 Task: open an excel sheet and write heading  Expense ManagerAdd Datesin a column and its values below  '2023-05-01, 2023-05-03, 2023-05-05, 2023-05-10, 2023-05-15, 2023-05-20, 2023-05-25 & 2023-05-31'Add Categories in next column and its values below  Food, Transportation, Utilities, Food, Housing, Entertainment, Utilities & FoodAdd Descriptionsin next column and its values below  Grocery Store, Bus Fare, Internet Bill, Restaurant, Rent, Movie Tickets, Electricity Bill & Grocery StoreAdd Amountin next column and its values below  $50, $5, $60, $30, $800, $20, $70 & $40Save page ExpReport templates
Action: Mouse moved to (132, 142)
Screenshot: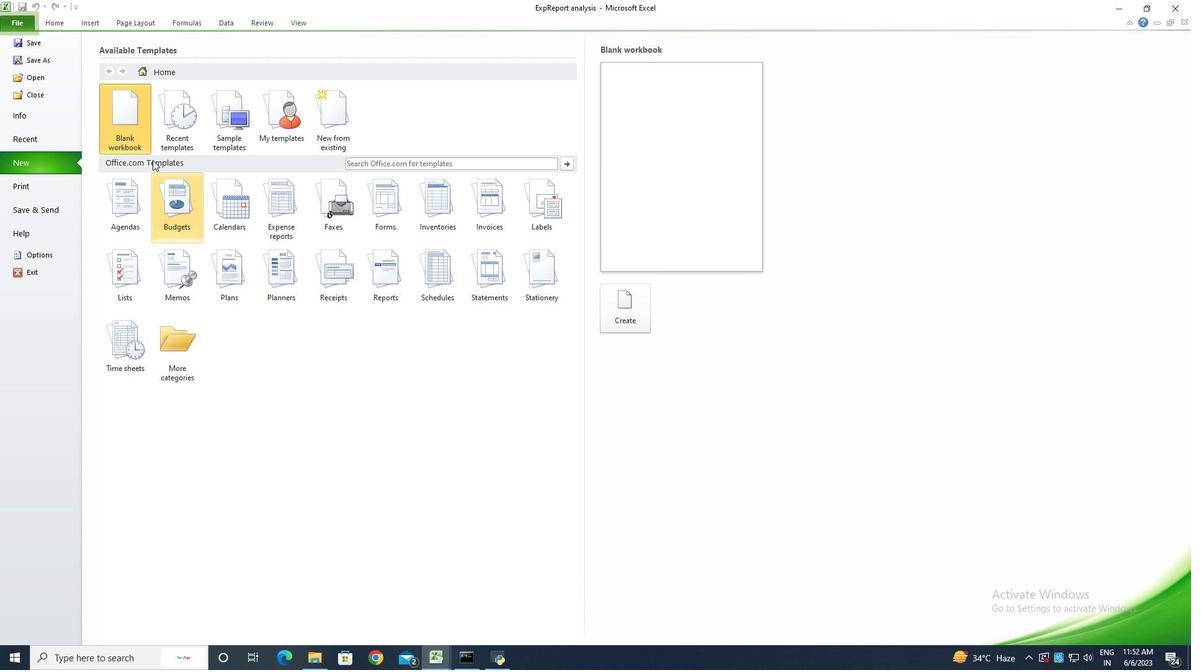 
Action: Mouse pressed left at (132, 142)
Screenshot: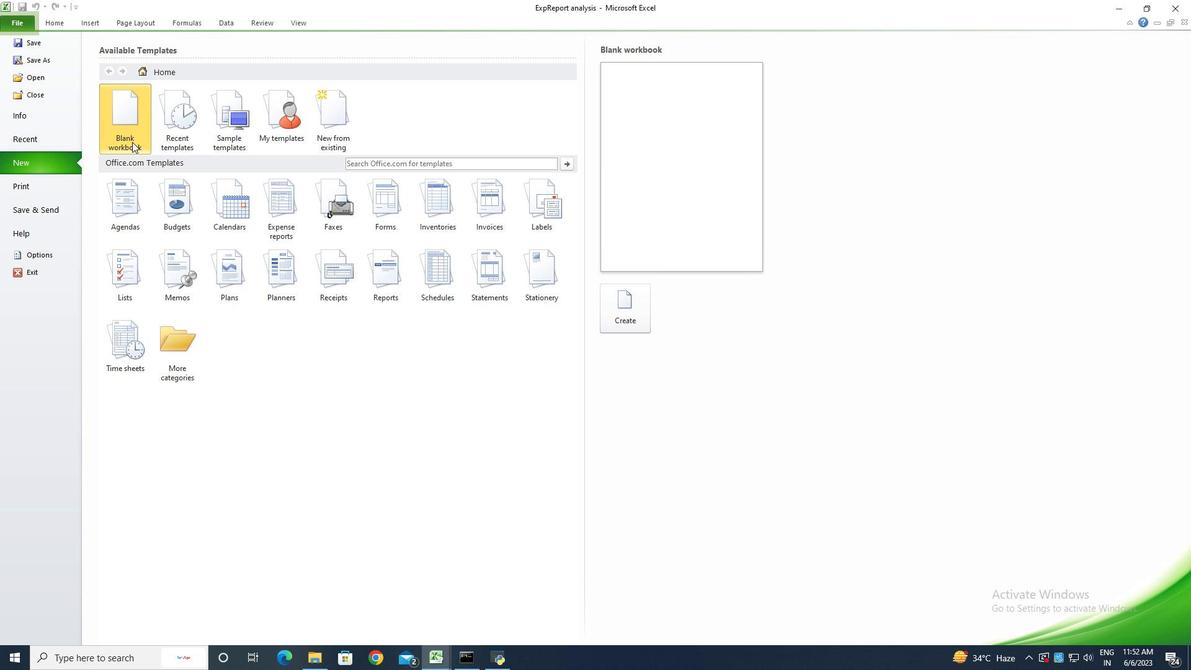 
Action: Mouse moved to (635, 325)
Screenshot: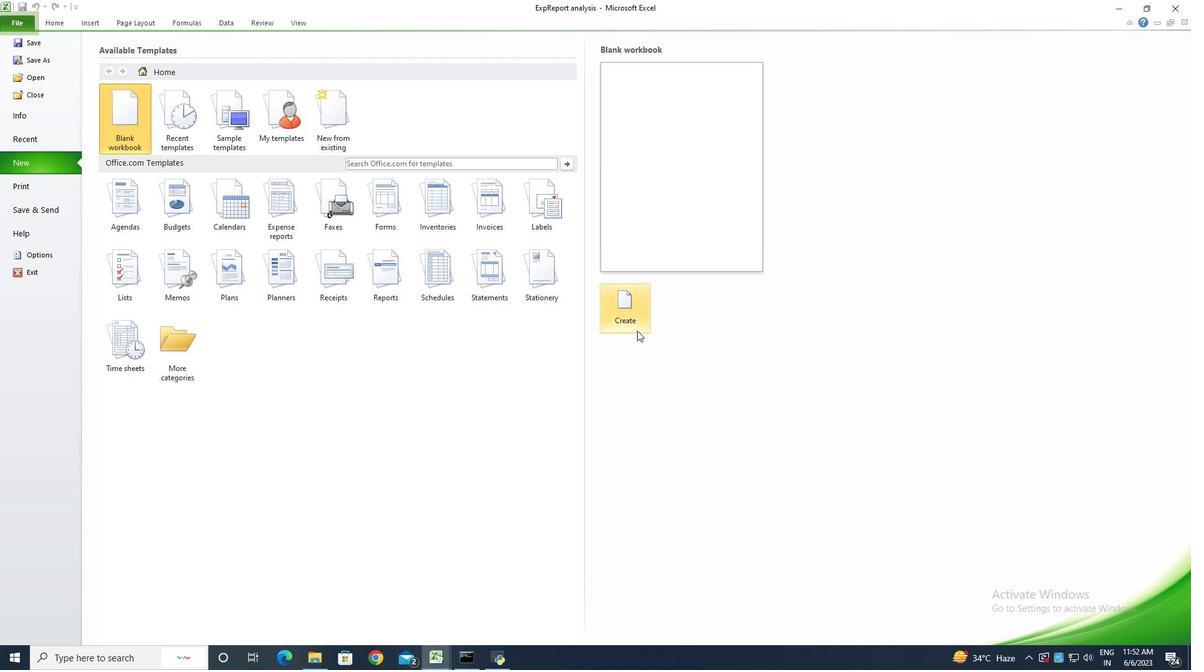 
Action: Mouse pressed left at (635, 325)
Screenshot: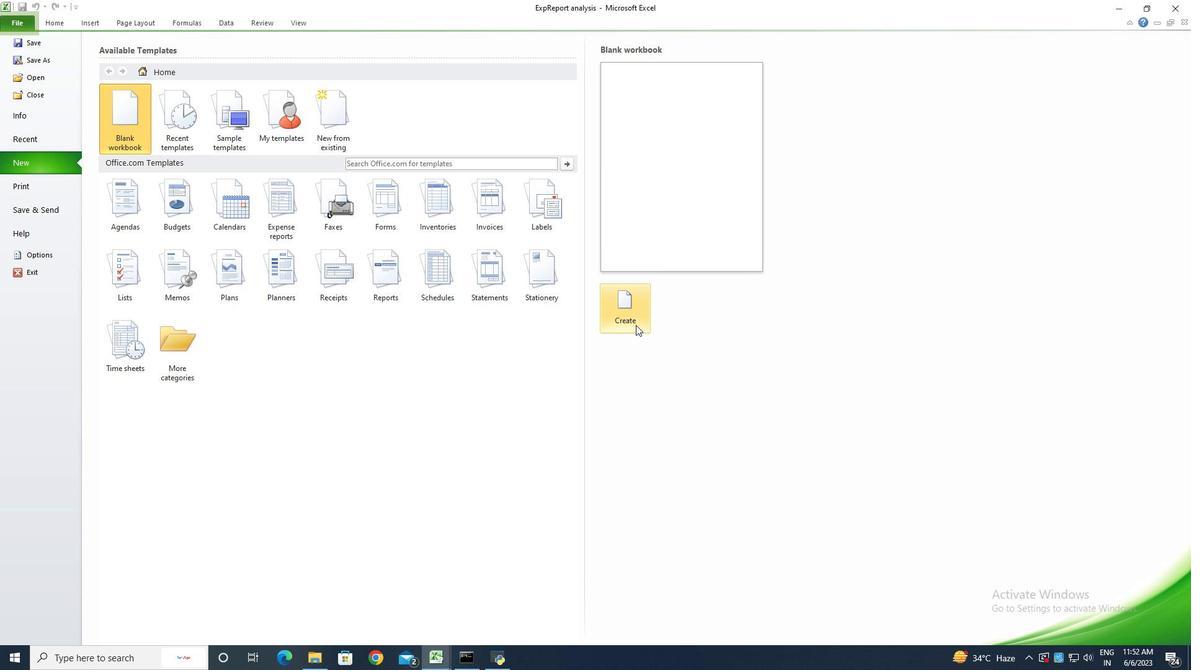 
Action: Key pressed <Key.shift>Expense<Key.space><Key.shift>Manager<Key.enter><Key.shift>Dates<Key.enter>2023-05-01<Key.enter>2023-05-03<Key.enter>2023-05-05<Key.enter>2023-05-10<Key.enter>2023-05-15<Key.enter>2023-05-20<Key.enter>2023-05-25<Key.enter>2023-05-31
Screenshot: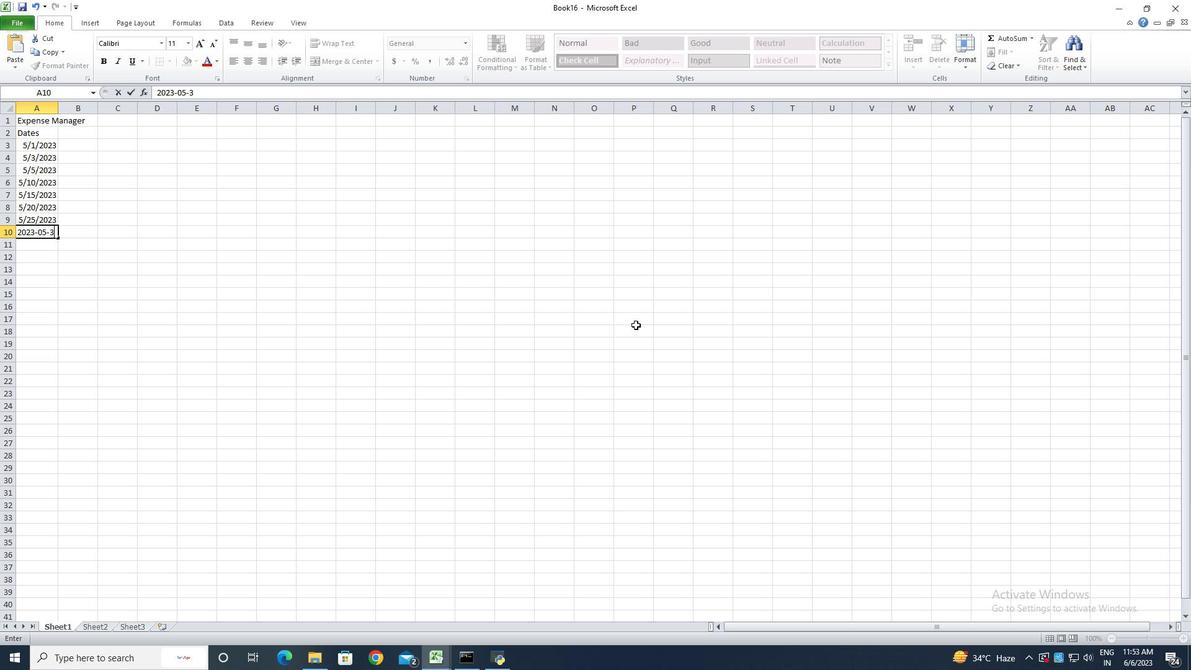 
Action: Mouse moved to (26, 146)
Screenshot: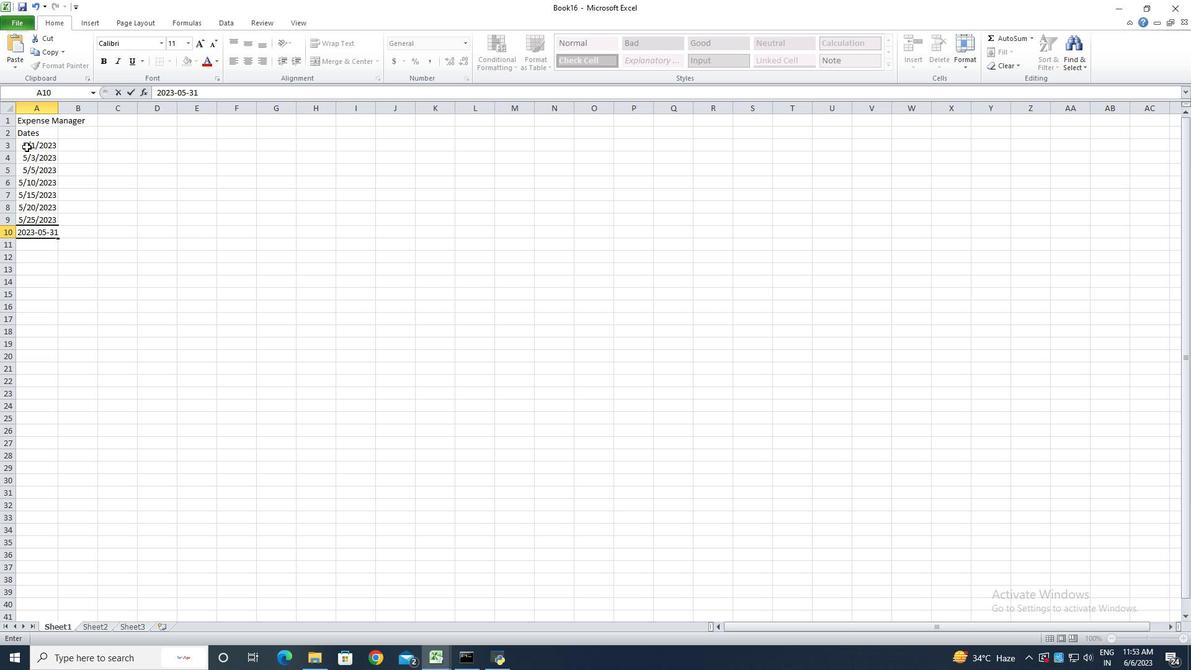 
Action: Mouse pressed left at (26, 146)
Screenshot: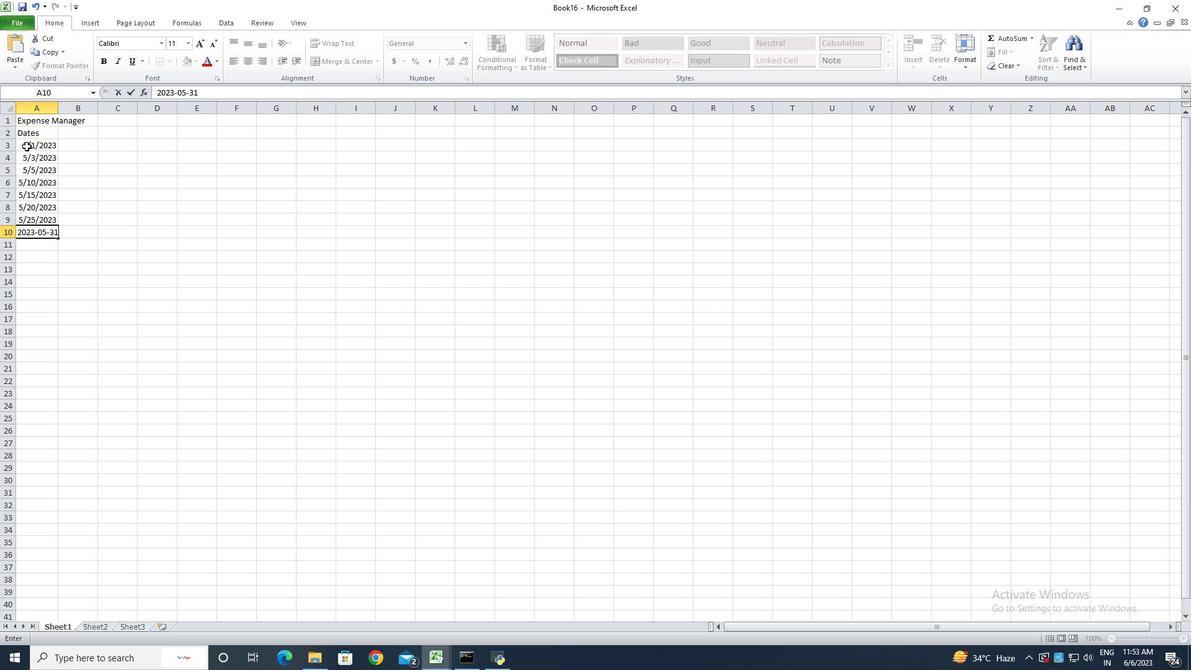 
Action: Mouse moved to (45, 152)
Screenshot: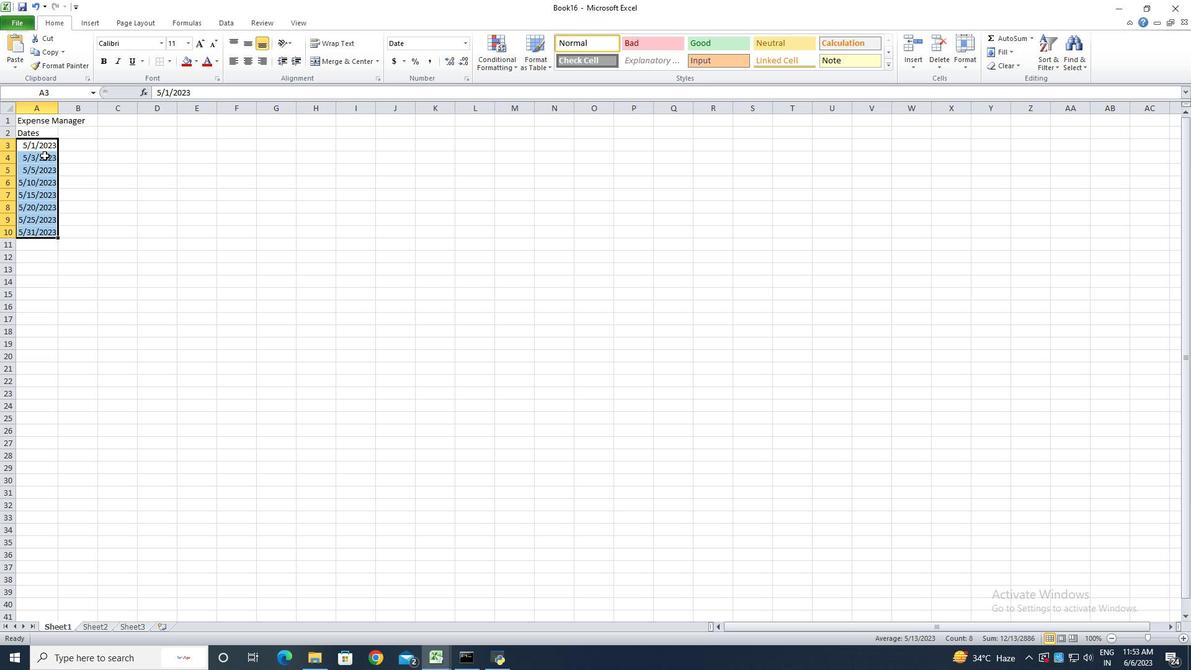 
Action: Mouse pressed right at (45, 152)
Screenshot: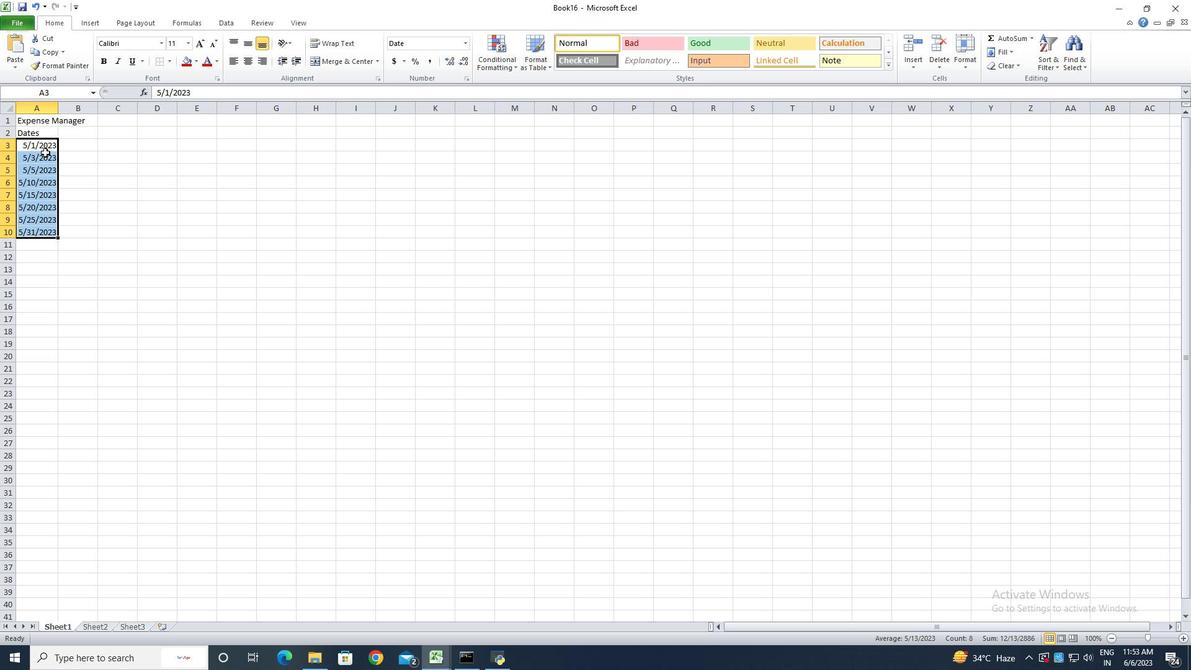 
Action: Mouse moved to (86, 327)
Screenshot: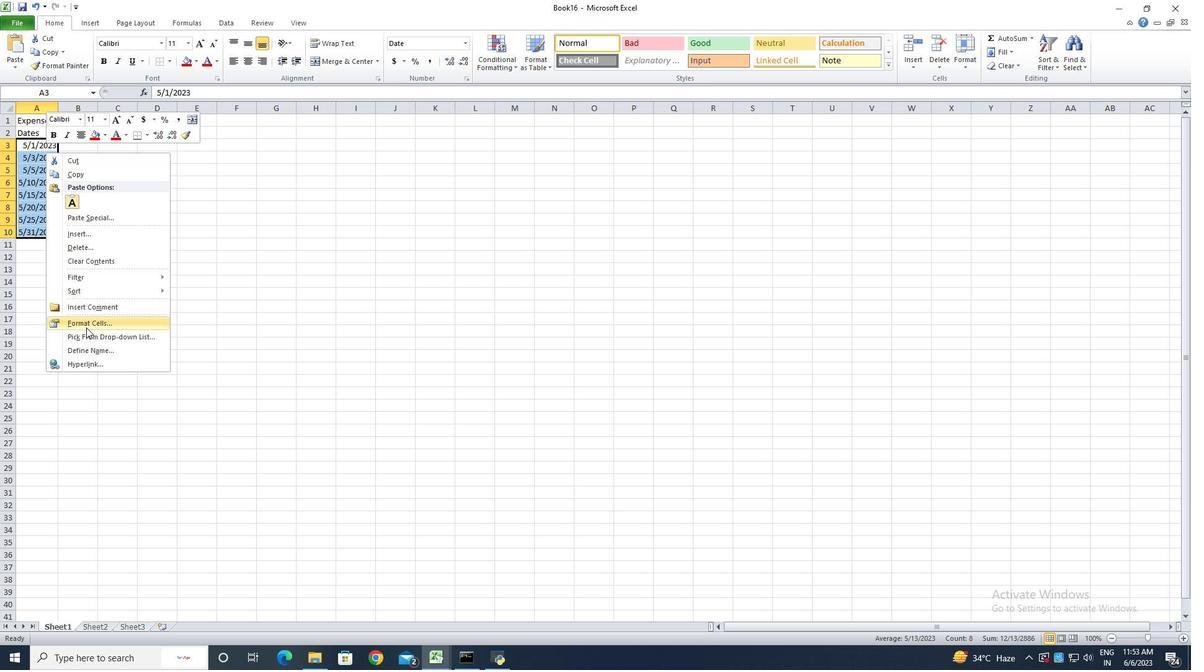 
Action: Mouse pressed left at (86, 327)
Screenshot: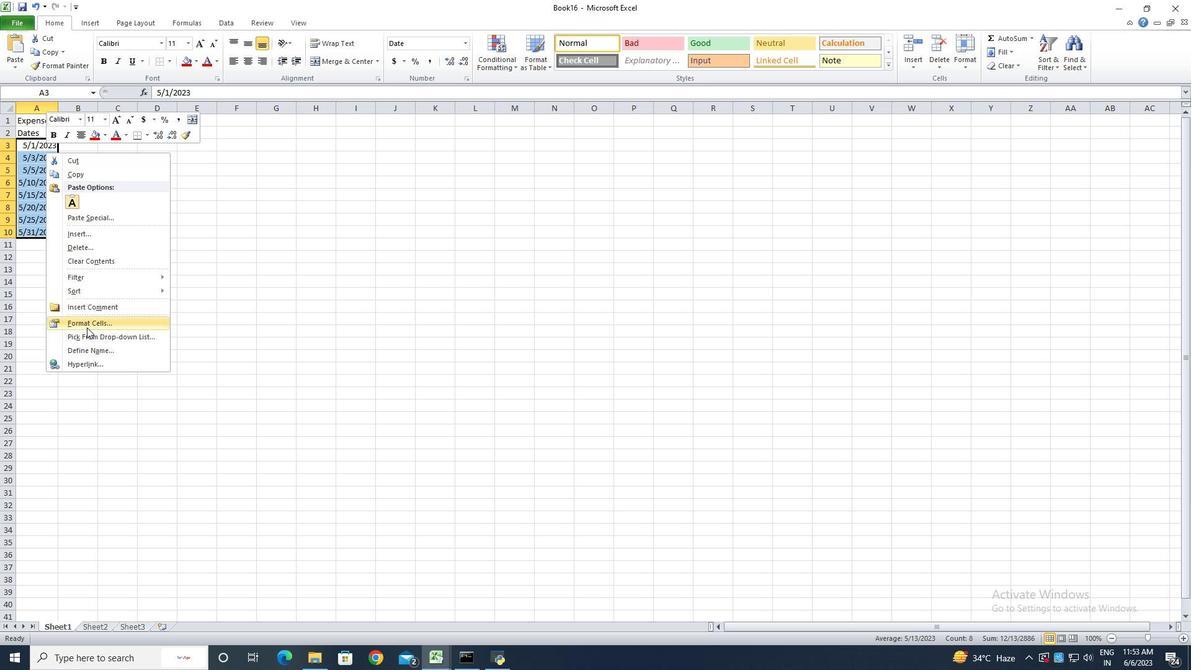 
Action: Mouse moved to (127, 186)
Screenshot: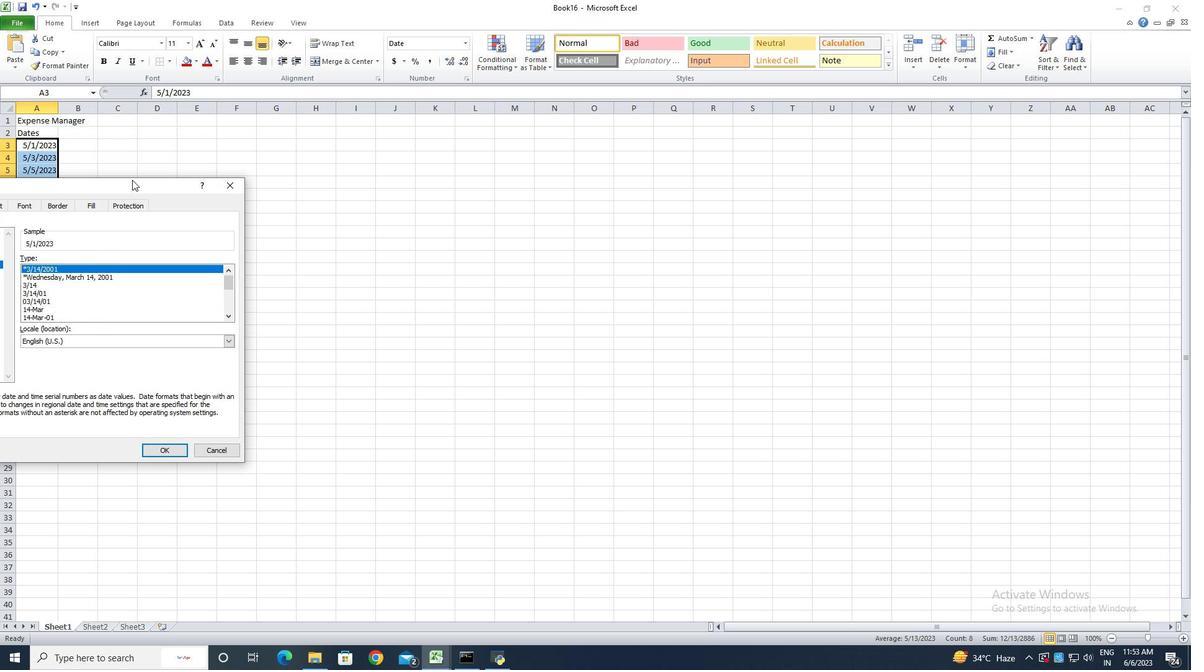 
Action: Mouse pressed left at (127, 186)
Screenshot: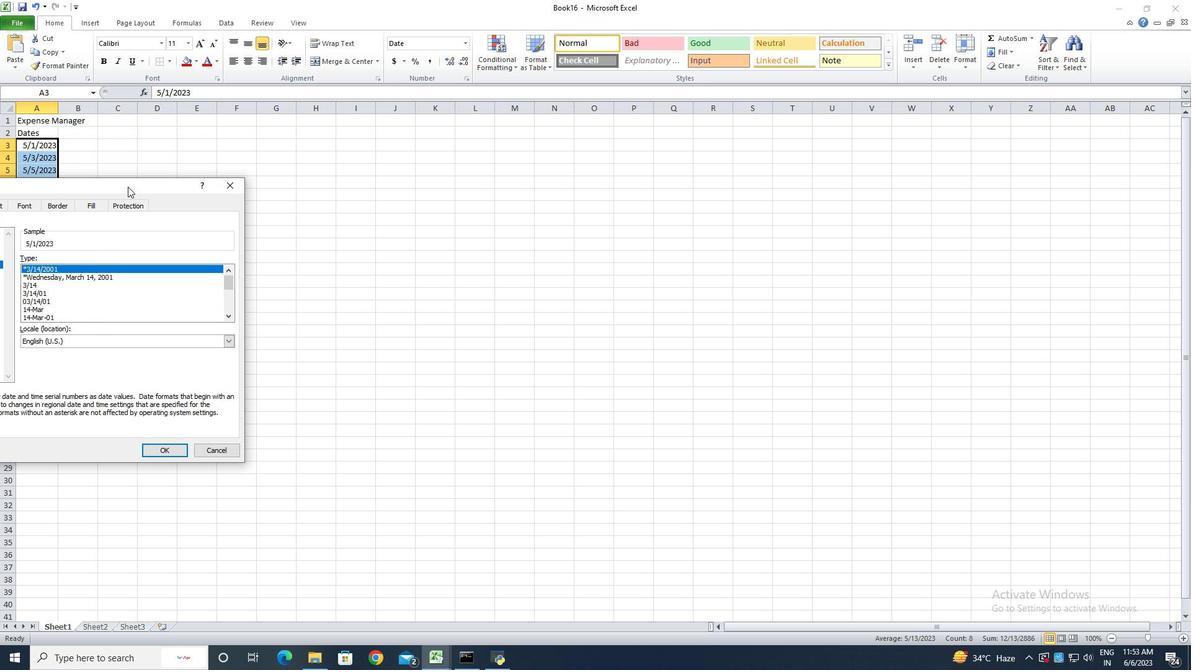 
Action: Mouse moved to (245, 313)
Screenshot: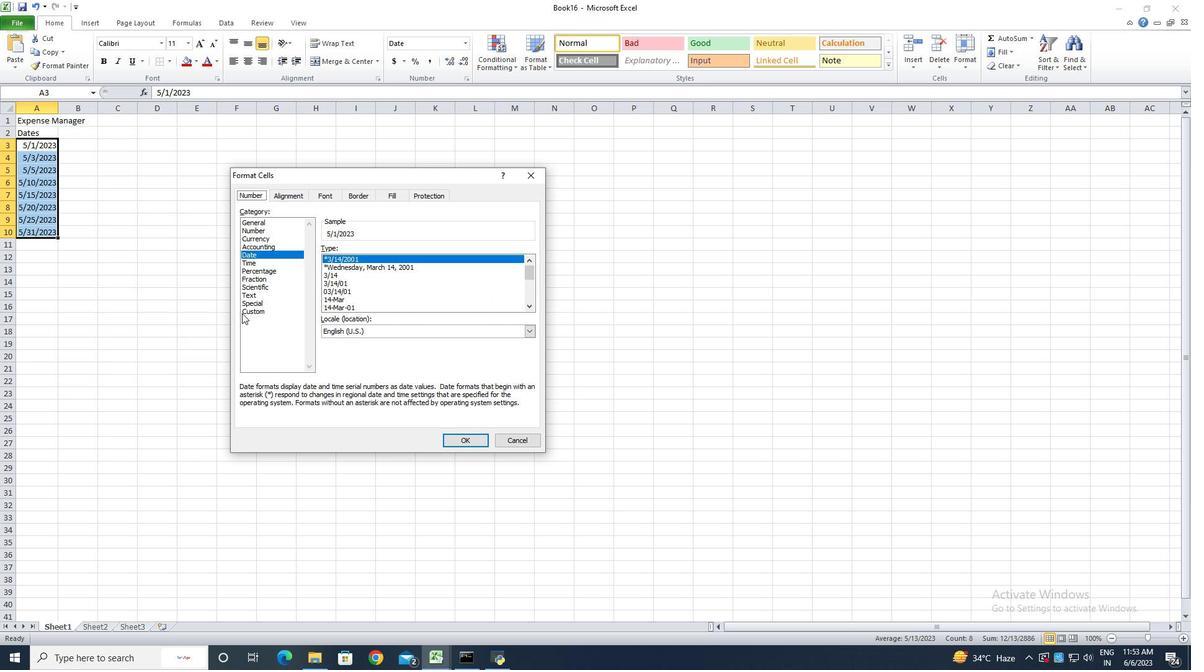
Action: Mouse pressed left at (245, 313)
Screenshot: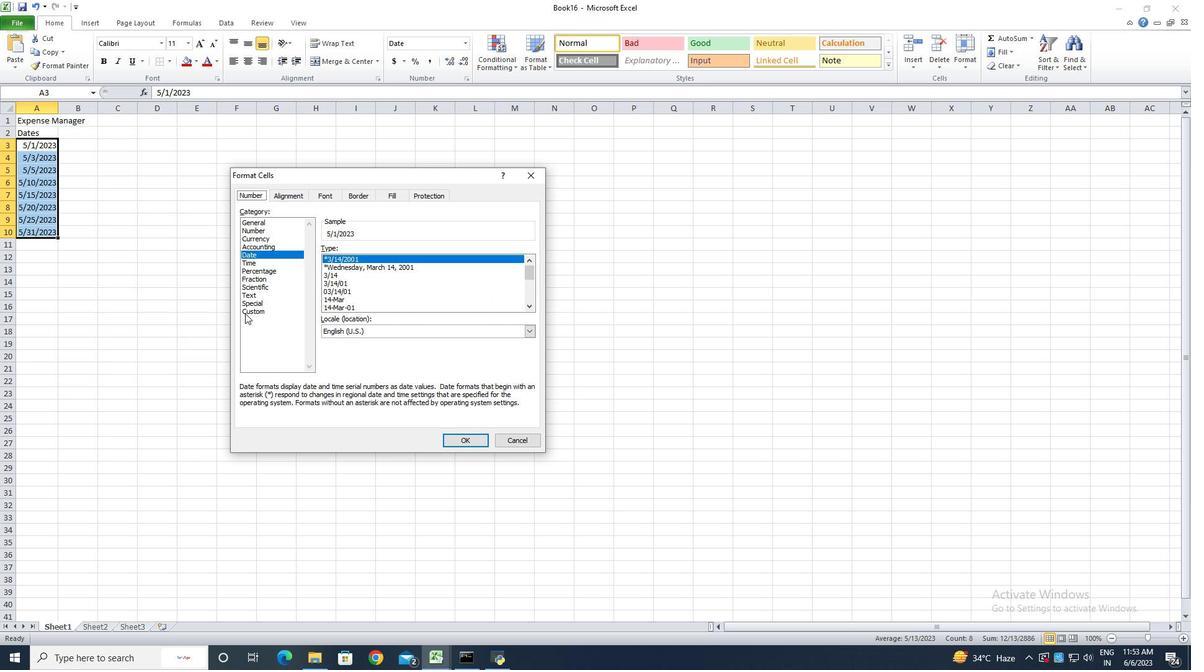 
Action: Mouse moved to (356, 263)
Screenshot: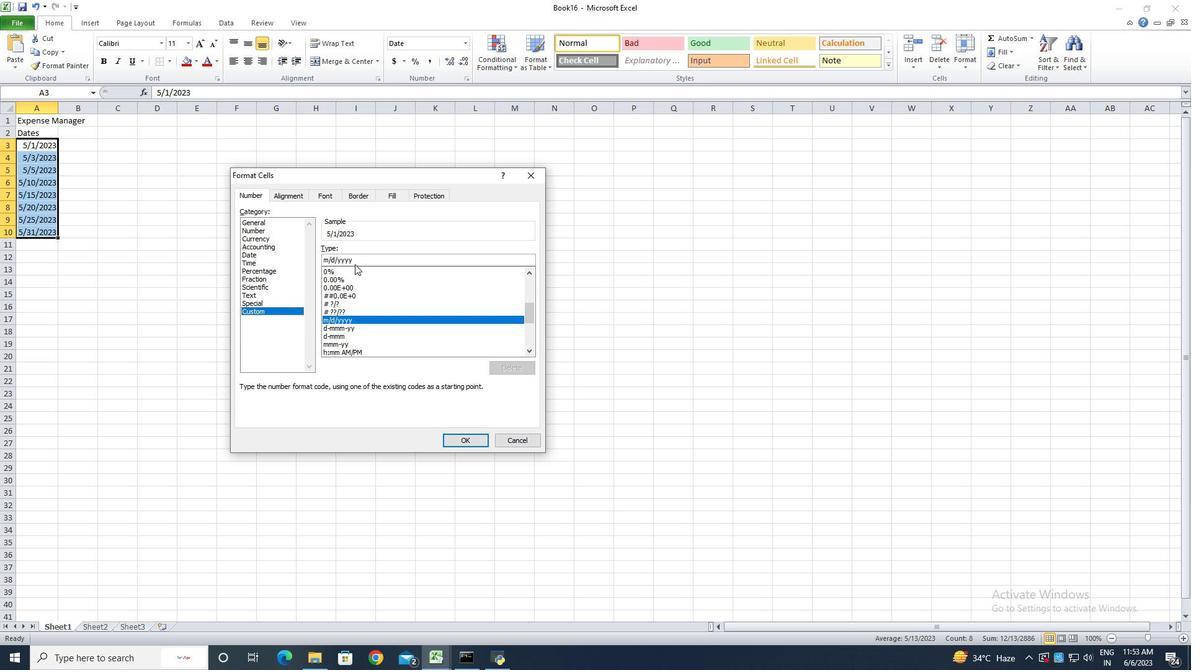 
Action: Mouse pressed left at (356, 263)
Screenshot: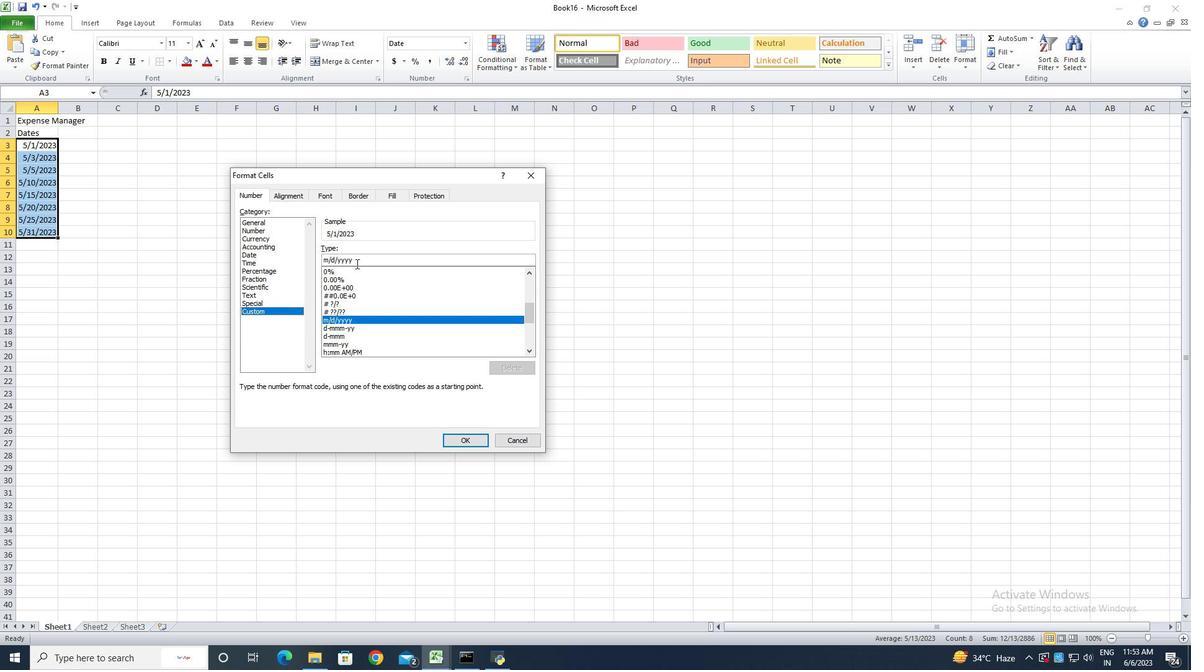 
Action: Key pressed <Key.backspace><Key.backspace><Key.backspace><Key.backspace><Key.backspace><Key.backspace><Key.backspace><Key.backspace><Key.backspace><Key.backspace><Key.backspace><Key.backspace><Key.backspace><Key.backspace><Key.backspace><Key.backspace><Key.backspace><Key.backspace>yyyy-mm-dd
Screenshot: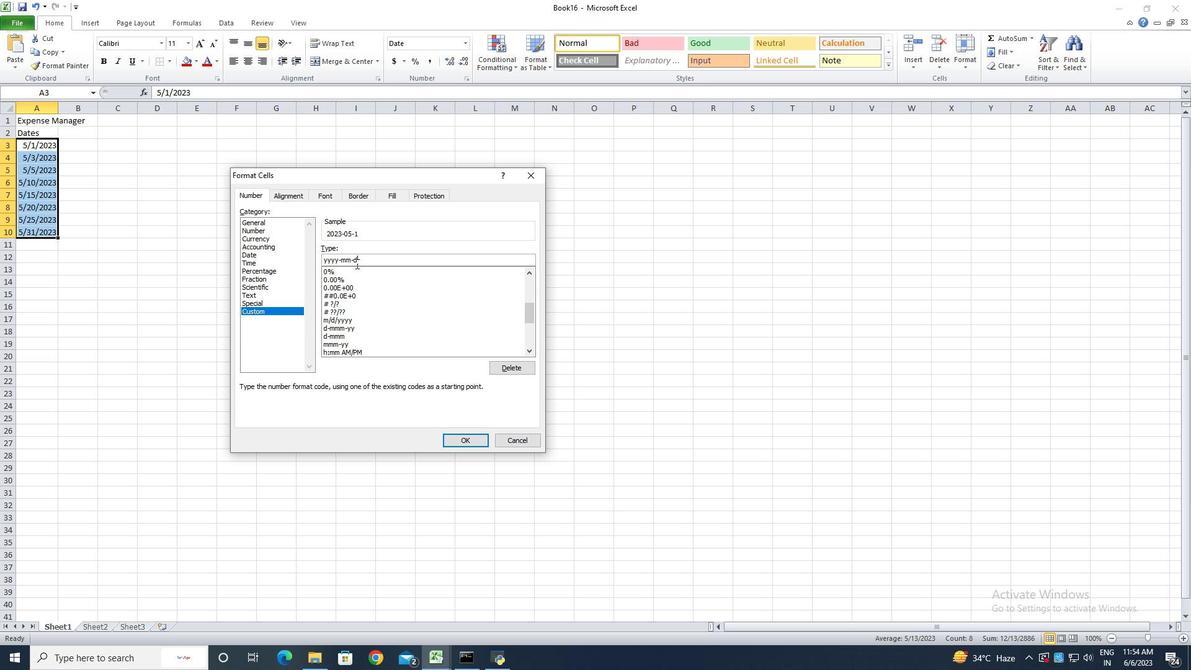 
Action: Mouse moved to (459, 439)
Screenshot: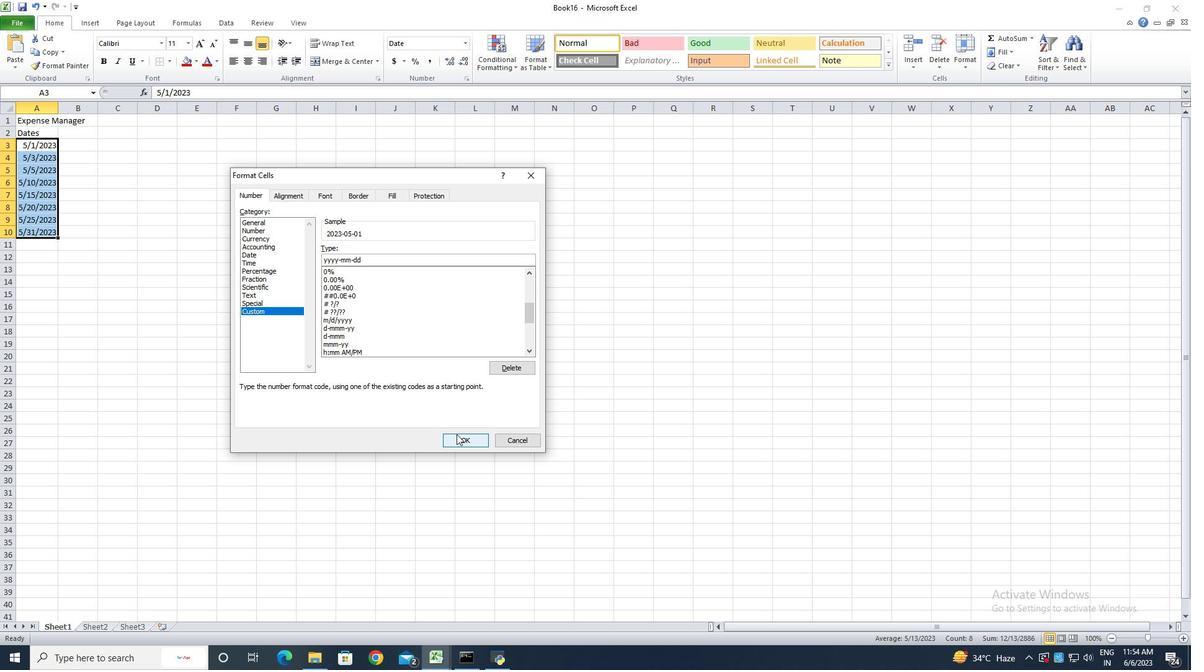 
Action: Mouse pressed left at (459, 439)
Screenshot: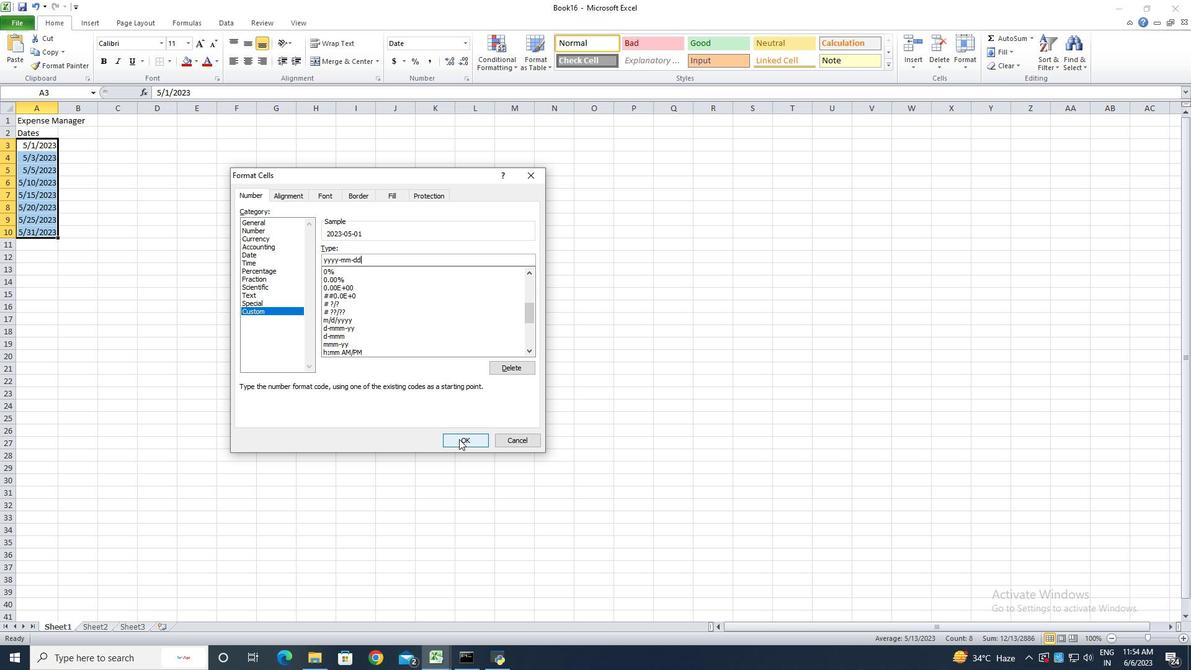 
Action: Mouse moved to (59, 111)
Screenshot: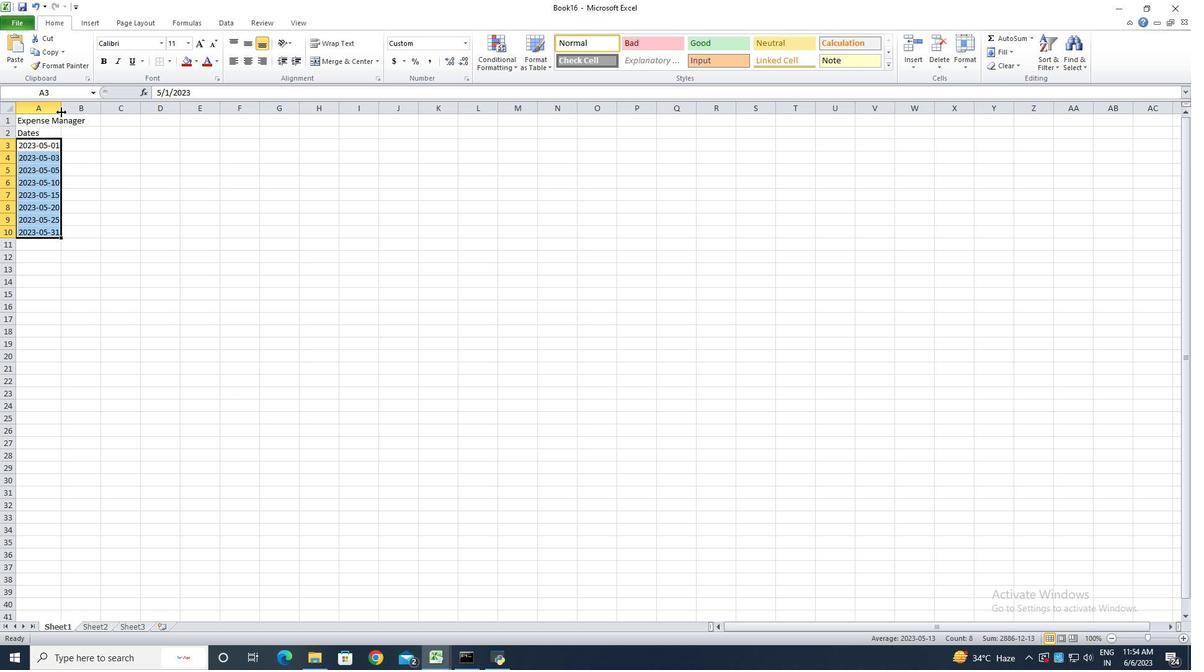 
Action: Mouse pressed left at (59, 111)
Screenshot: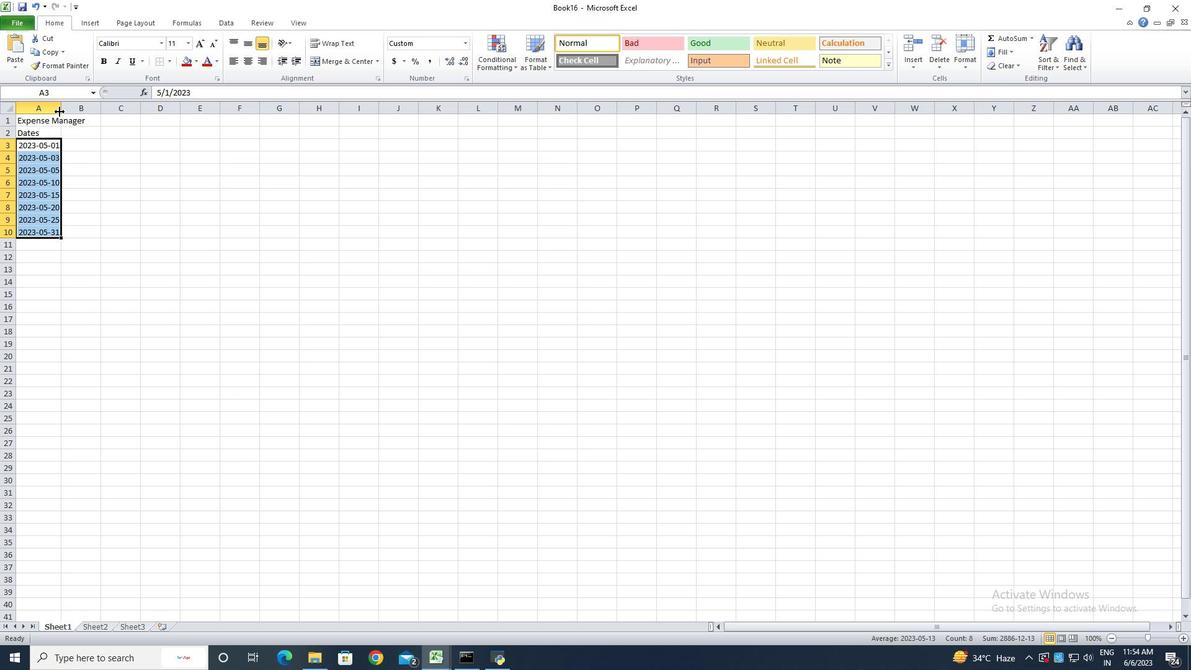 
Action: Mouse moved to (59, 111)
Screenshot: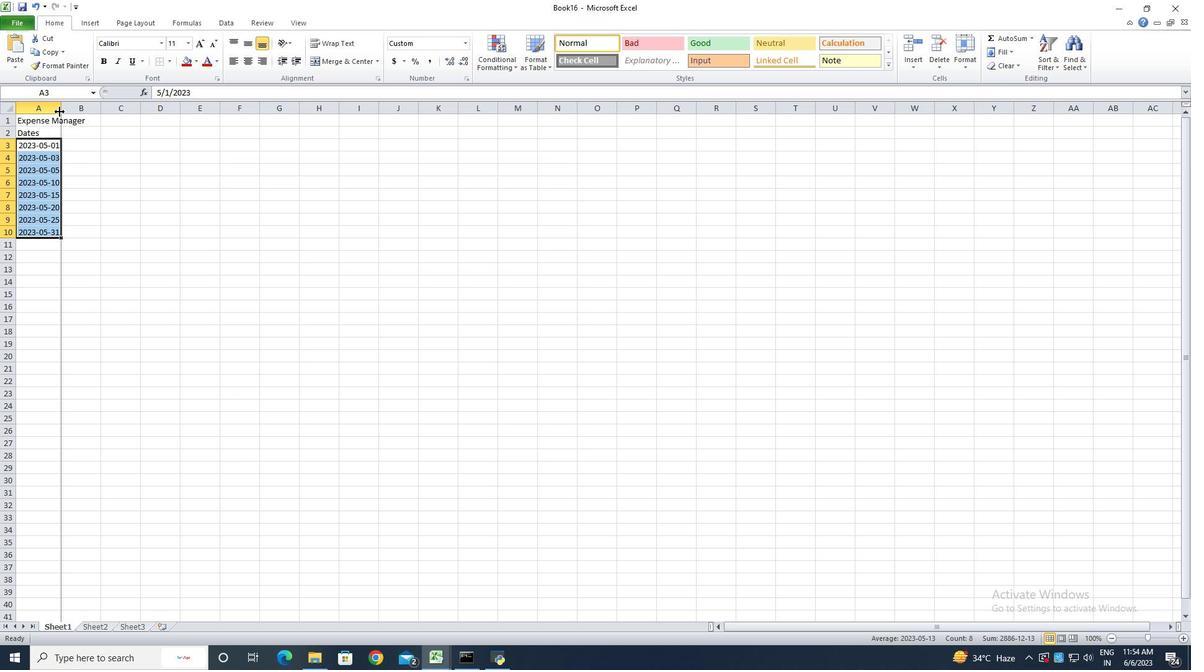 
Action: Mouse pressed left at (59, 111)
Screenshot: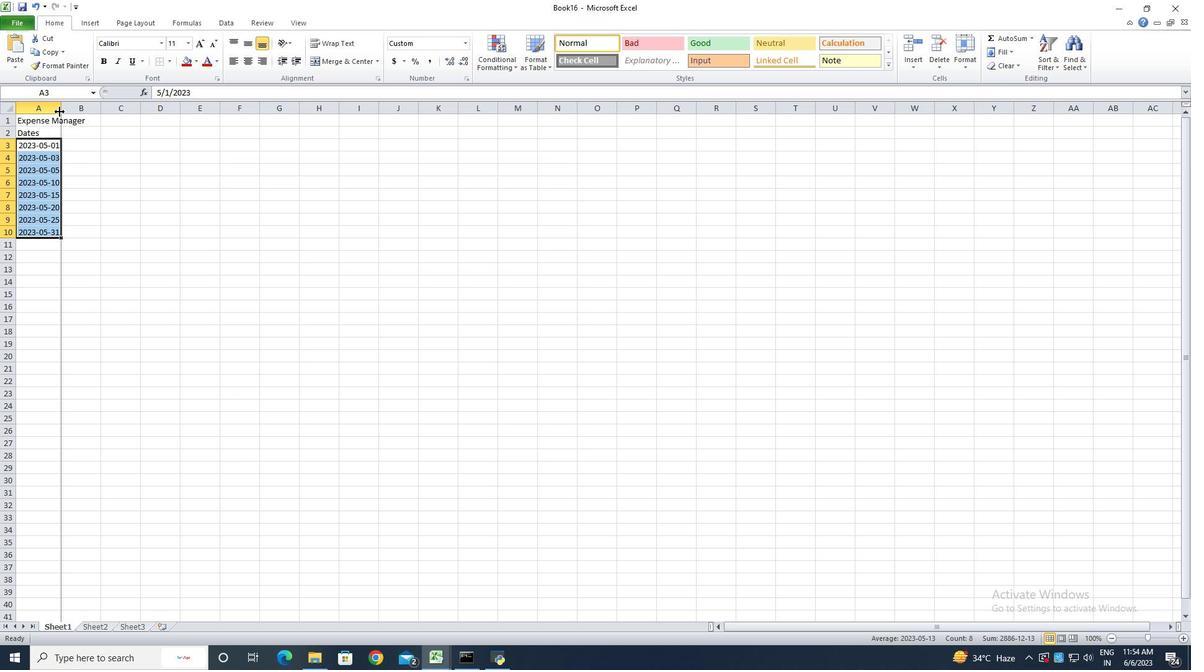 
Action: Mouse moved to (105, 135)
Screenshot: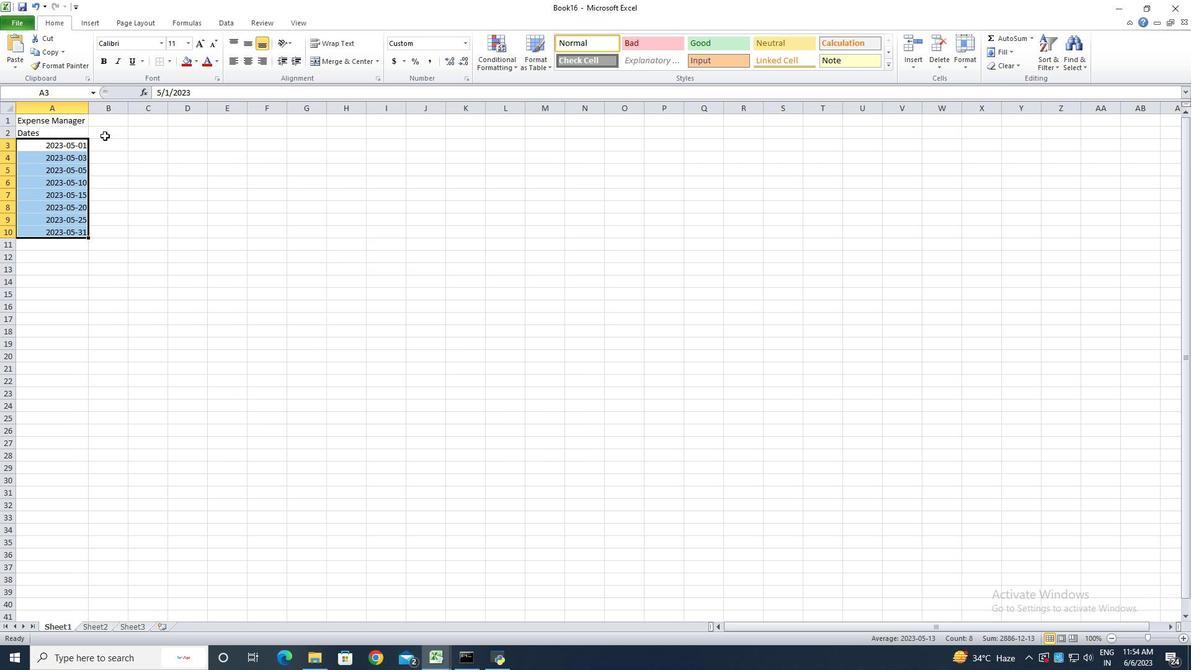 
Action: Mouse pressed left at (105, 135)
Screenshot: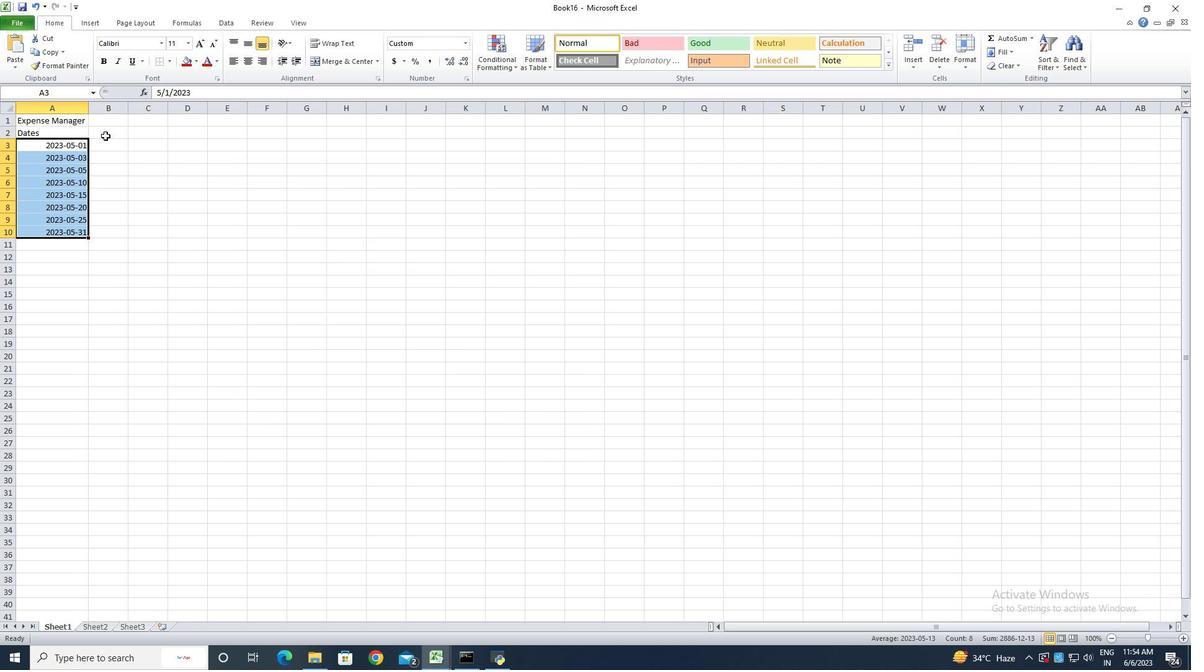 
Action: Key pressed <Key.shift><Key.shift><Key.shift>Categories<Key.enter><Key.shift>Foood<Key.backspace><Key.backspace>d<Key.enter><Key.shift><Key.shift><Key.shift><Key.shift><Key.shift><Key.shift><Key.shift><Key.shift>Transpottattion
Screenshot: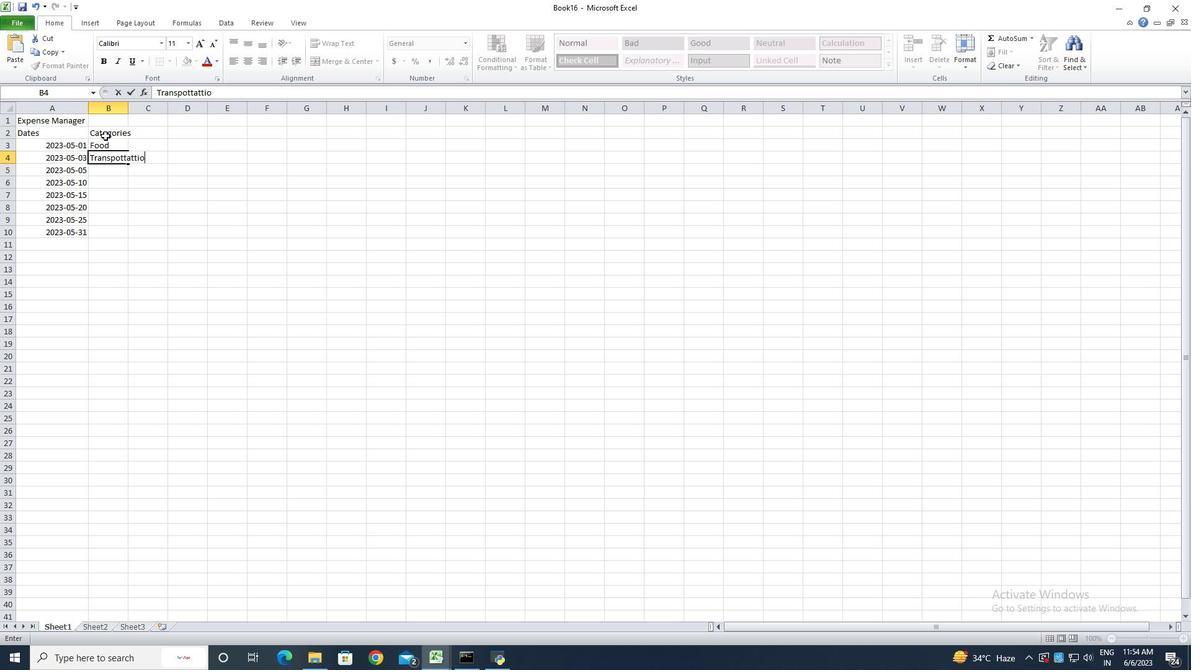 
Action: Mouse moved to (191, 92)
Screenshot: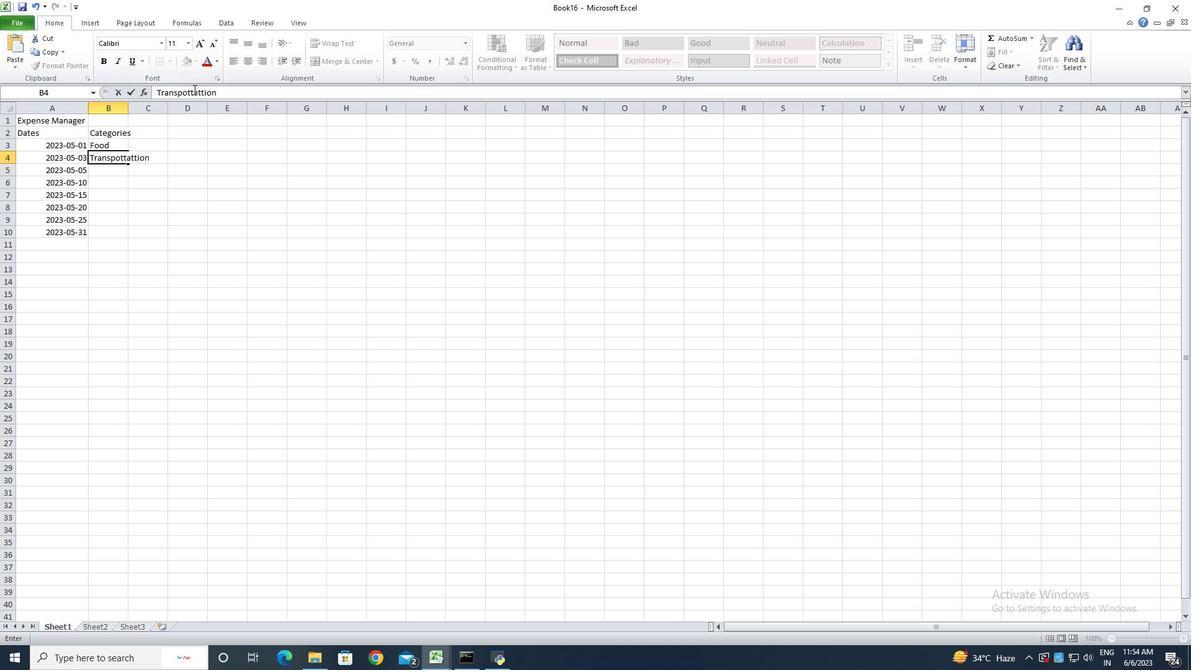 
Action: Mouse pressed left at (191, 92)
Screenshot: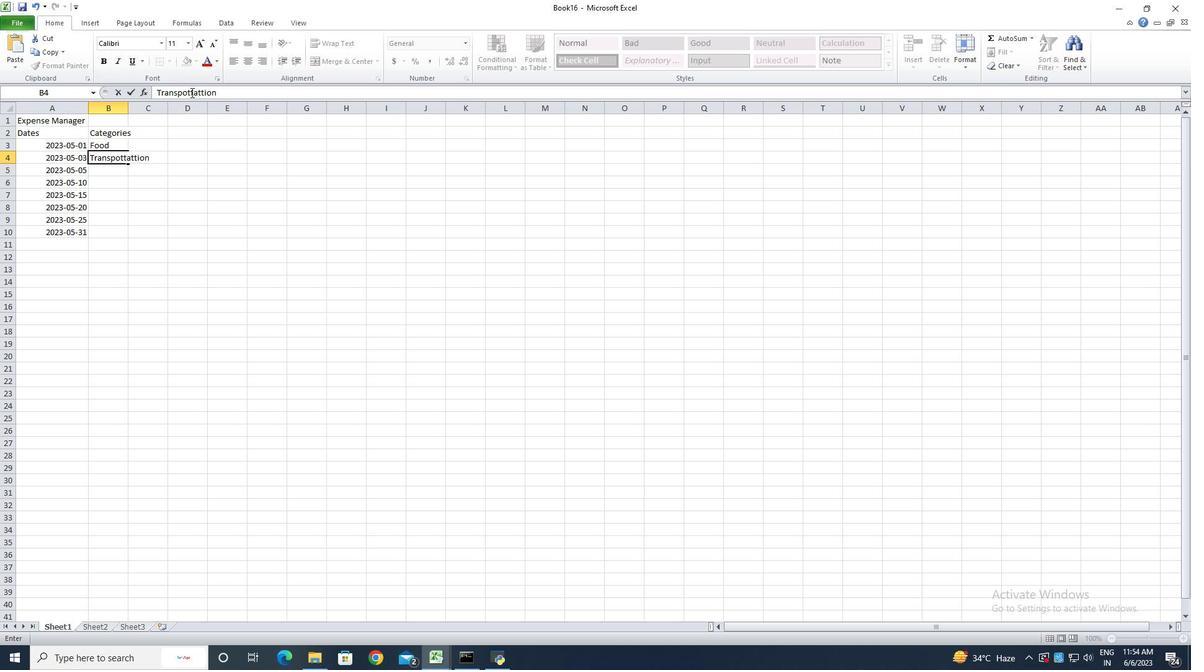 
Action: Mouse moved to (207, 94)
Screenshot: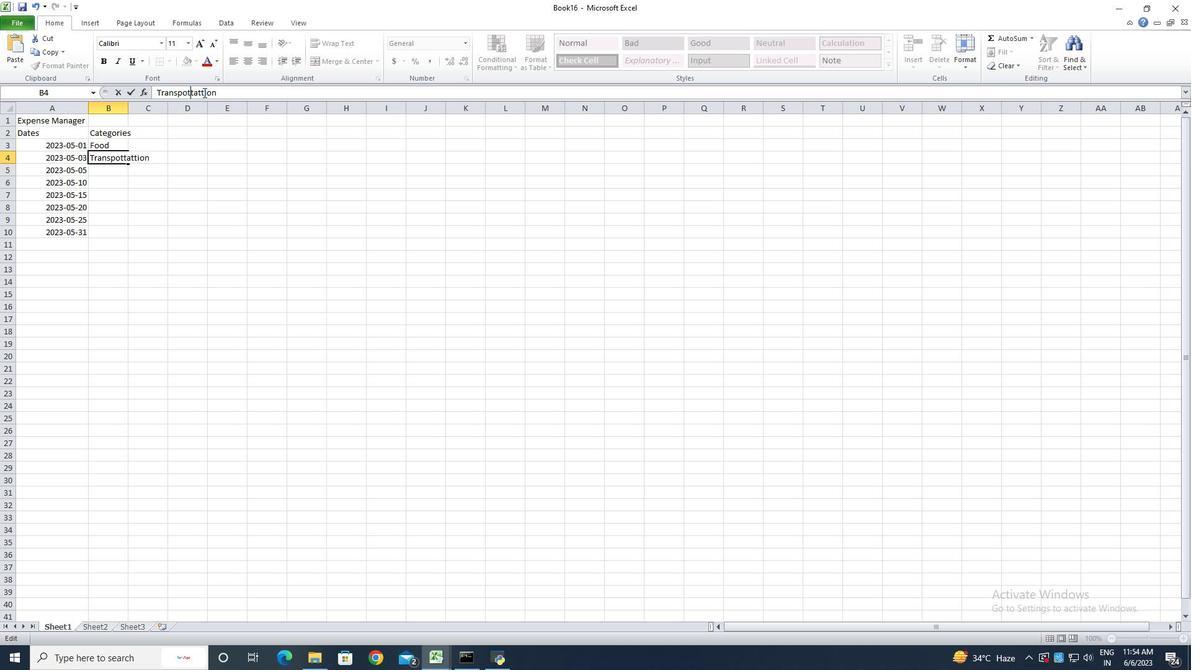
Action: Key pressed <Key.backspace>
Screenshot: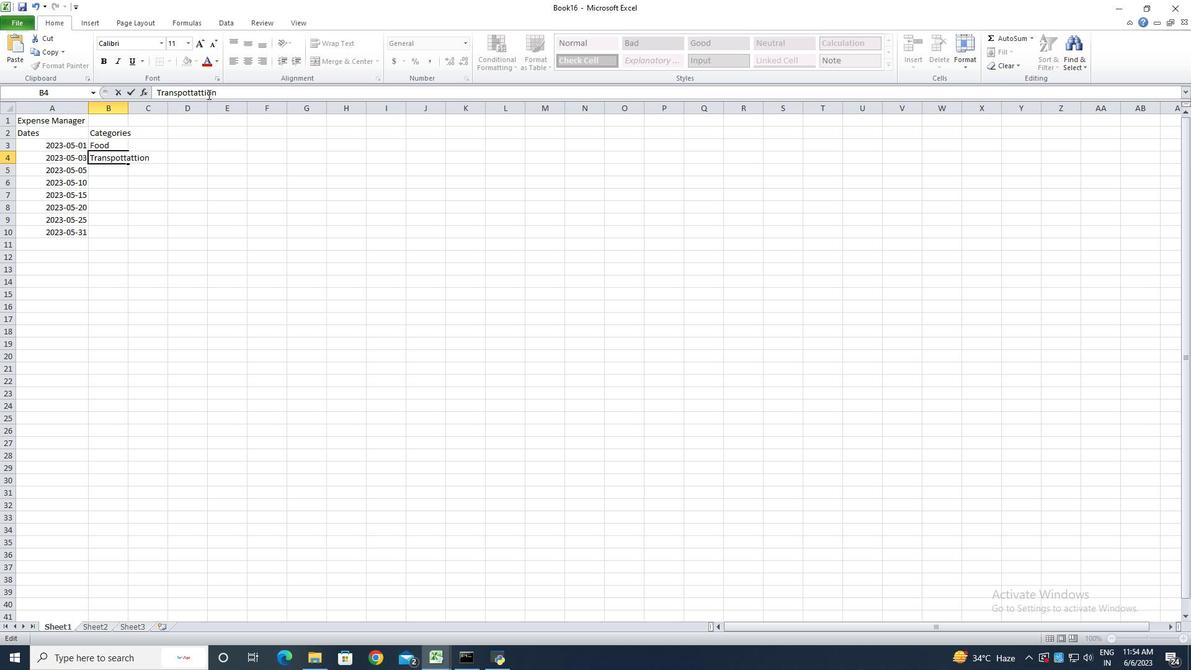 
Action: Mouse moved to (178, 160)
Screenshot: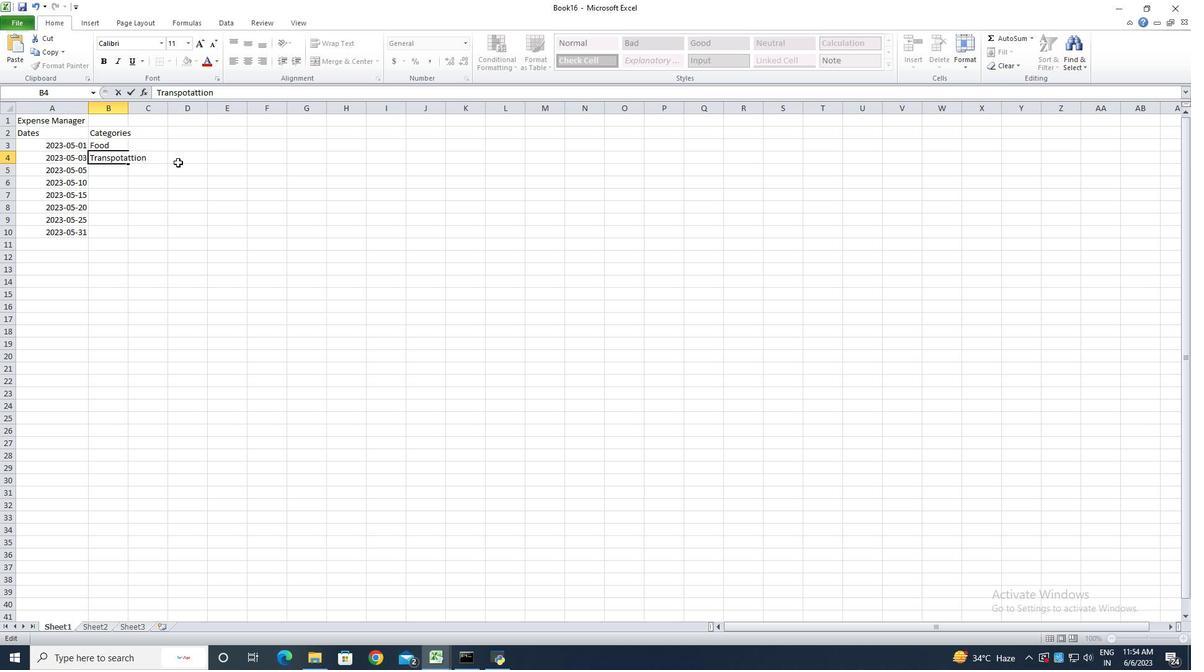 
Action: Key pressed r
Screenshot: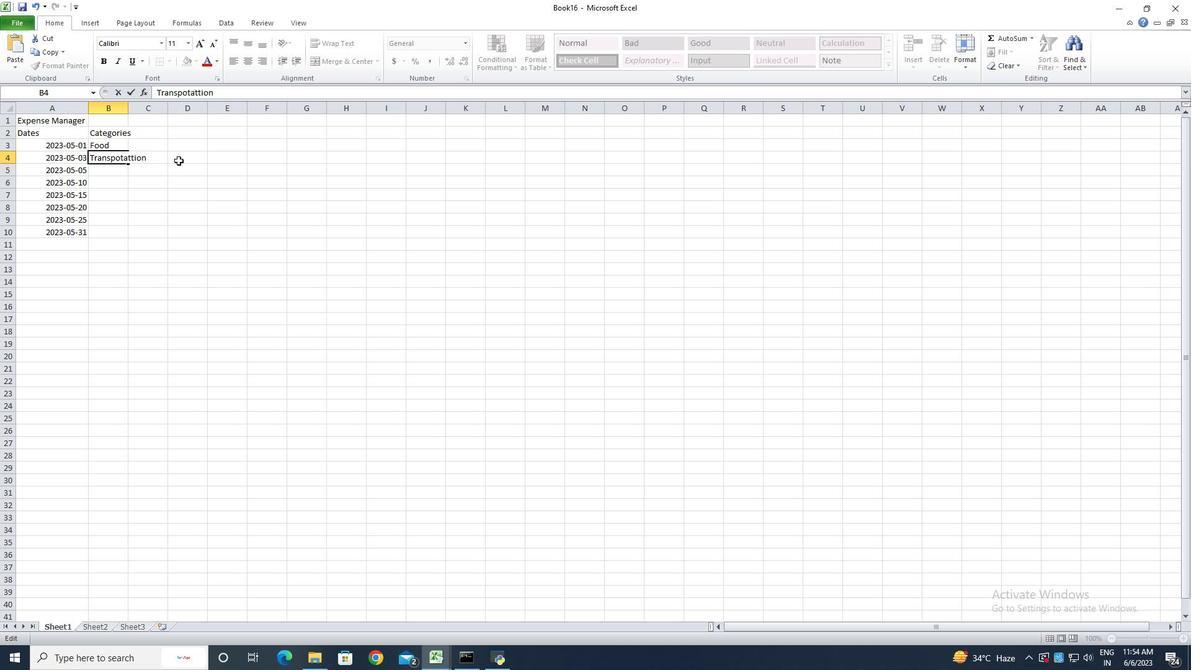 
Action: Mouse moved to (138, 167)
Screenshot: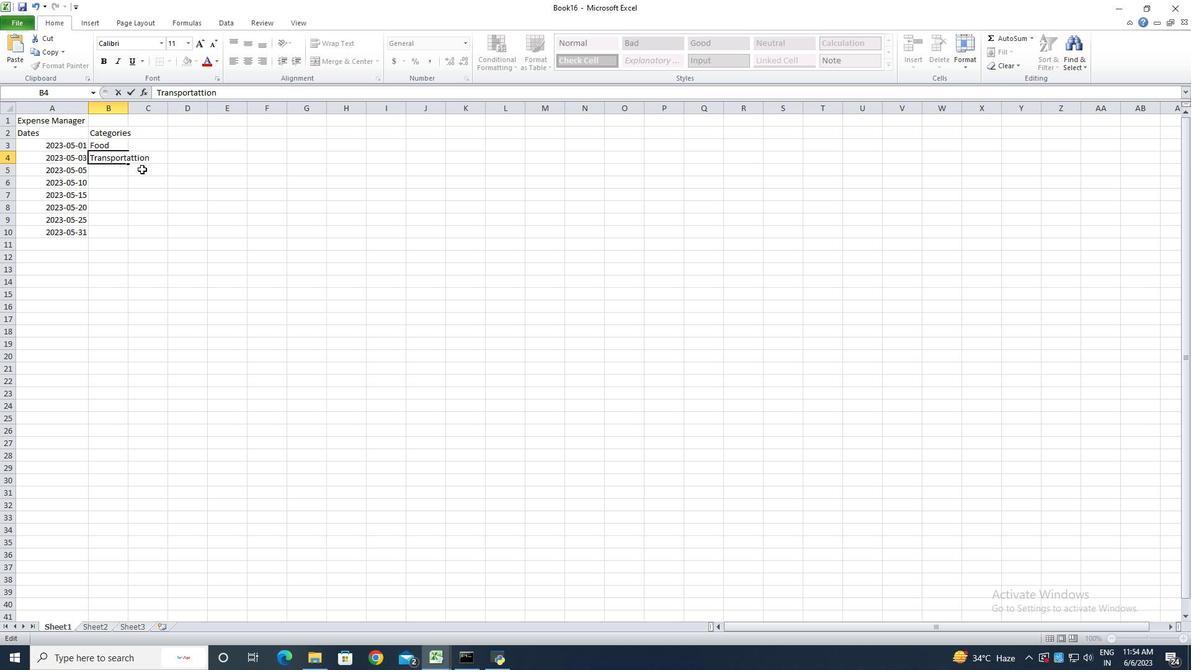 
Action: Key pressed <Key.enter>
Screenshot: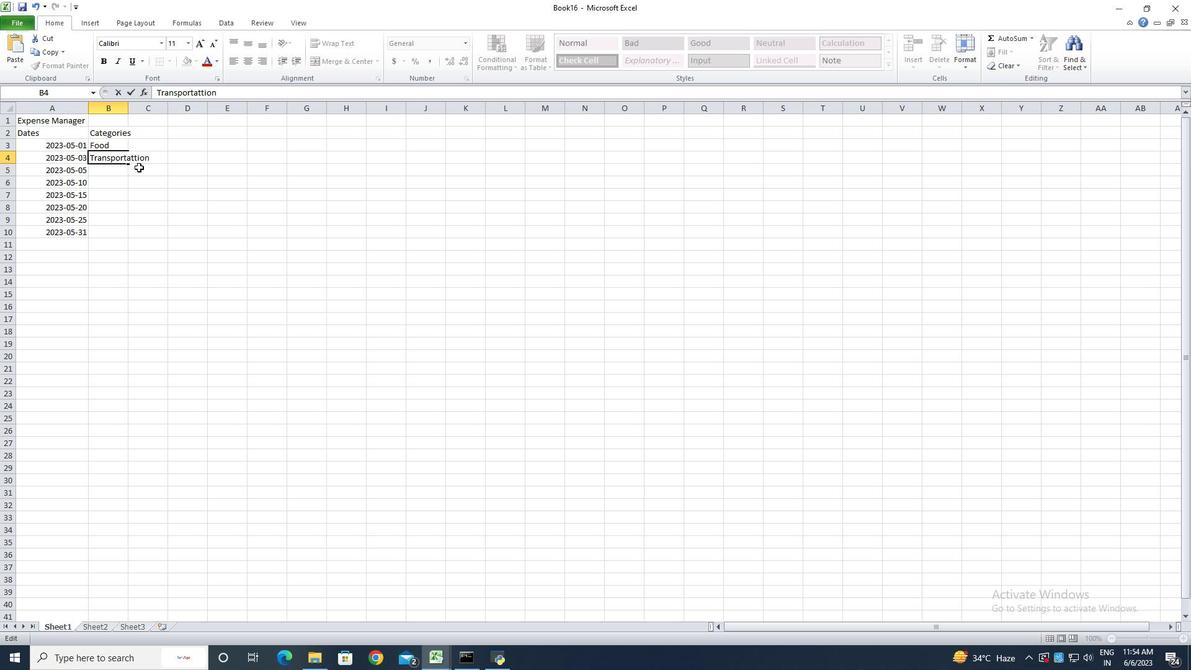 
Action: Mouse moved to (134, 160)
Screenshot: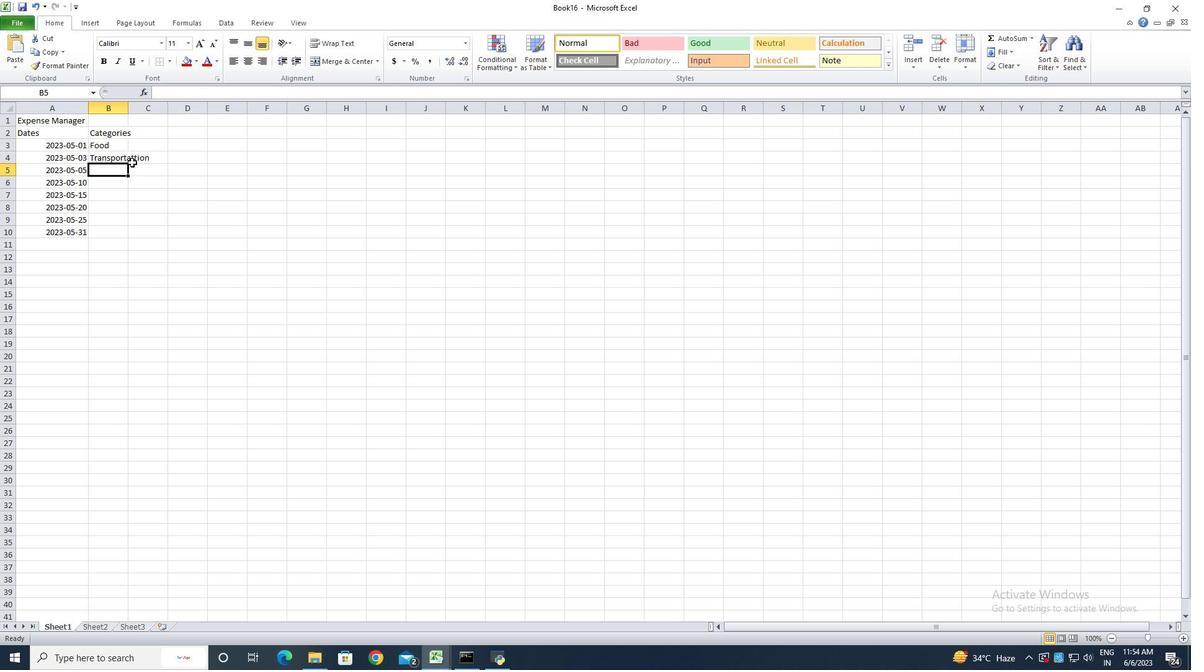 
Action: Mouse pressed left at (134, 160)
Screenshot: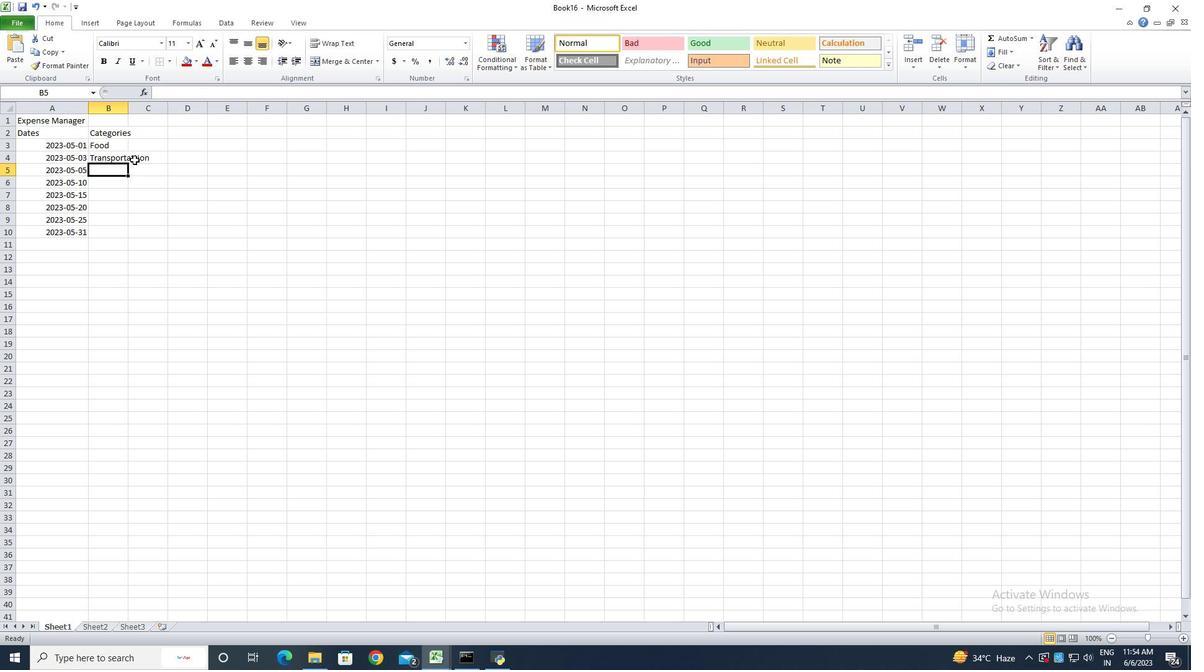 
Action: Mouse moved to (116, 159)
Screenshot: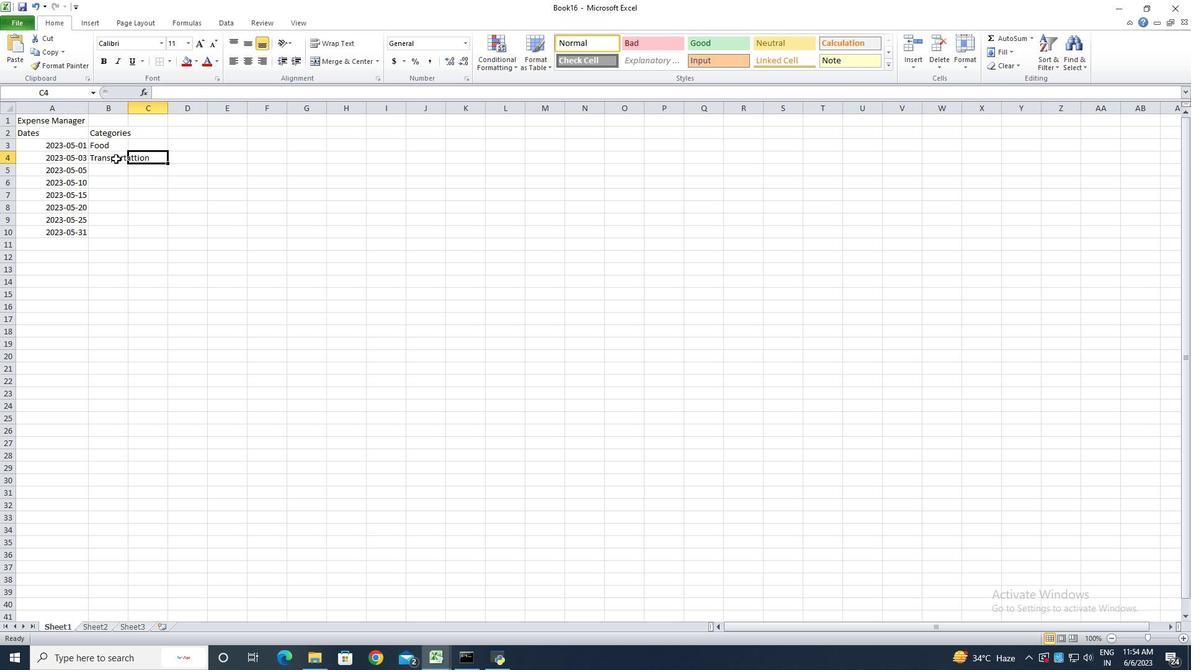 
Action: Mouse pressed left at (116, 159)
Screenshot: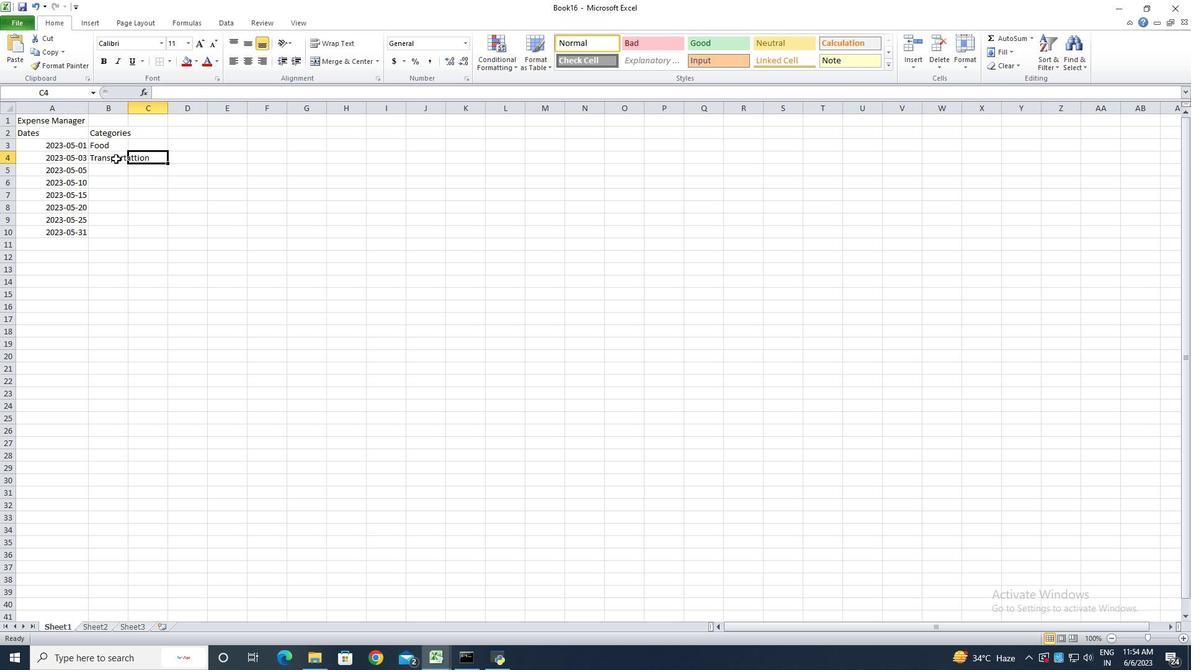 
Action: Mouse moved to (203, 88)
Screenshot: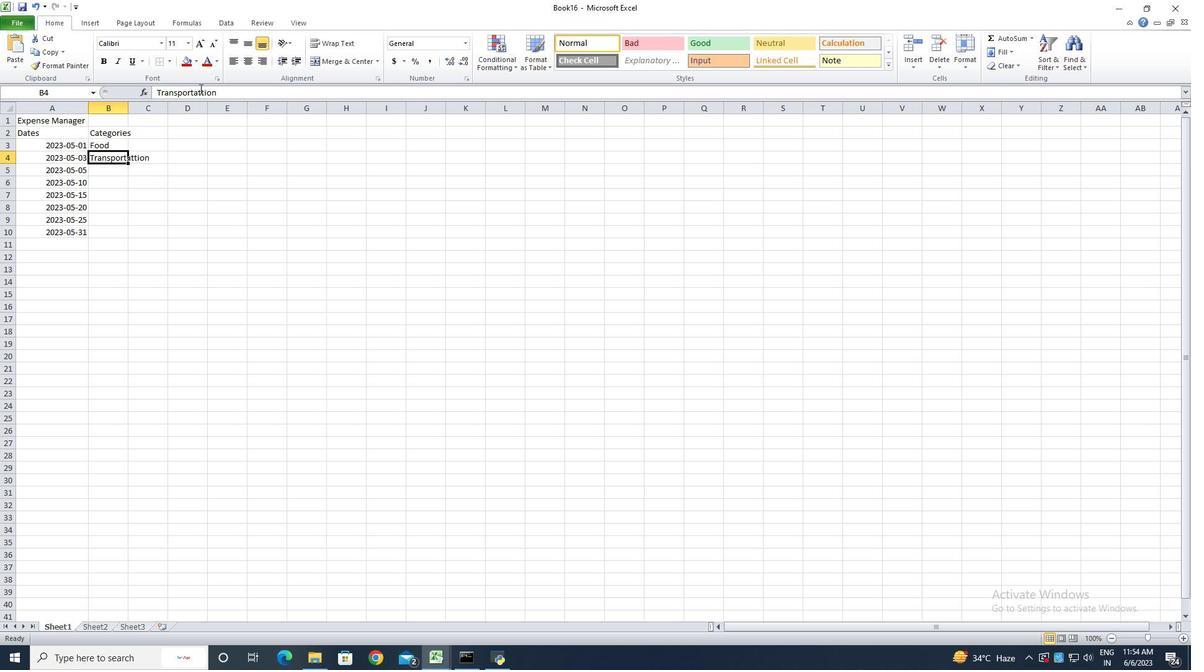 
Action: Mouse pressed left at (203, 88)
Screenshot: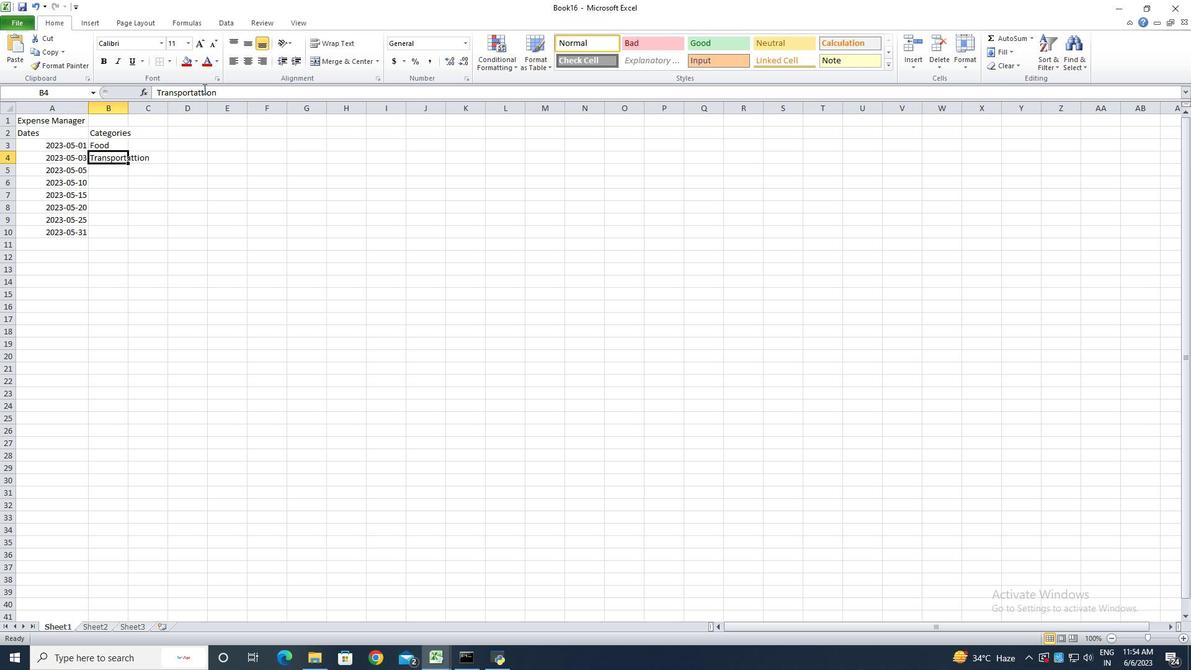 
Action: Mouse moved to (222, 81)
Screenshot: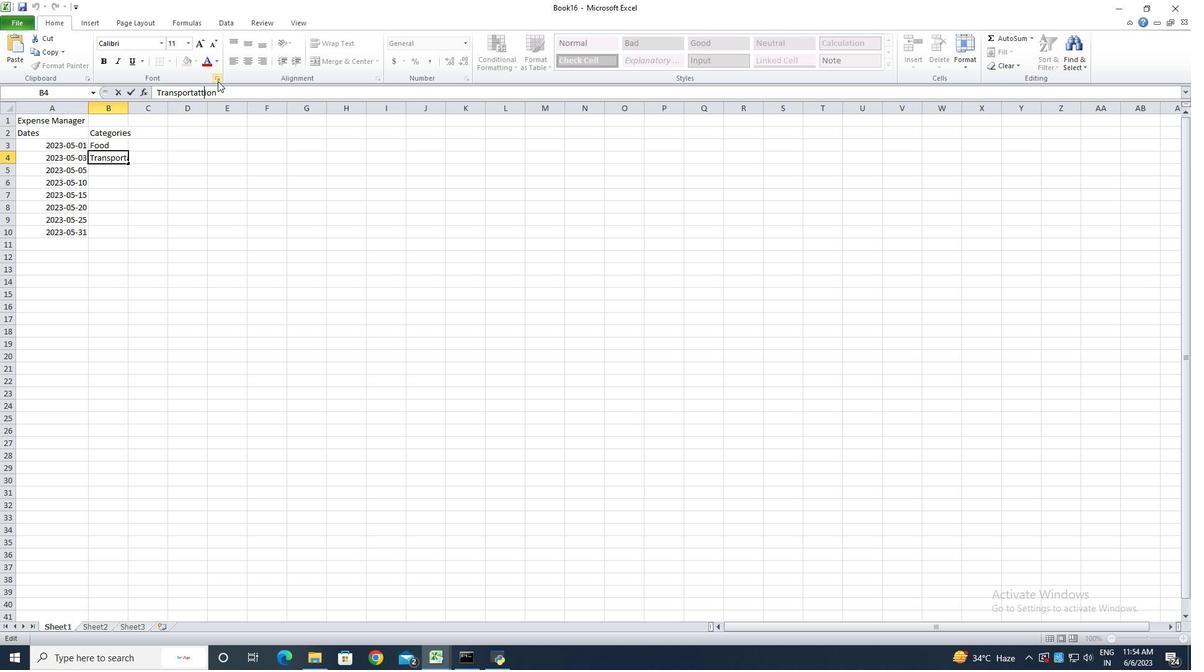 
Action: Key pressed <Key.backspace>
Screenshot: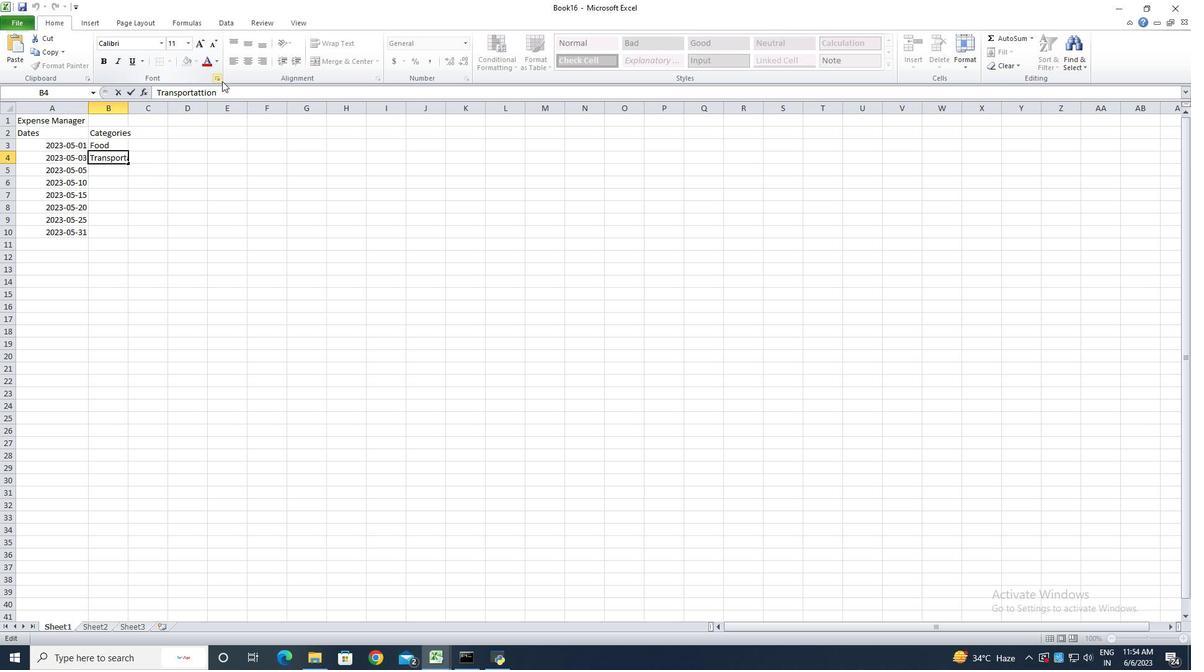 
Action: Mouse moved to (220, 171)
Screenshot: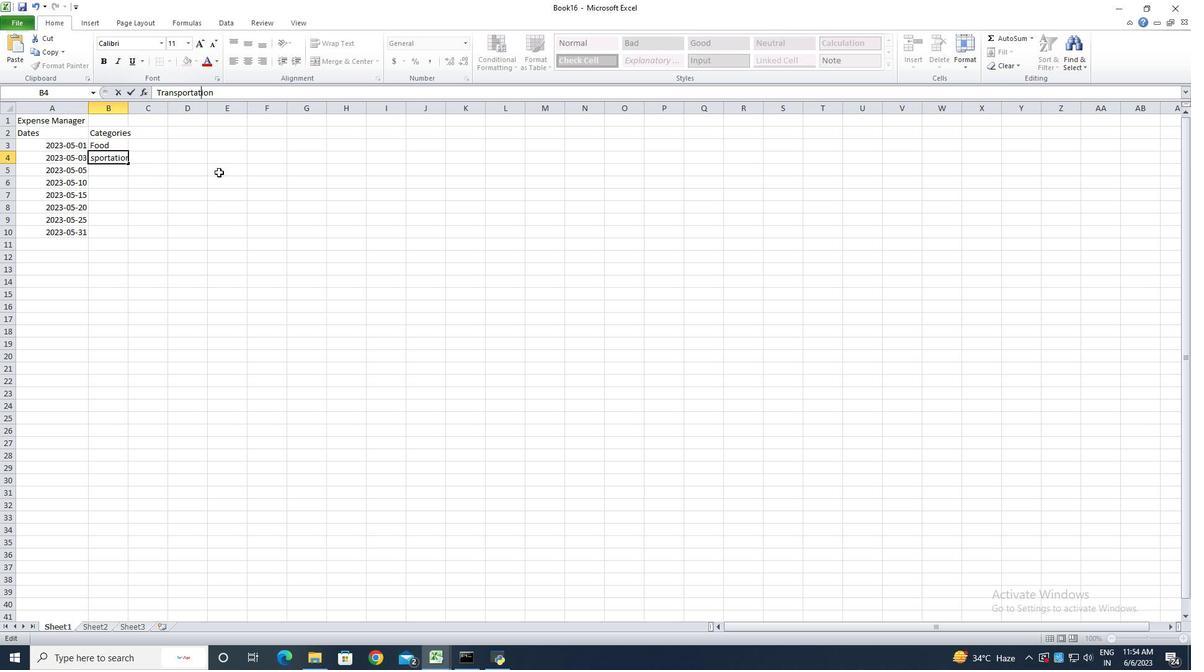 
Action: Key pressed <Key.enter>
Screenshot: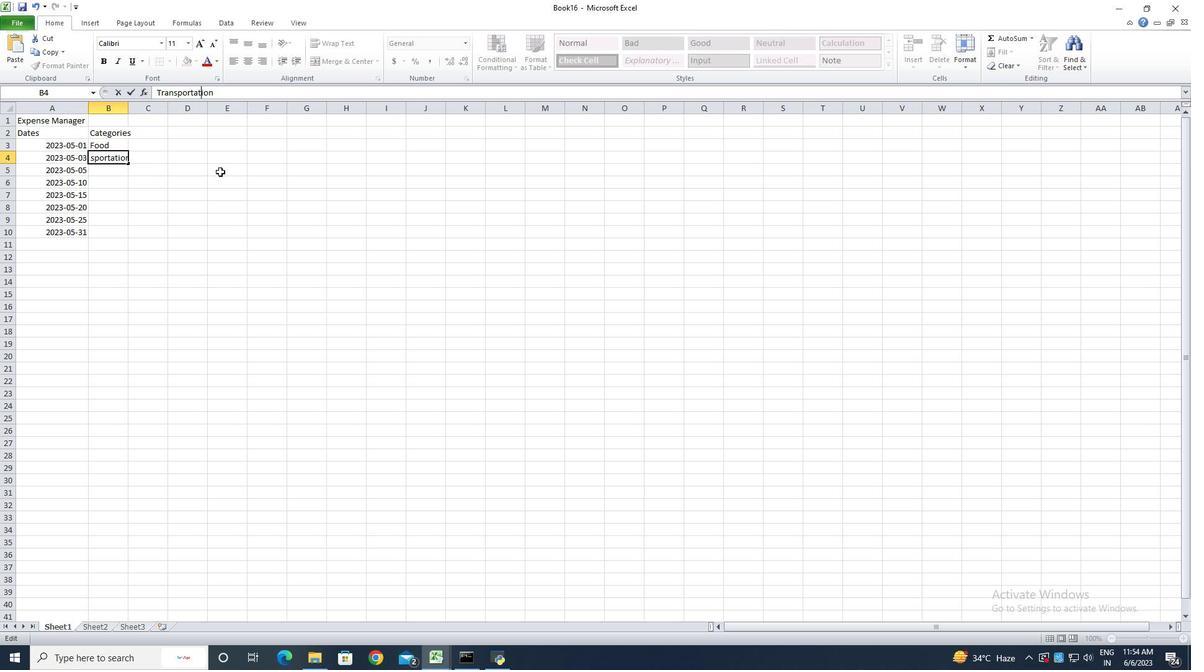 
Action: Mouse moved to (103, 181)
Screenshot: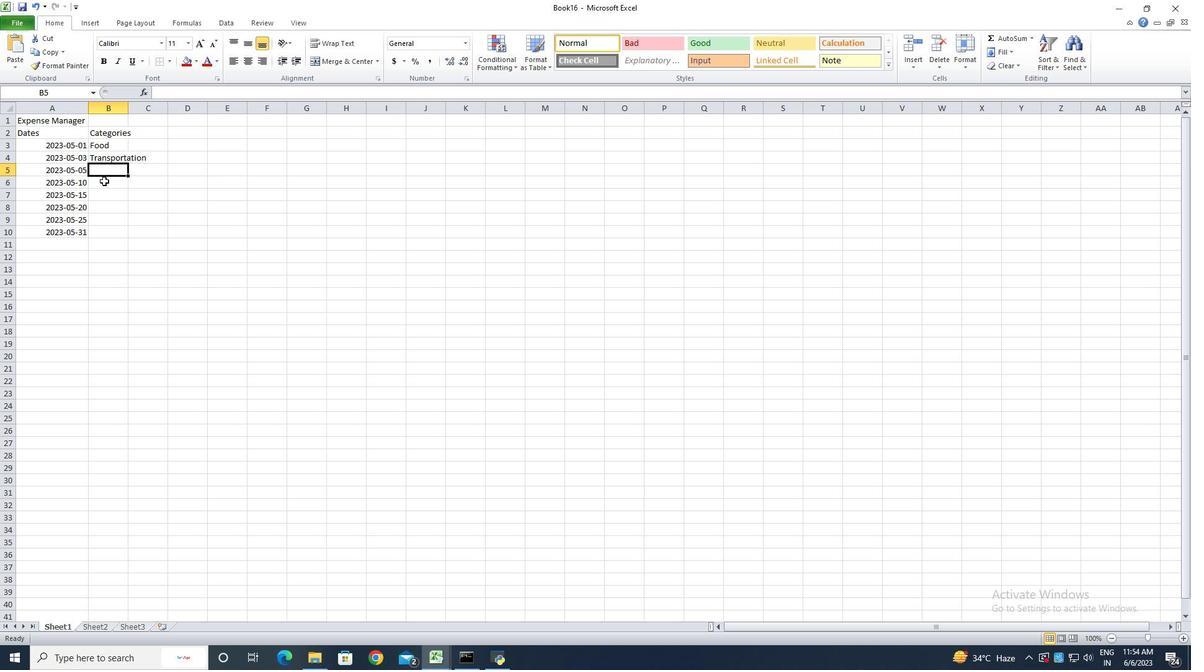 
Action: Key pressed <Key.shift><Key.shift><Key.shift><Key.shift><Key.shift><Key.shift><Key.shift><Key.shift><Key.shift><Key.shift><Key.shift><Key.shift><Key.shift><Key.shift><Key.shift><Key.shift><Key.shift><Key.shift><Key.shift><Key.shift><Key.shift><Key.shift><Key.shift><Key.shift><Key.shift><Key.shift><Key.shift><Key.shift><Key.shift><Key.shift><Key.shift><Key.shift><Key.shift><Key.shift><Key.shift><Key.shift><Key.shift><Key.shift><Key.shift><Key.shift><Key.shift><Key.shift><Key.shift><Key.shift><Key.shift><Key.shift><Key.shift><Key.shift><Key.shift><Key.shift><Key.shift><Key.shift><Key.shift><Key.shift><Key.shift>Utilities<Key.enter><Key.shift>Food<Key.enter><Key.shift><Key.shift><Key.shift><Key.shift><Key.shift>Housing<Key.enter>
Screenshot: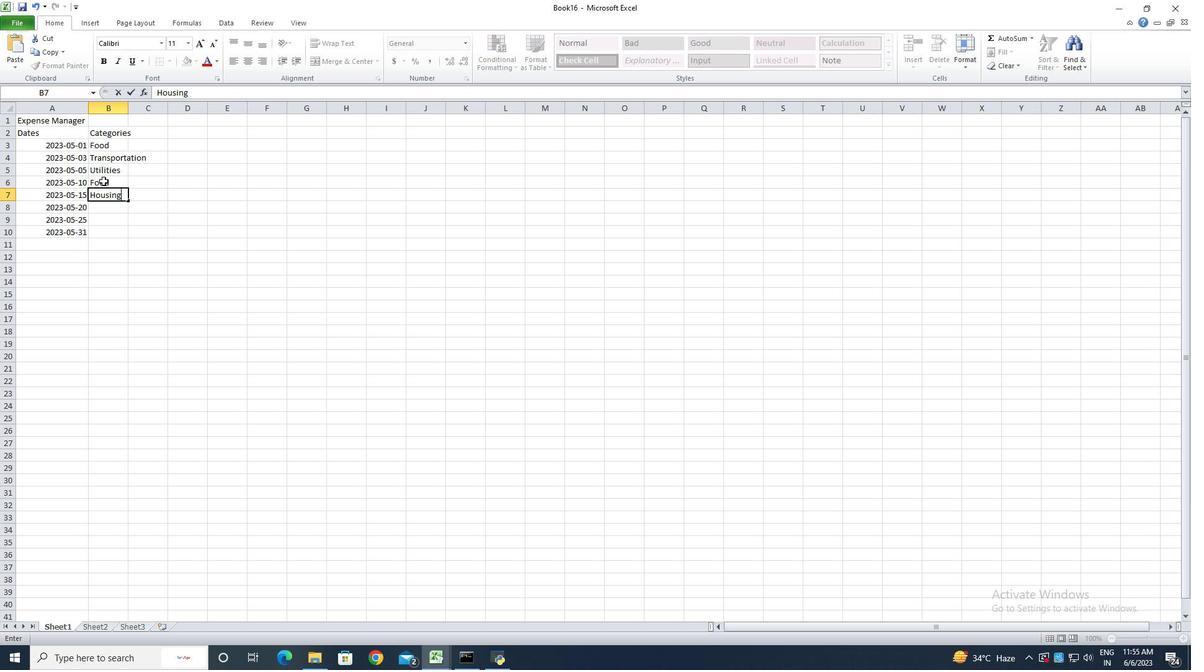 
Action: Mouse moved to (377, 63)
Screenshot: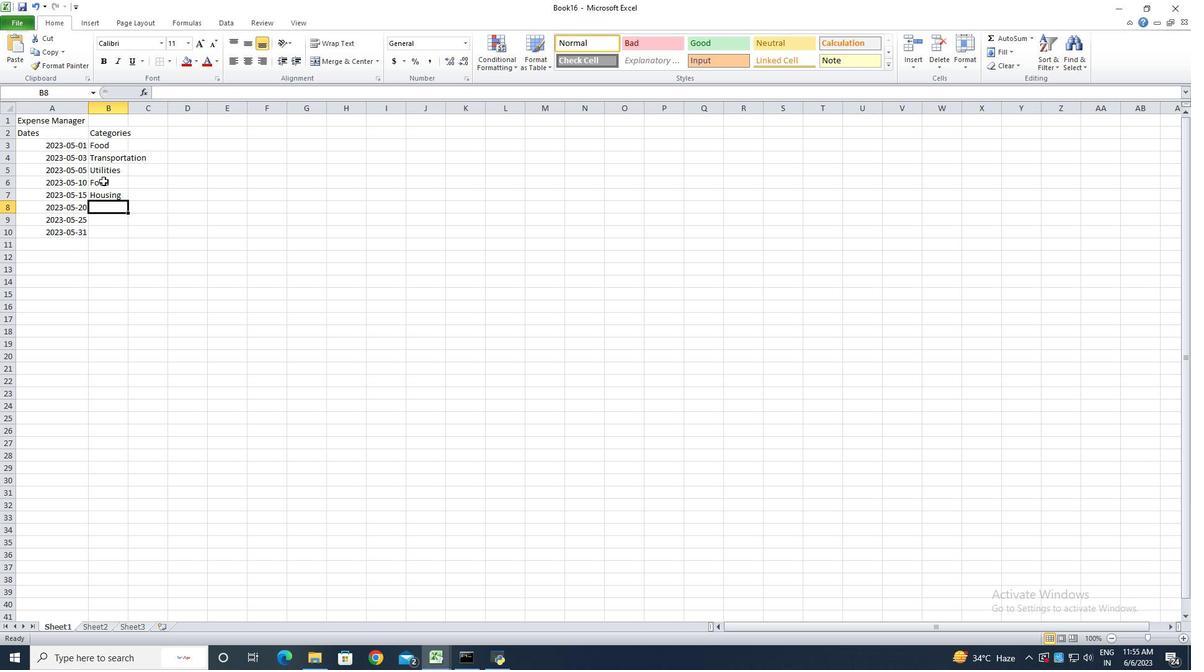 
Action: Key pressed <Key.shift>Entertainment<Key.enter><Key.shift>Utilities<Key.enter><Key.shift>Food<Key.enter>
Screenshot: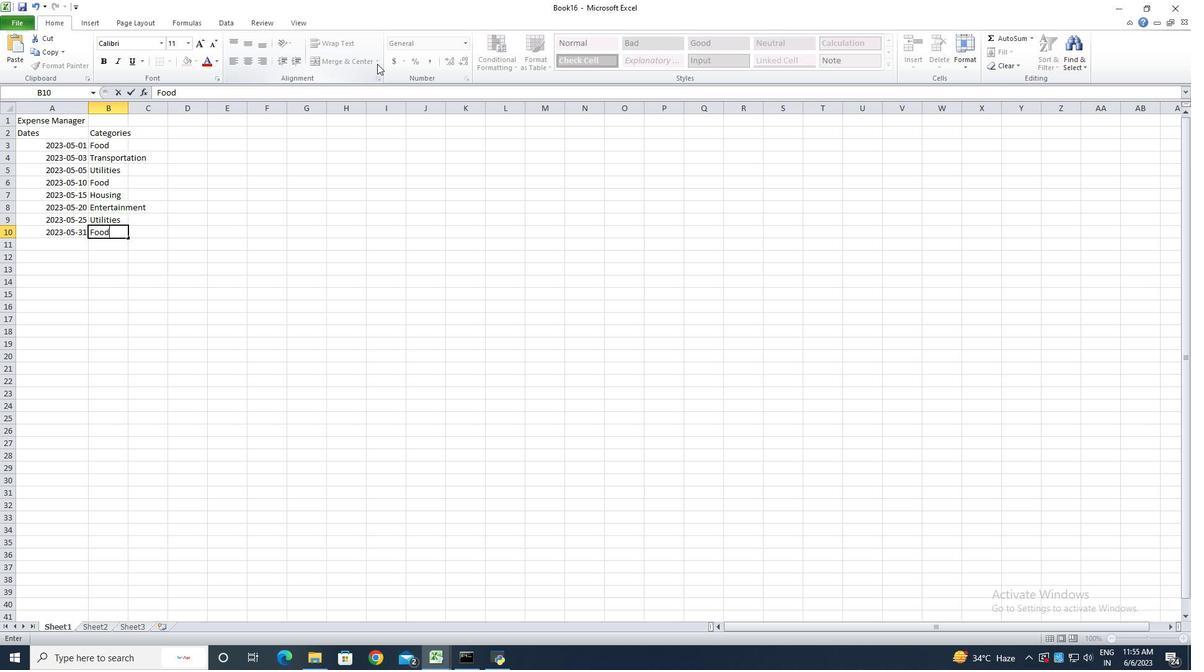 
Action: Mouse moved to (127, 112)
Screenshot: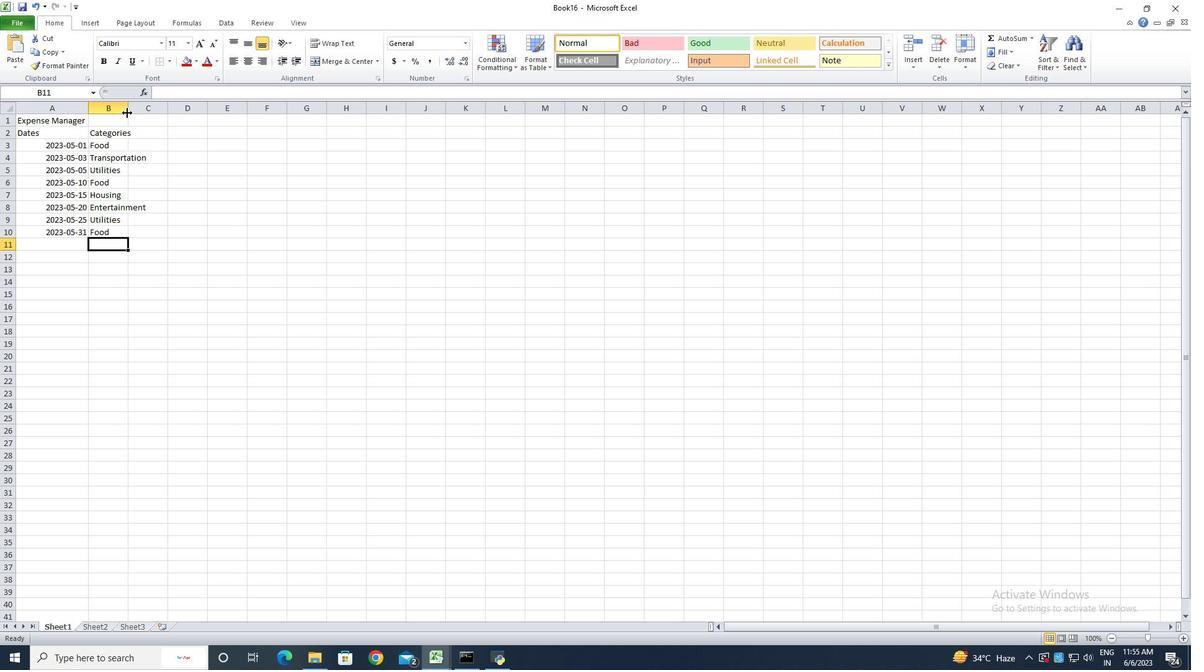 
Action: Mouse pressed left at (127, 112)
Screenshot: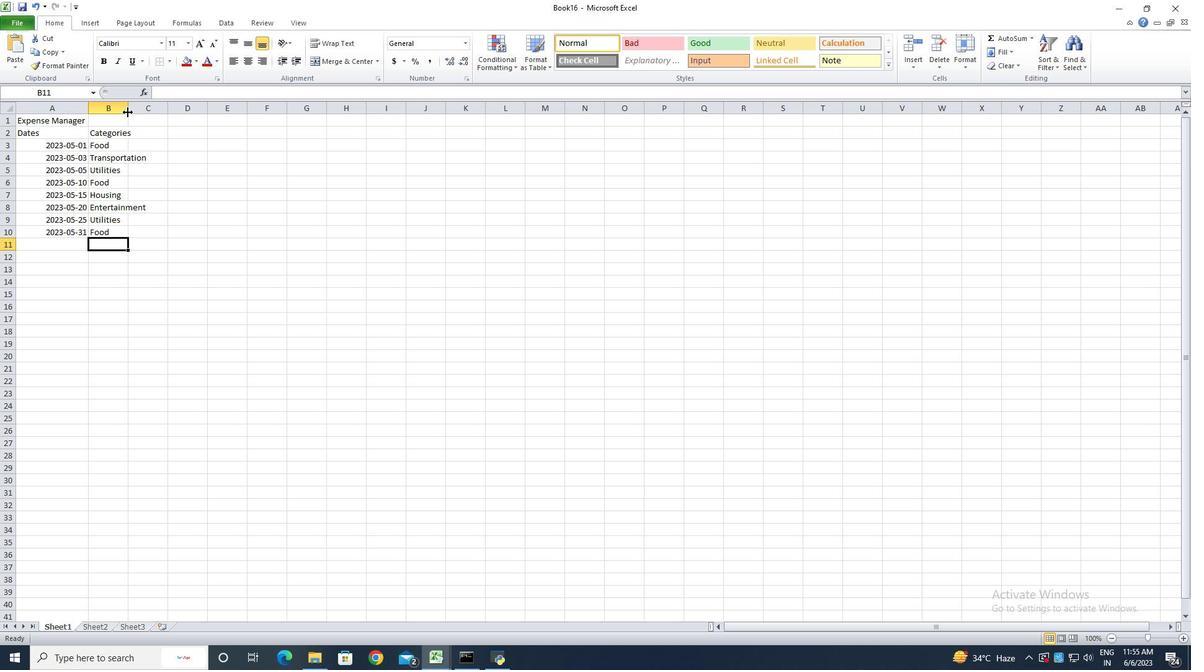 
Action: Mouse pressed left at (127, 112)
Screenshot: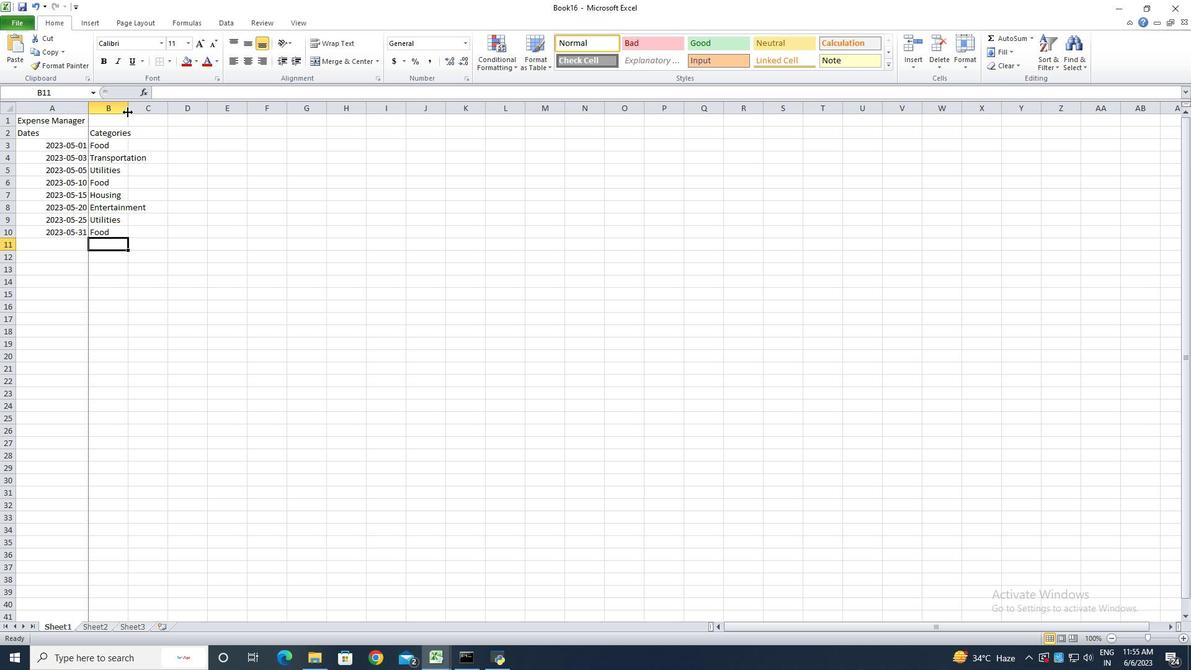 
Action: Mouse moved to (166, 134)
Screenshot: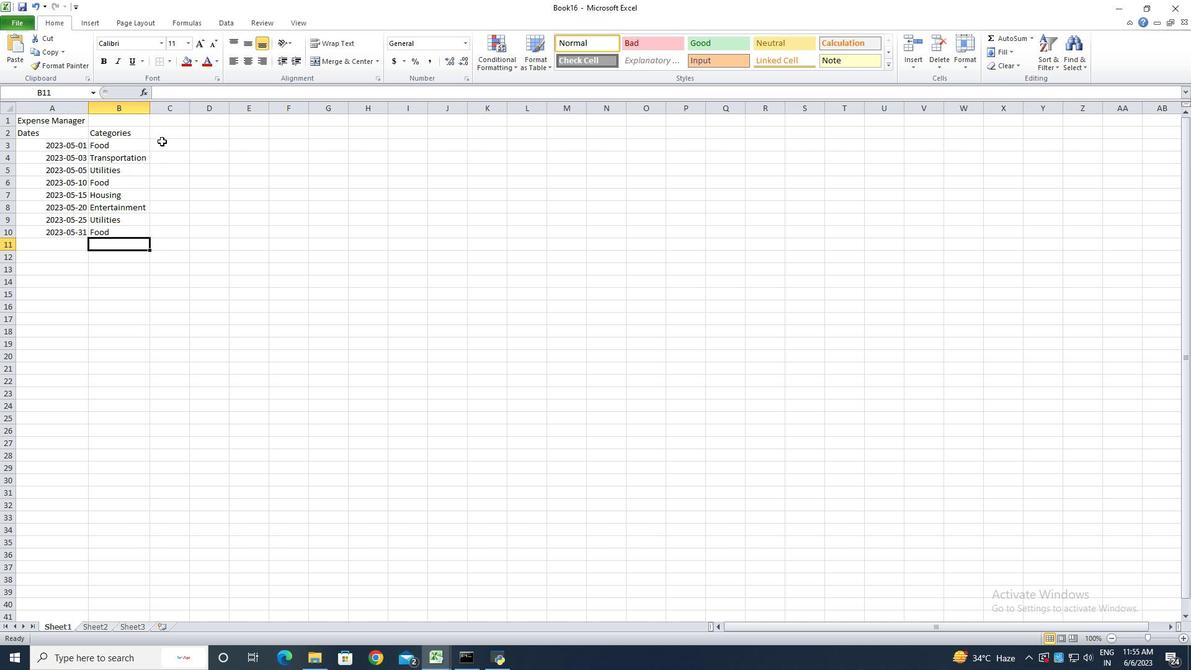
Action: Mouse pressed left at (166, 134)
Screenshot: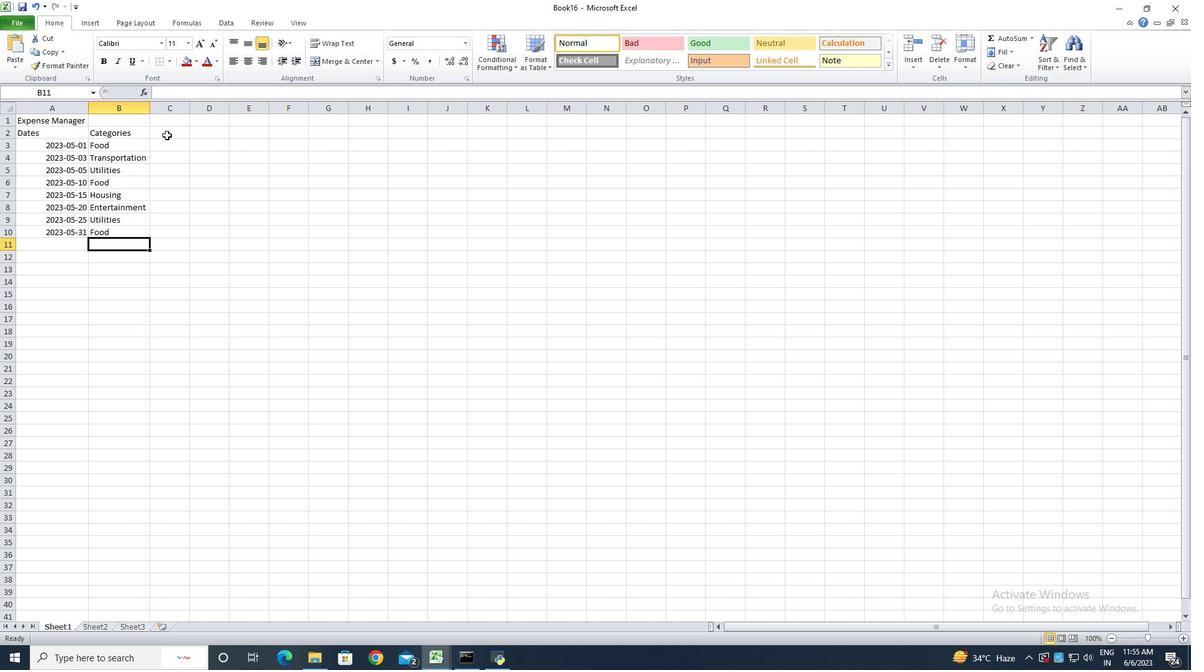 
Action: Key pressed <Key.shift>Descriptions<Key.enter><Key.shift><Key.shift><Key.shift><Key.shift><Key.shift><Key.shift><Key.shift><Key.shift><Key.shift><Key.shift><Key.shift><Key.shift><Key.shift><Key.shift><Key.shift><Key.shift><Key.shift><Key.shift><Key.shift><Key.shift><Key.shift><Key.shift><Key.shift><Key.shift><Key.shift><Key.shift><Key.shift><Key.shift><Key.shift><Key.shift><Key.shift><Key.shift><Key.shift><Key.shift>Grocery<Key.space><Key.shift>Store<Key.enter><Key.shift>Bus<Key.space><Key.shift>Fare<Key.enter><Key.shift>Internet<Key.space><Key.shift>Bill<Key.enter><Key.shift><Key.shift><Key.shift><Key.shift><Key.shift><Key.shift>Restaurant<Key.enter><Key.shift>Rent<Key.enter><Key.shift>Movie<Key.space><Key.shift><Key.shift><Key.shift><Key.shift><Key.shift><Key.shift><Key.shift><Key.shift><Key.shift><Key.shift><Key.shift><Key.shift>Tickert<Key.backspace><Key.backspace>ts<Key.enter><Key.shift><Key.shift>Electricity<Key.space><Key.shift>Bill<Key.enter><Key.shift><Key.shift>Grocery<Key.space><Key.shift>Store<Key.enter>
Screenshot: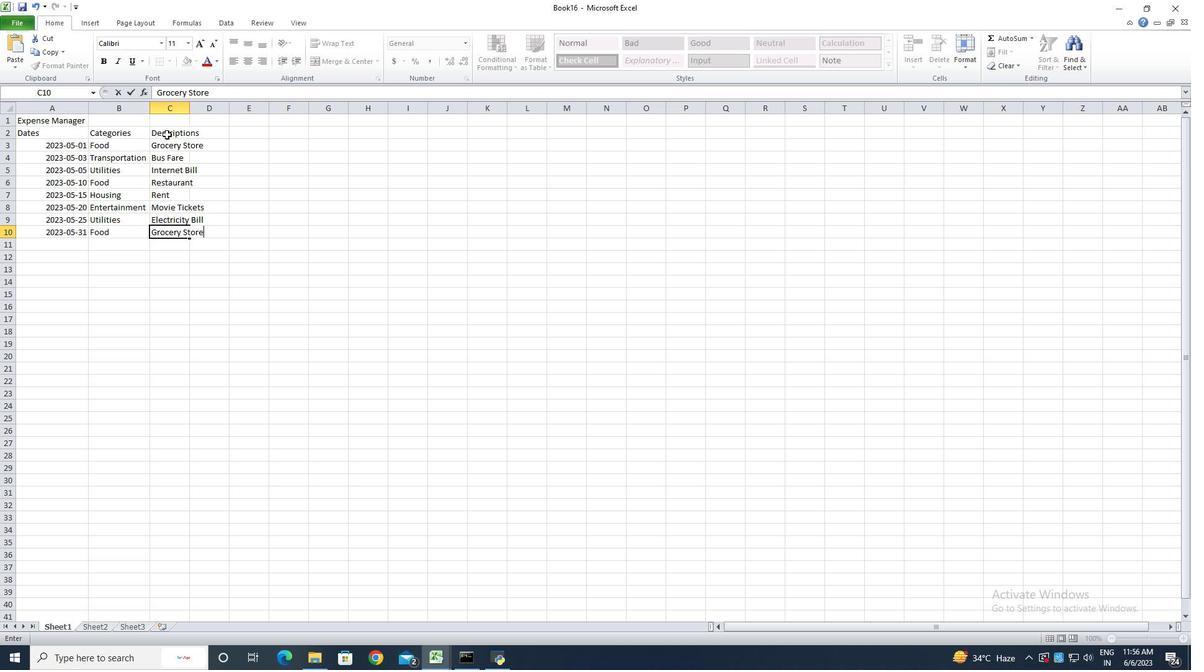 
Action: Mouse moved to (189, 111)
Screenshot: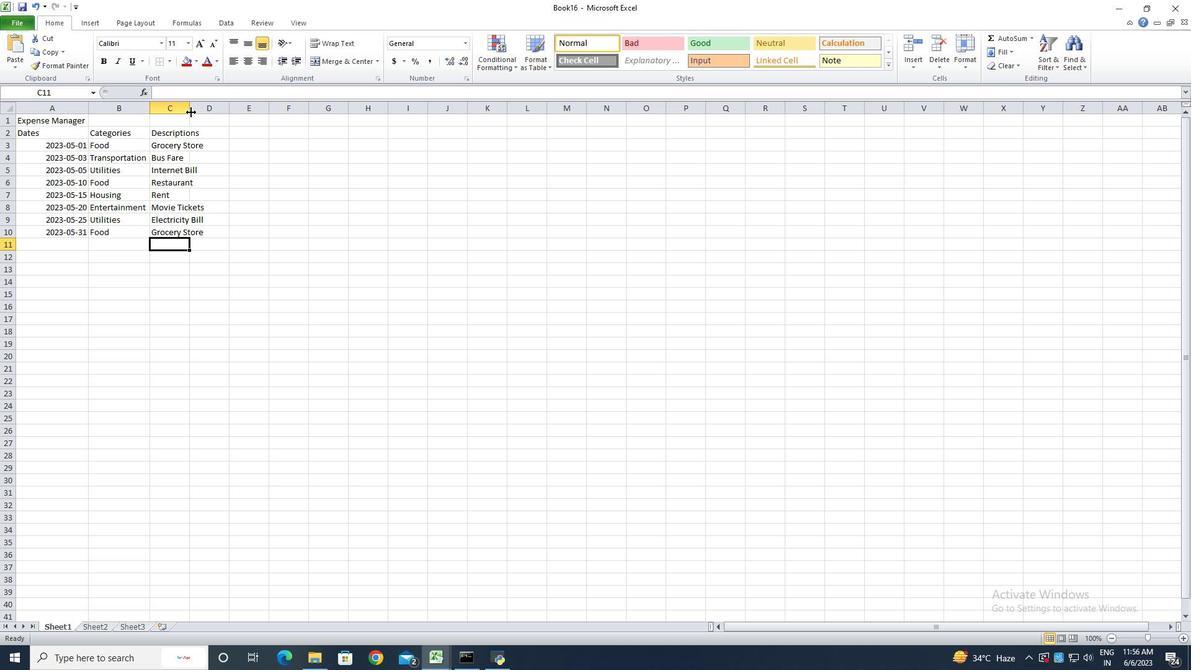 
Action: Mouse pressed left at (189, 111)
Screenshot: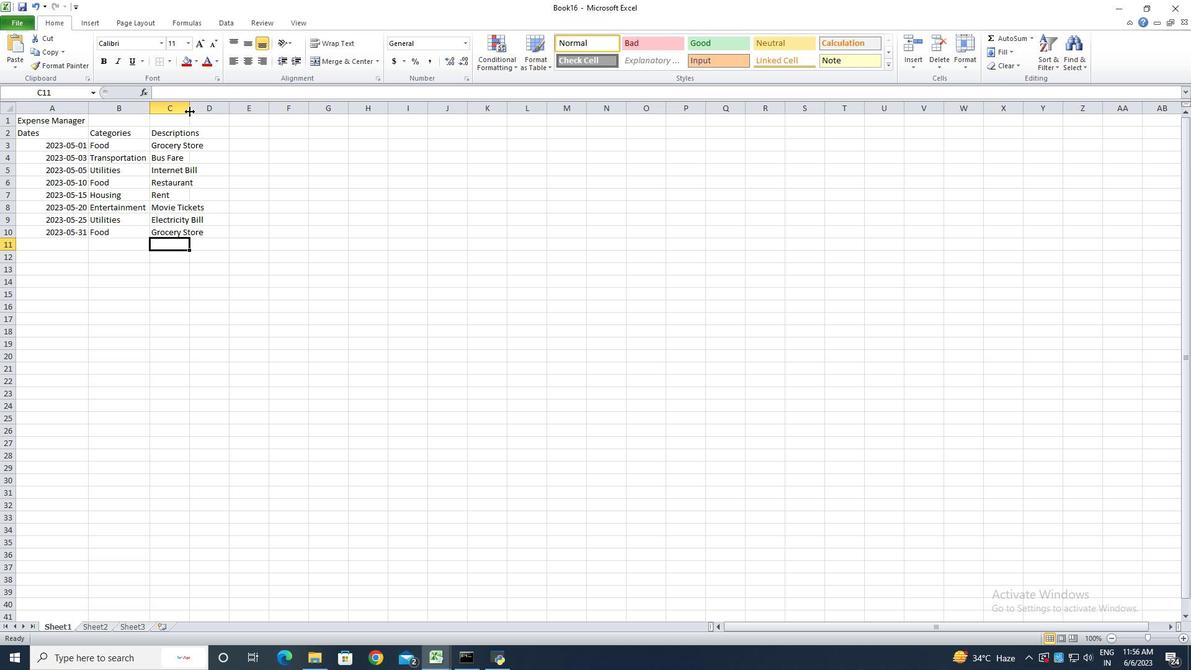 
Action: Mouse pressed left at (189, 111)
Screenshot: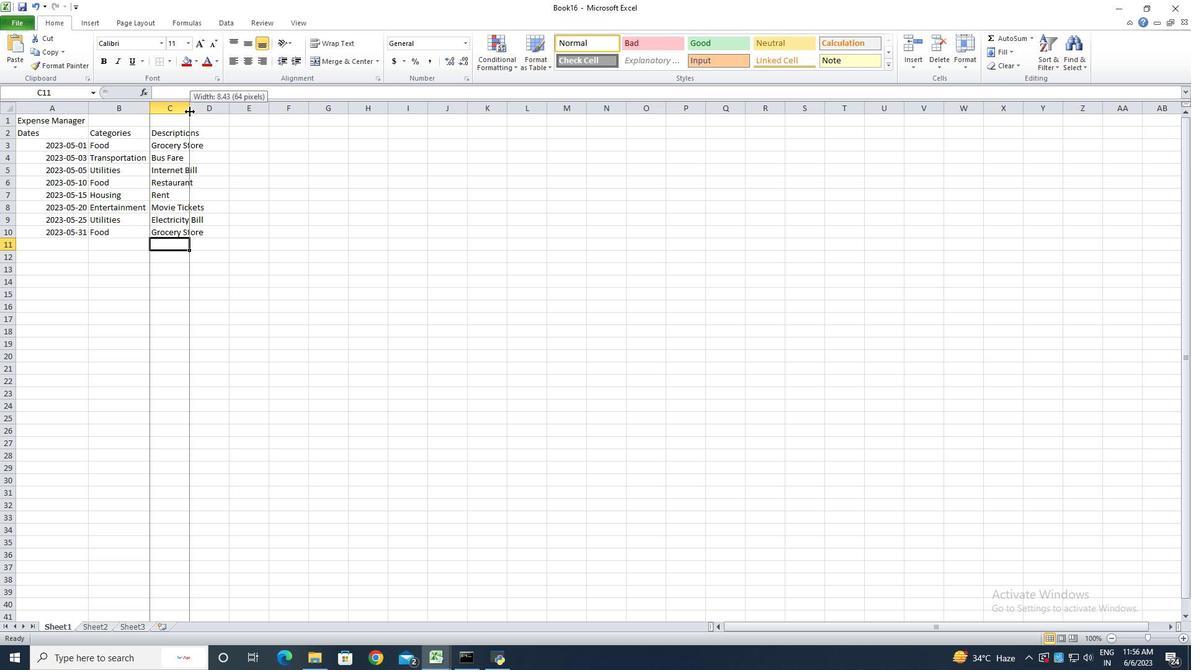 
Action: Mouse moved to (223, 135)
Screenshot: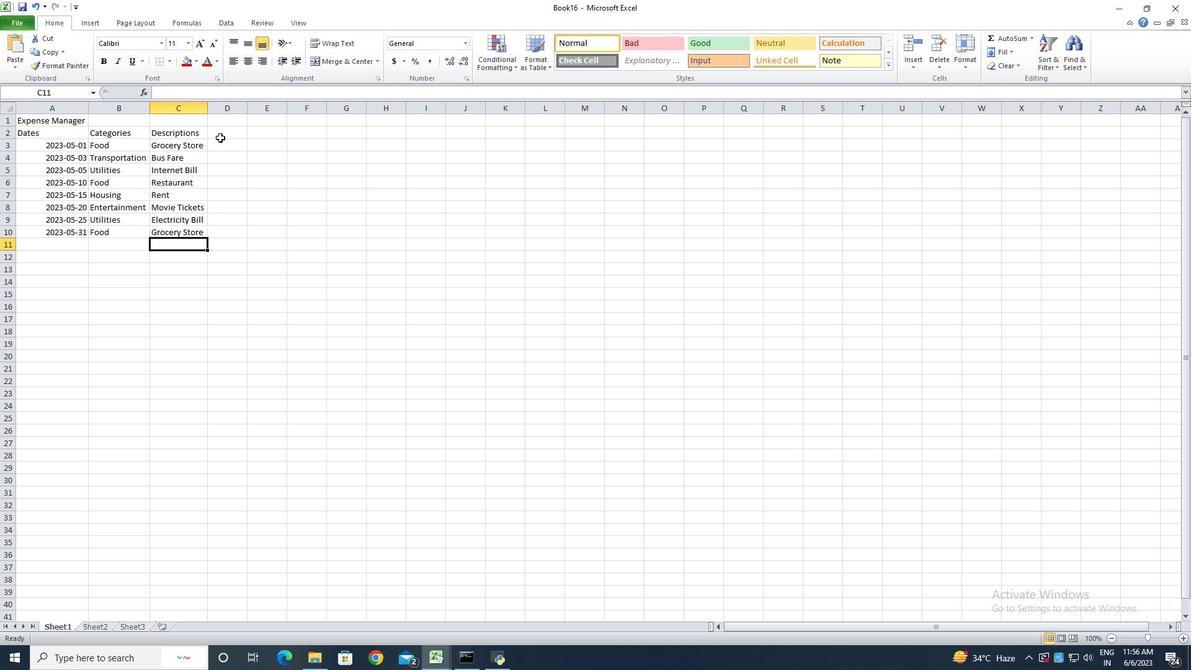 
Action: Mouse pressed left at (223, 135)
Screenshot: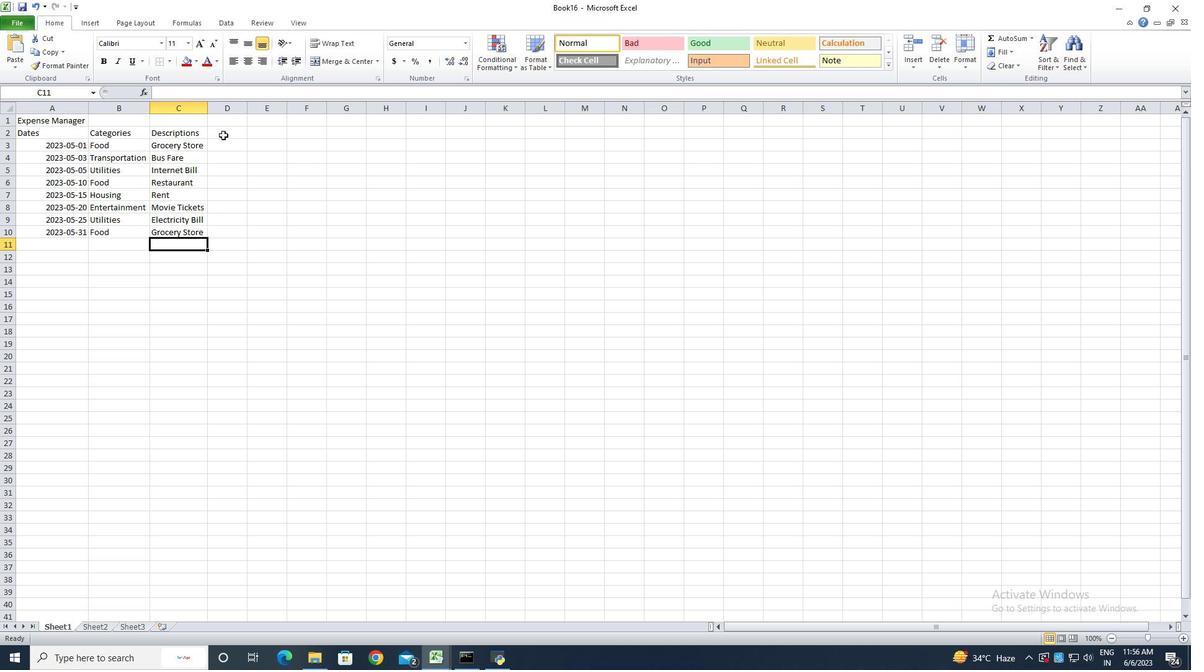 
Action: Key pressed <Key.shift>Amount<Key.enter>50<Key.enter>5<Key.enter>60<Key.enter>30<Key.enter>800<Key.enter>20<Key.enter>70<Key.enter>40<Key.enter>
Screenshot: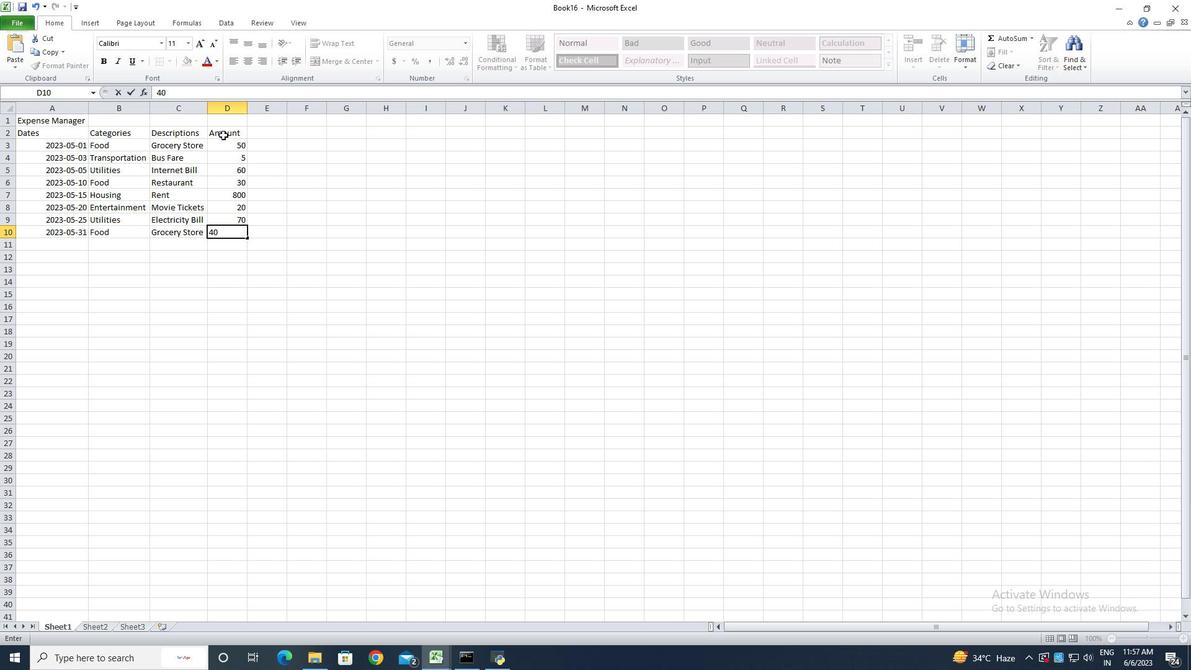 
Action: Mouse moved to (229, 147)
Screenshot: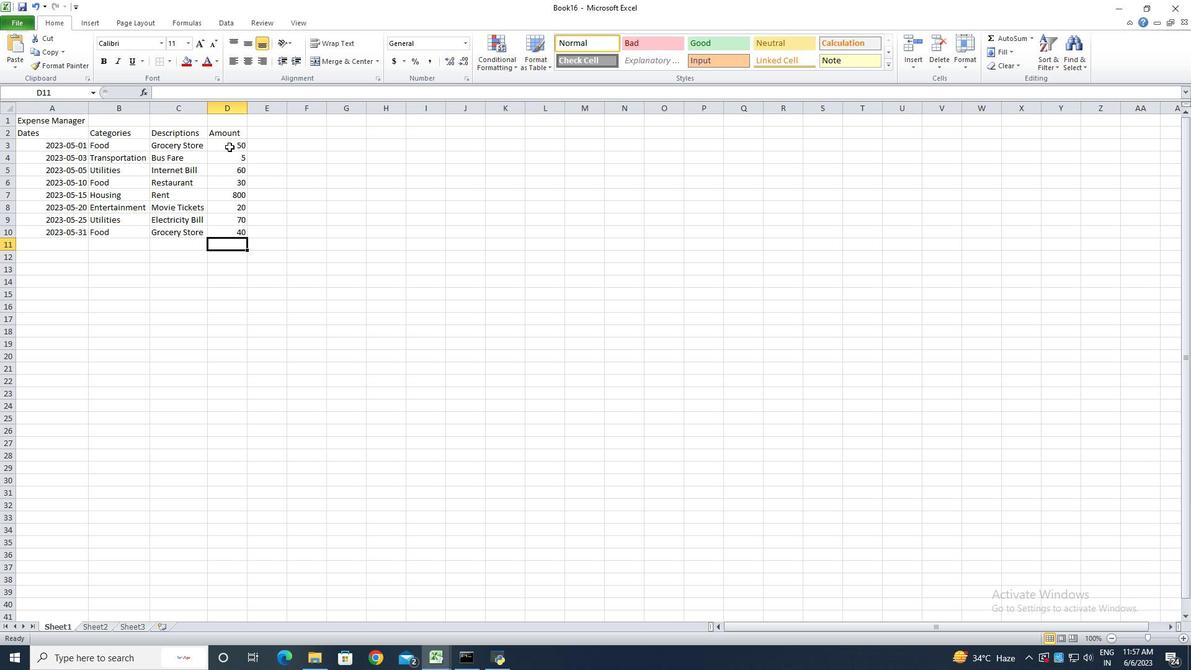 
Action: Mouse pressed left at (229, 147)
Screenshot: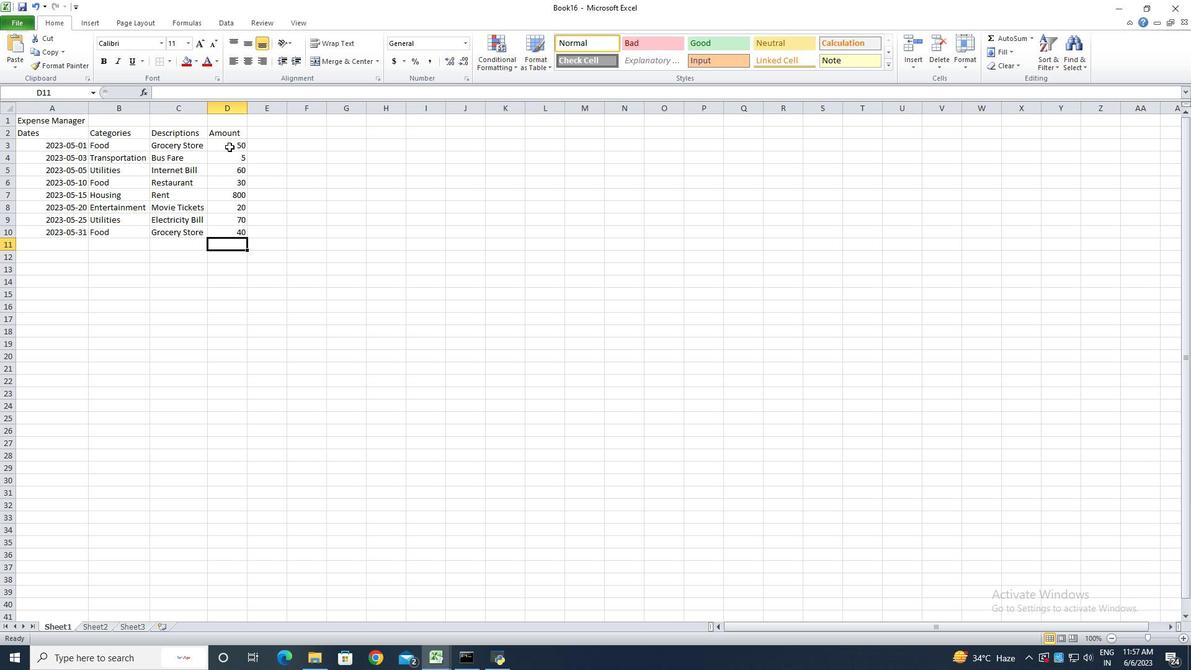 
Action: Mouse moved to (464, 39)
Screenshot: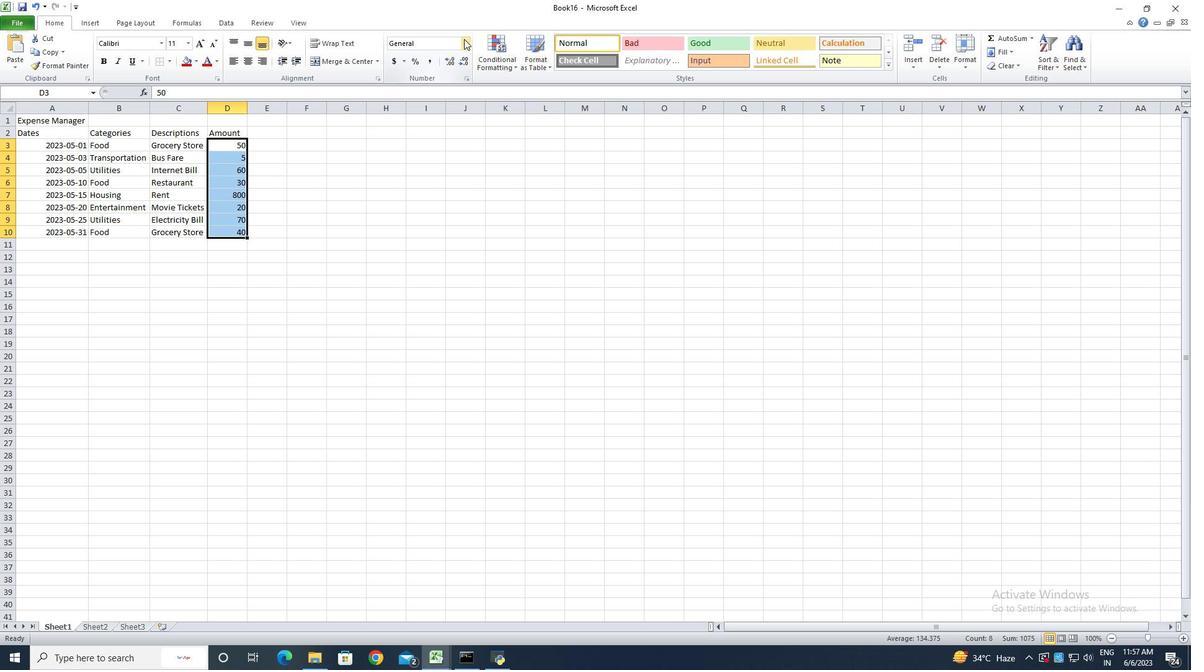 
Action: Mouse pressed left at (464, 39)
Screenshot: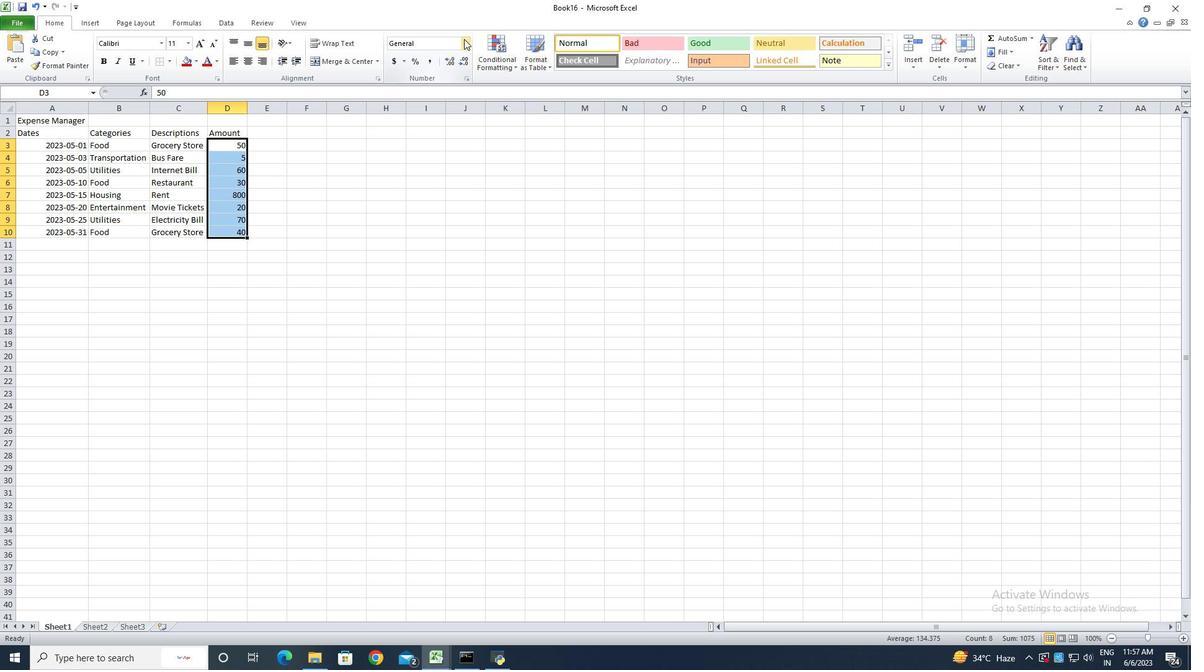 
Action: Mouse moved to (437, 358)
Screenshot: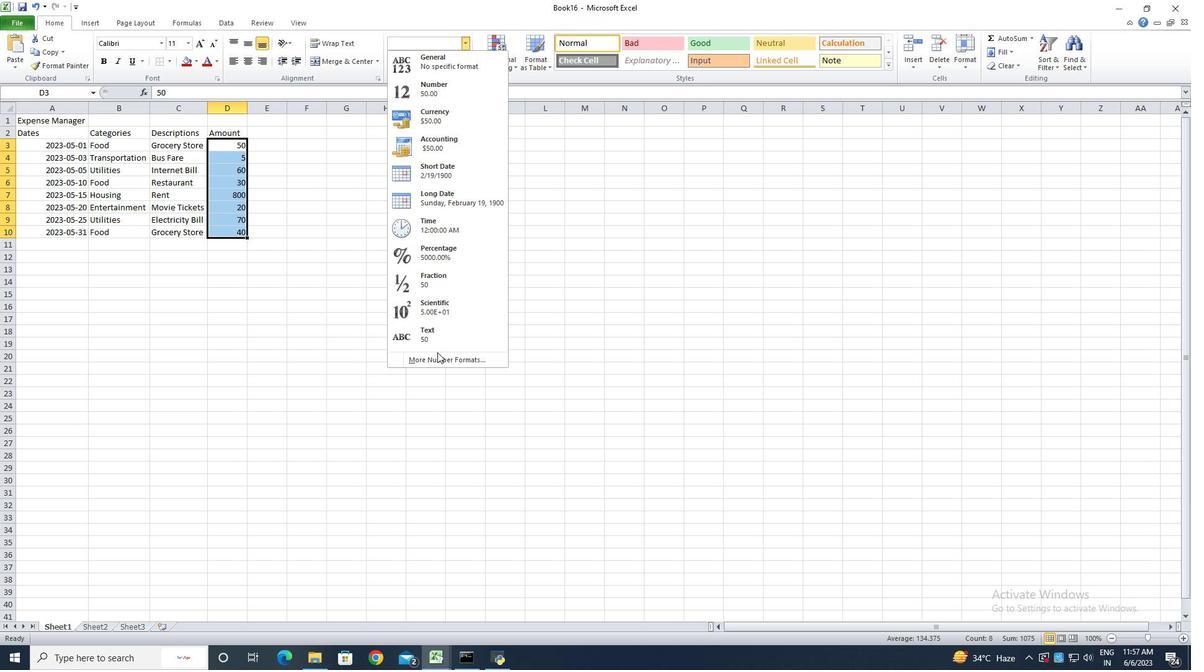 
Action: Mouse pressed left at (437, 358)
Screenshot: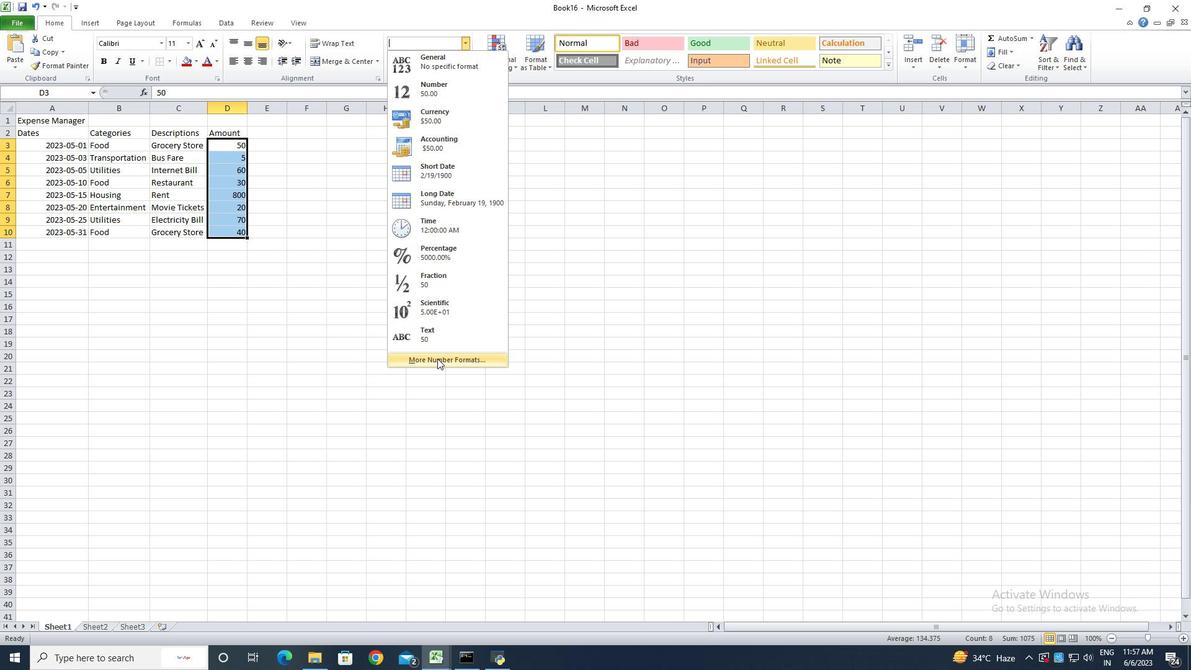 
Action: Mouse moved to (190, 232)
Screenshot: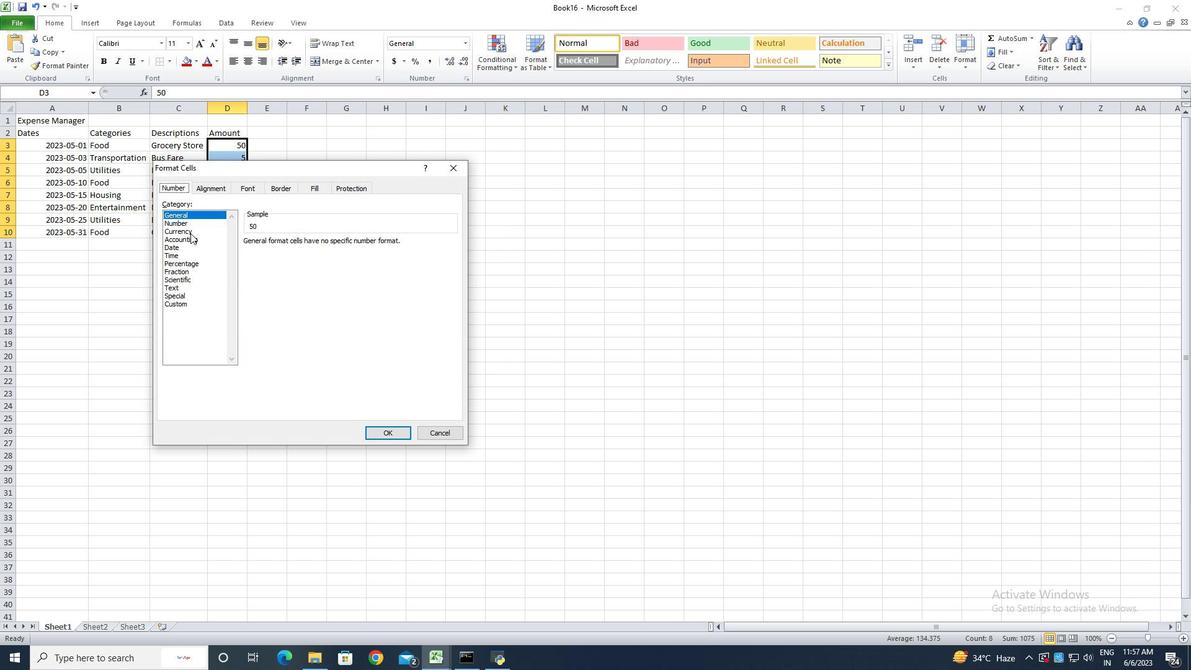
Action: Mouse pressed left at (190, 232)
Screenshot: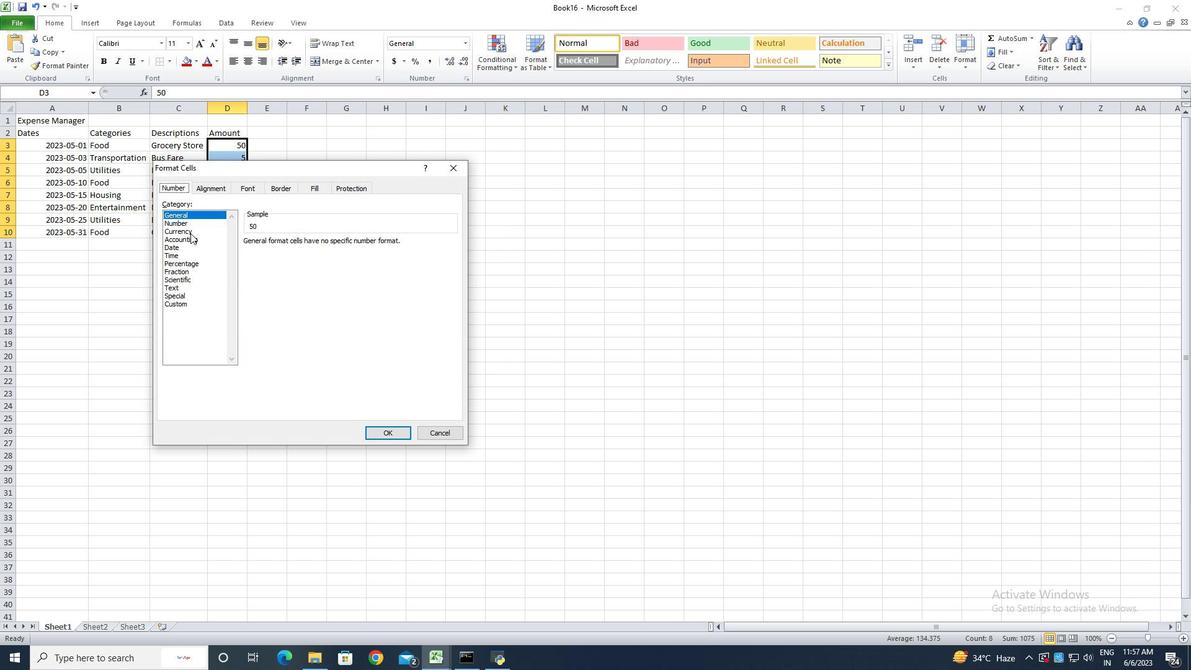 
Action: Mouse moved to (328, 245)
Screenshot: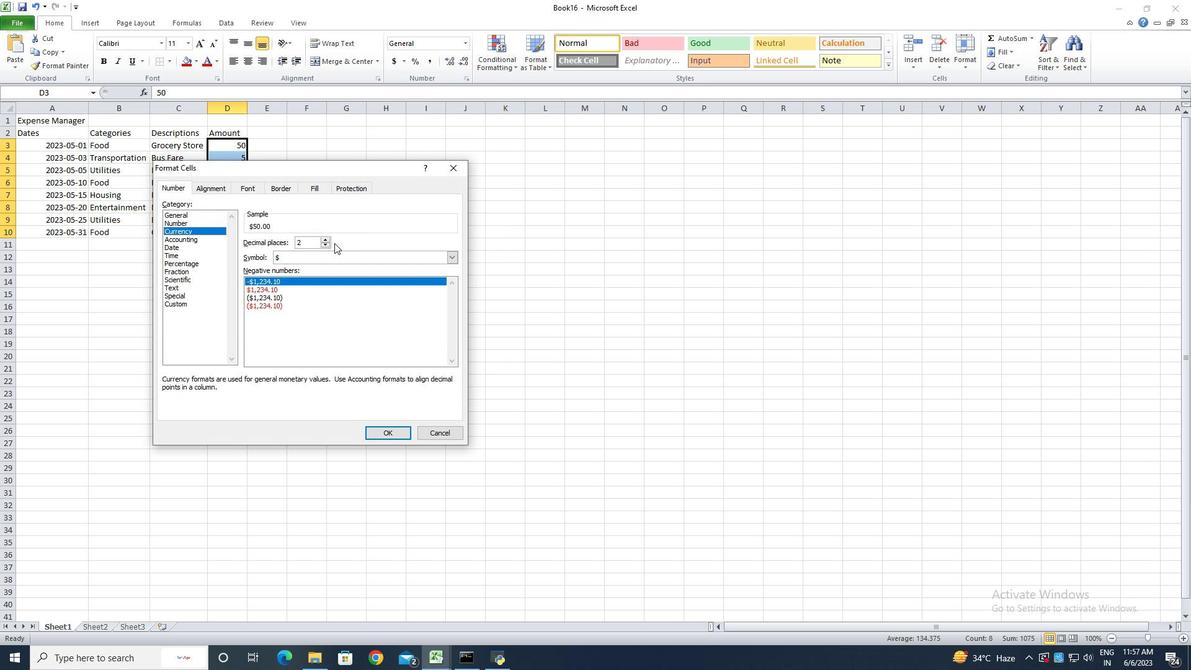 
Action: Mouse pressed left at (328, 245)
Screenshot: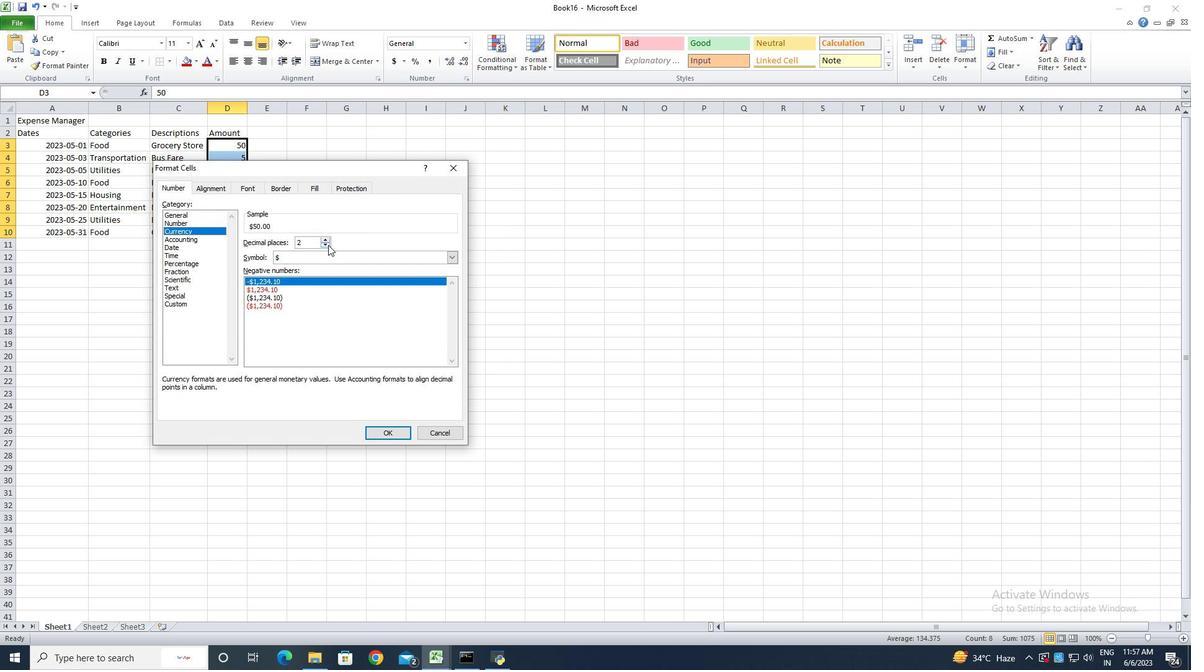 
Action: Mouse moved to (328, 245)
Screenshot: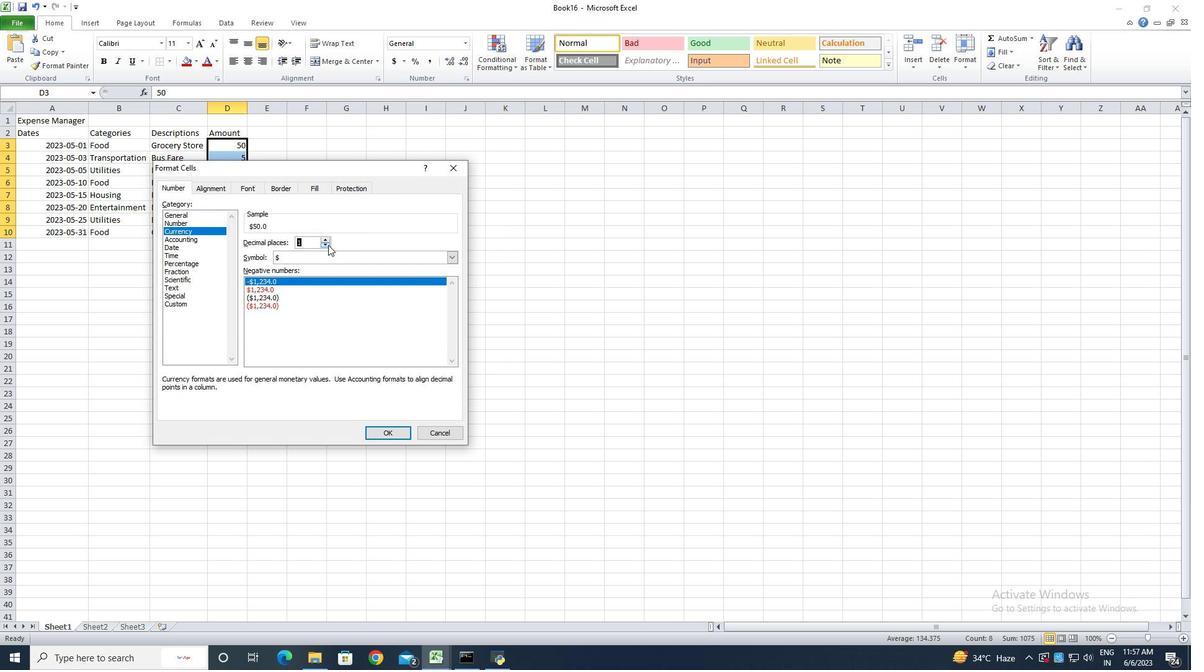 
Action: Mouse pressed left at (328, 245)
Screenshot: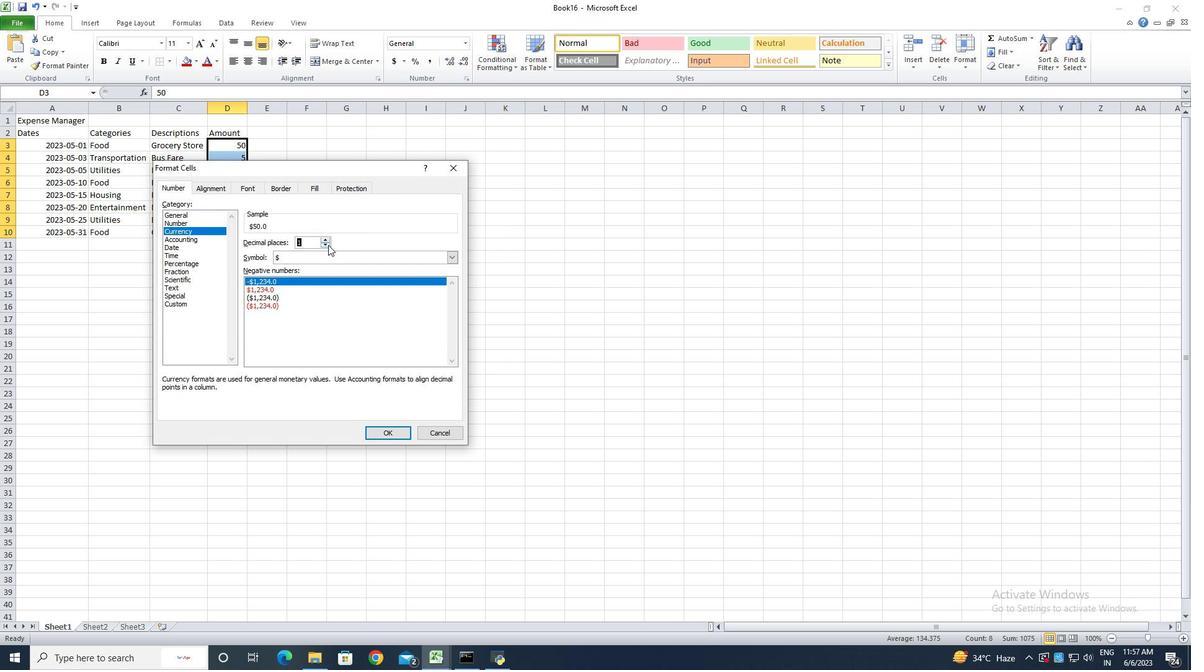 
Action: Mouse moved to (380, 433)
Screenshot: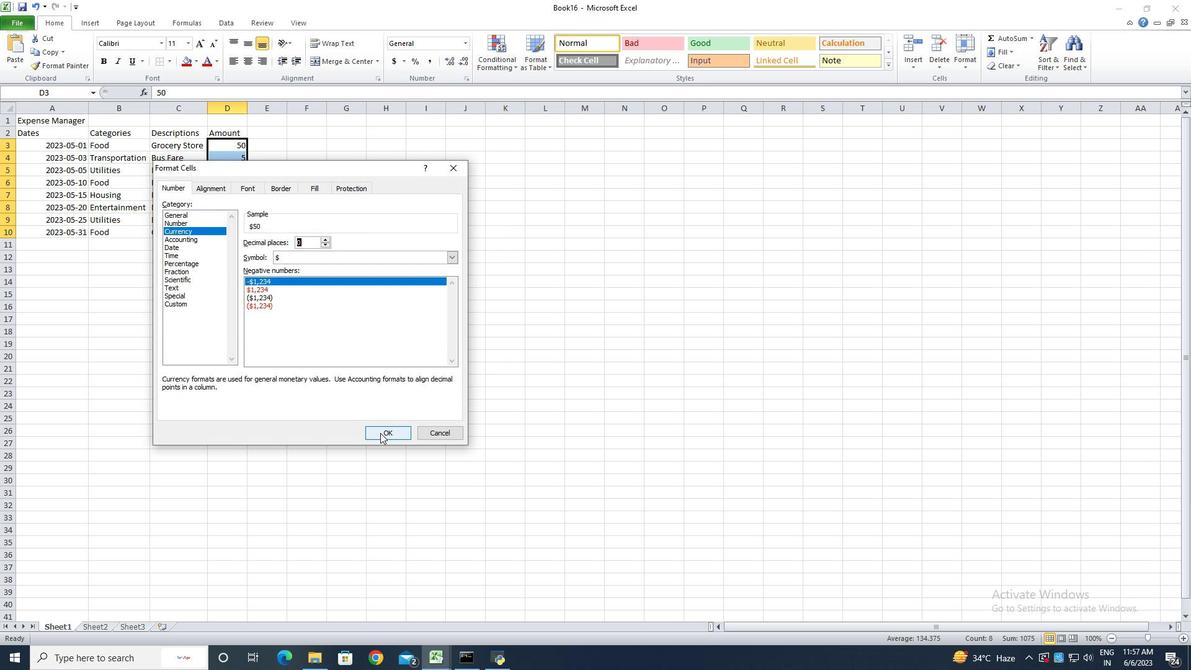 
Action: Mouse pressed left at (380, 433)
Screenshot: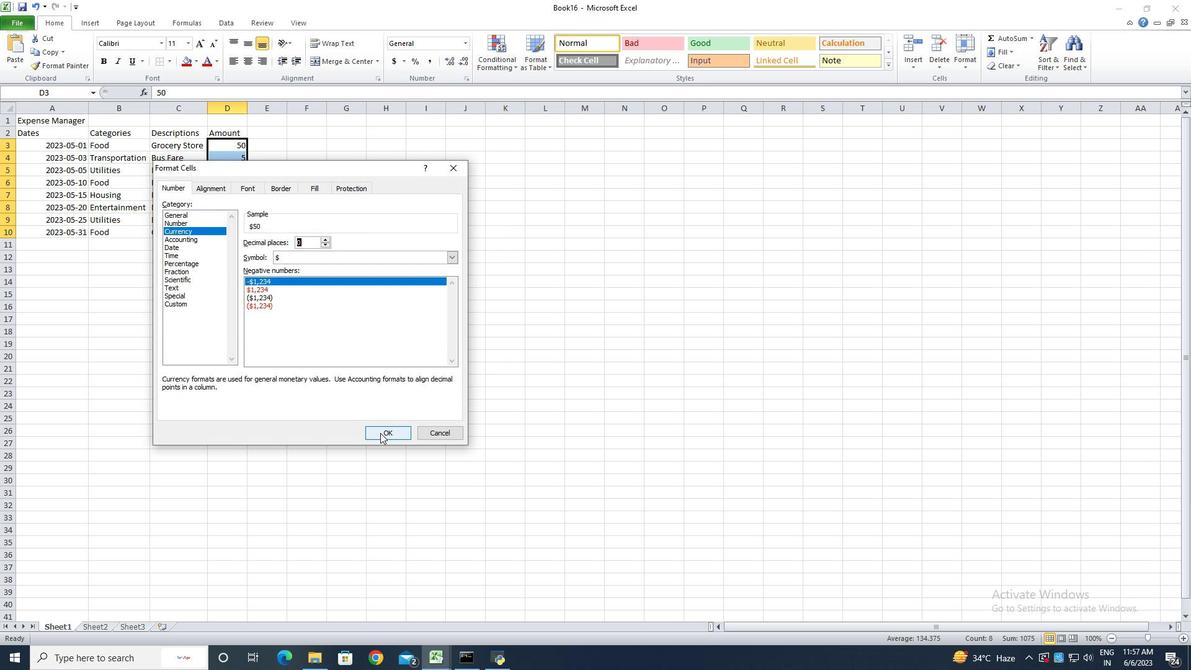 
Action: Mouse moved to (78, 123)
Screenshot: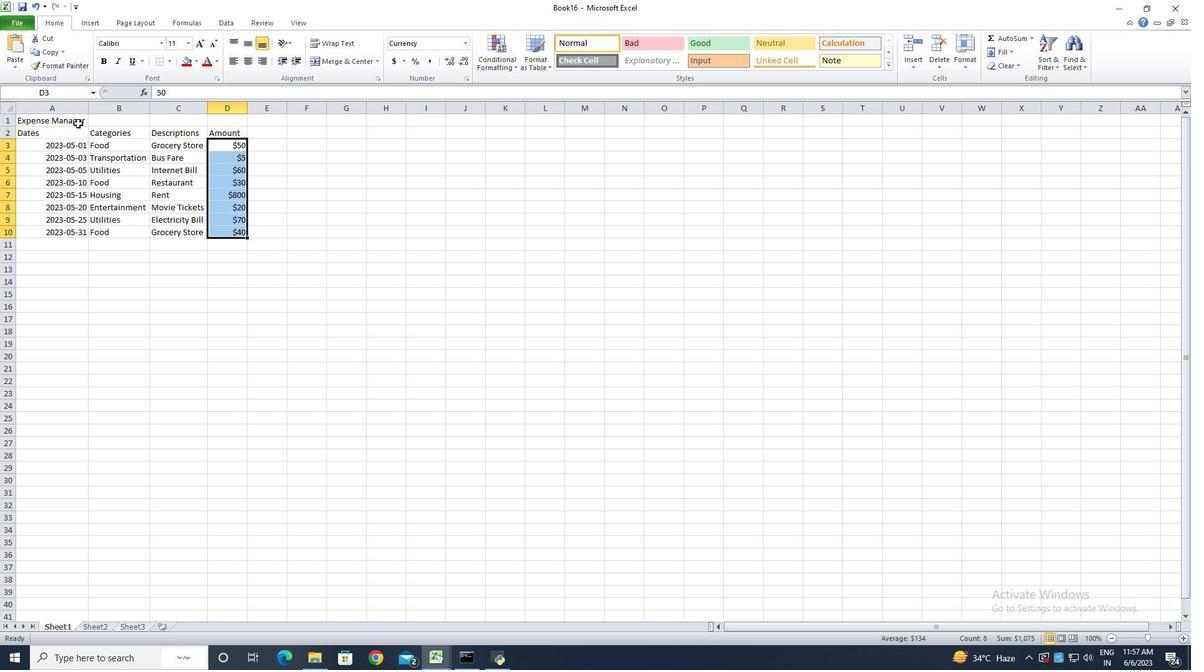 
Action: Mouse pressed left at (78, 123)
Screenshot: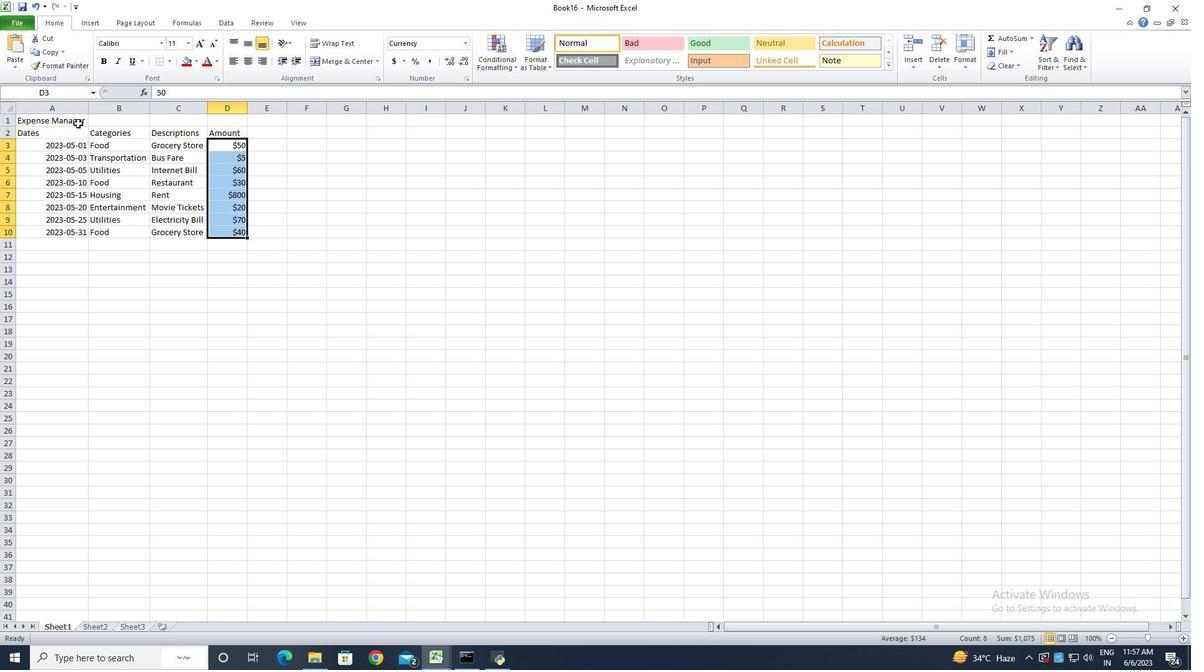 
Action: Mouse moved to (336, 64)
Screenshot: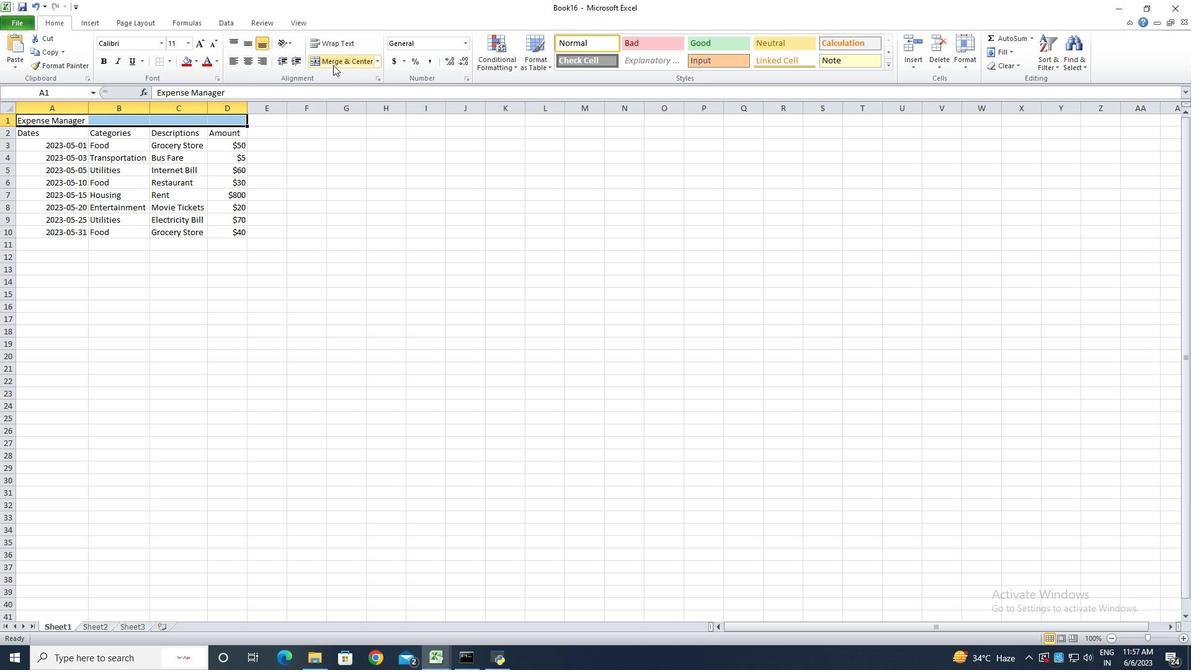 
Action: Mouse pressed left at (336, 64)
Screenshot: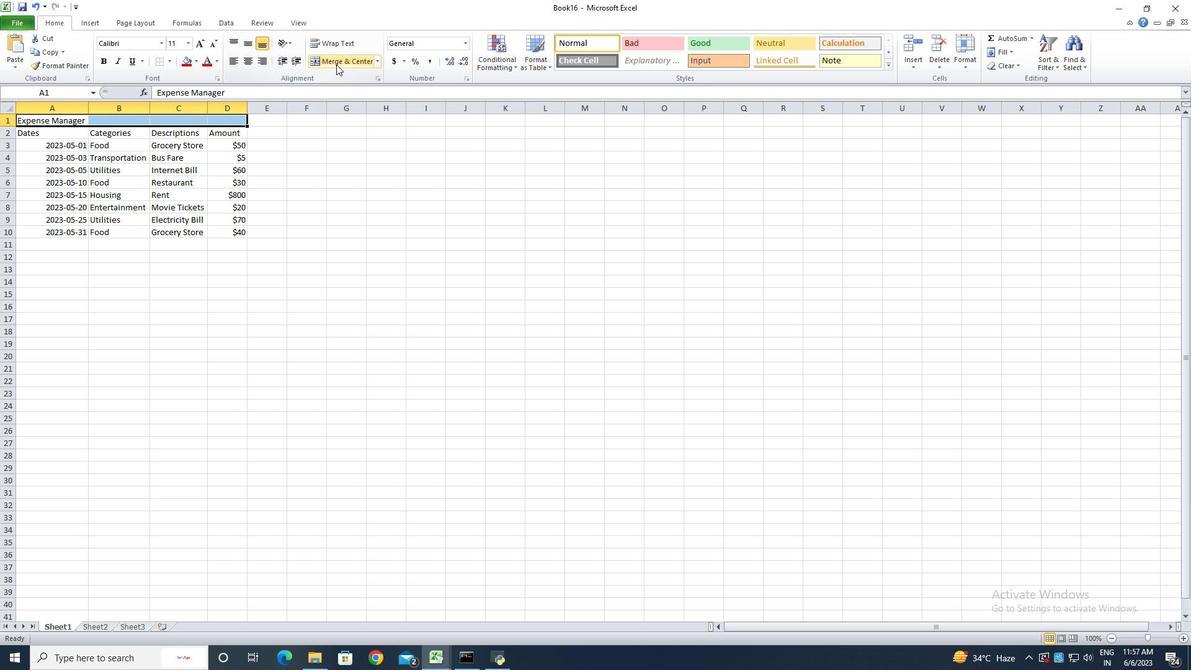 
Action: Mouse moved to (20, 22)
Screenshot: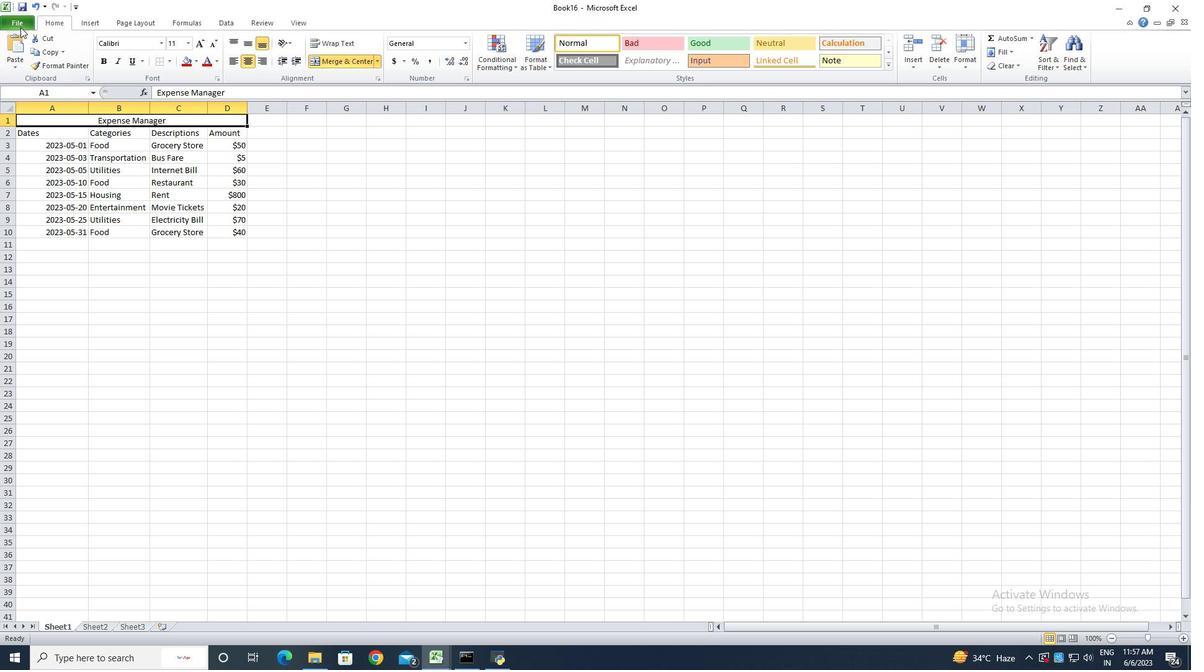 
Action: Mouse pressed left at (20, 22)
Screenshot: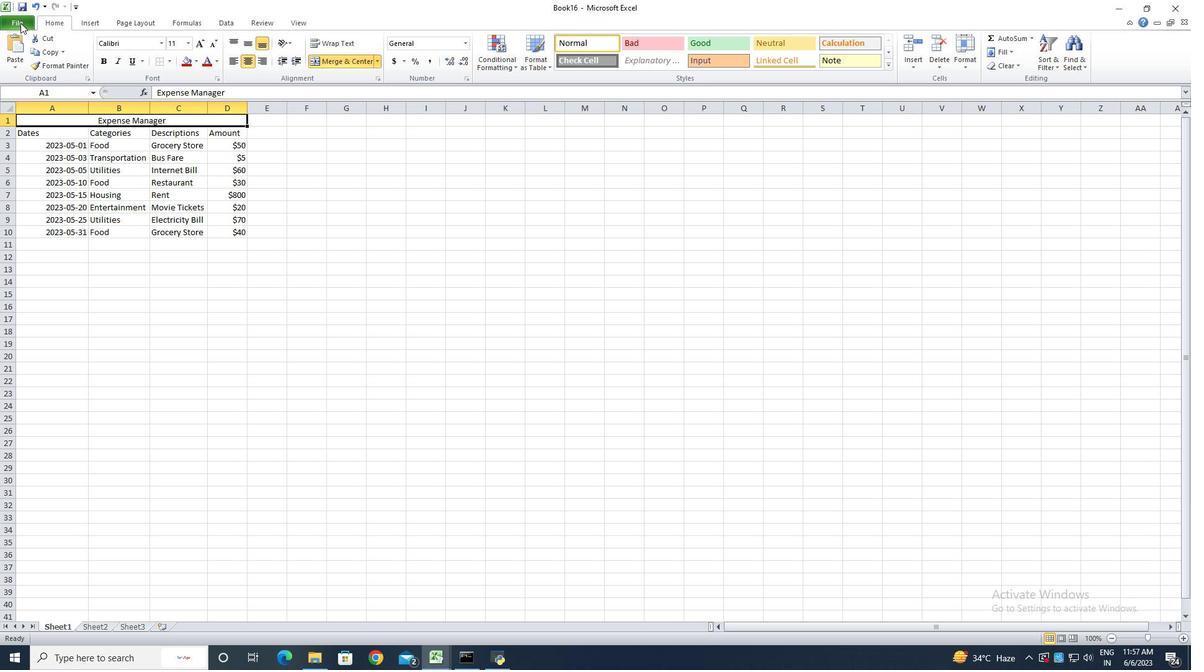 
Action: Mouse moved to (44, 62)
Screenshot: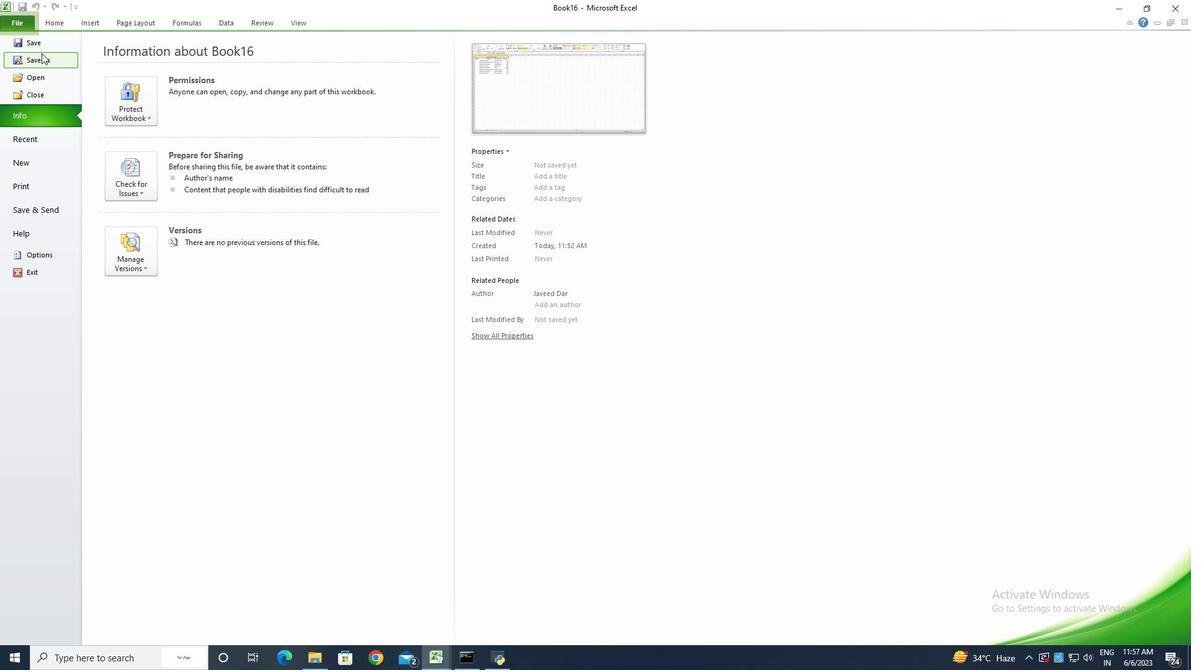 
Action: Mouse pressed left at (44, 62)
Screenshot: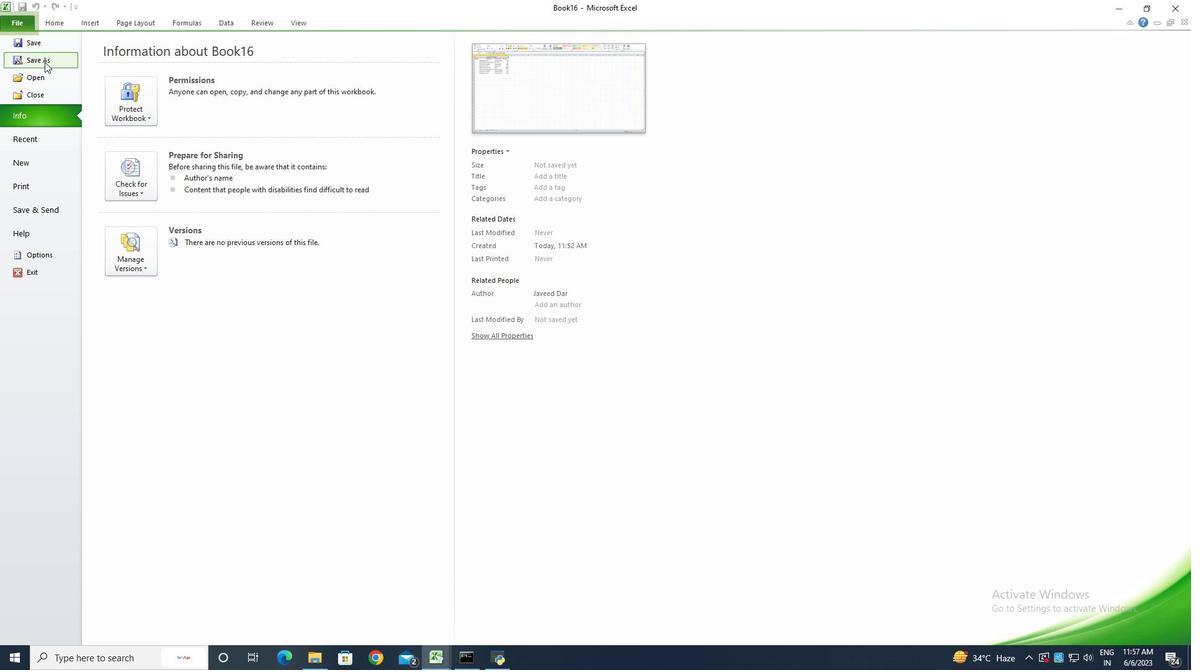 
Action: Key pressed <Key.shift><Key.shift><Key.shift>Ex<Key.shift><Key.shift><Key.shift><Key.shift><Key.shift><Key.shift><Key.shift><Key.shift><Key.shift><Key.shift><Key.shift><Key.shift><Key.shift><Key.shift><Key.shift><Key.shift><Key.shift><Key.shift><Key.shift><Key.shift><Key.shift><Key.shift><Key.shift>Report<Key.space><Key.shift>templates
Screenshot: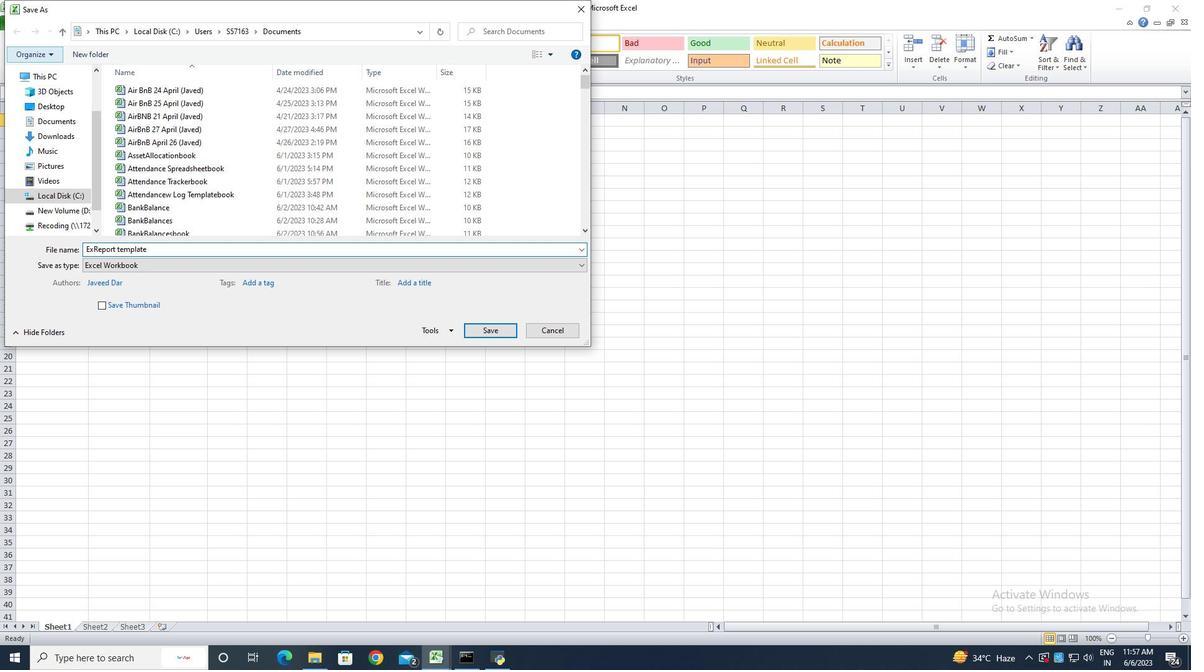 
Action: Mouse moved to (500, 328)
Screenshot: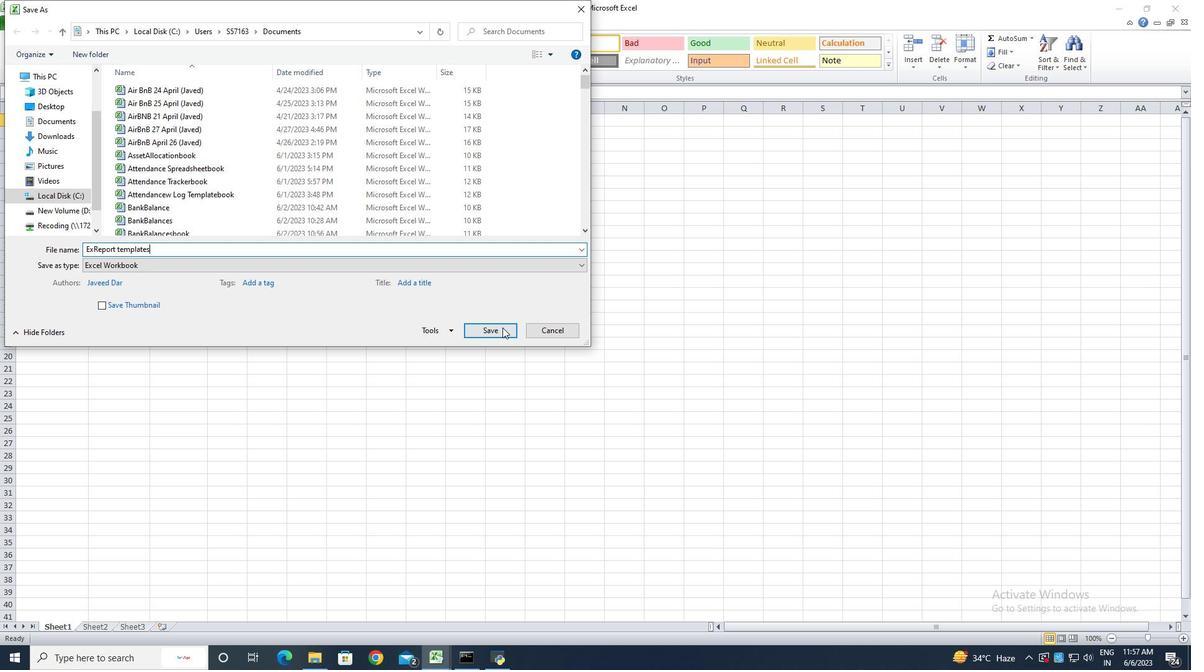 
Action: Mouse pressed left at (500, 328)
Screenshot: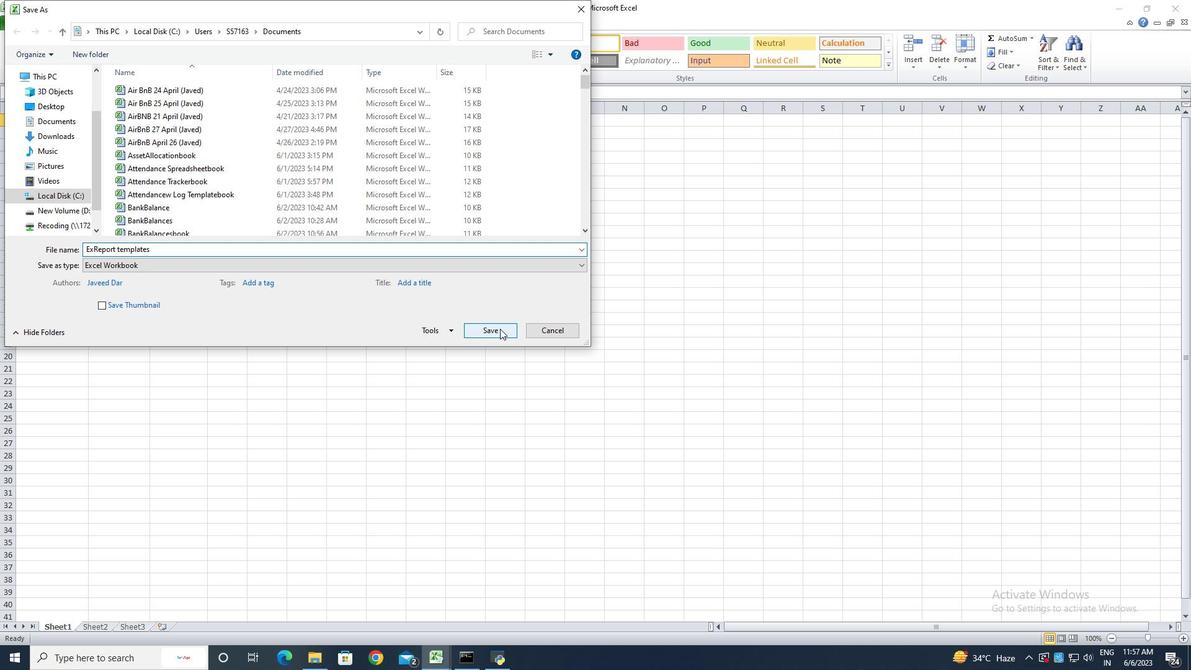 
Action: Mouse moved to (360, 326)
Screenshot: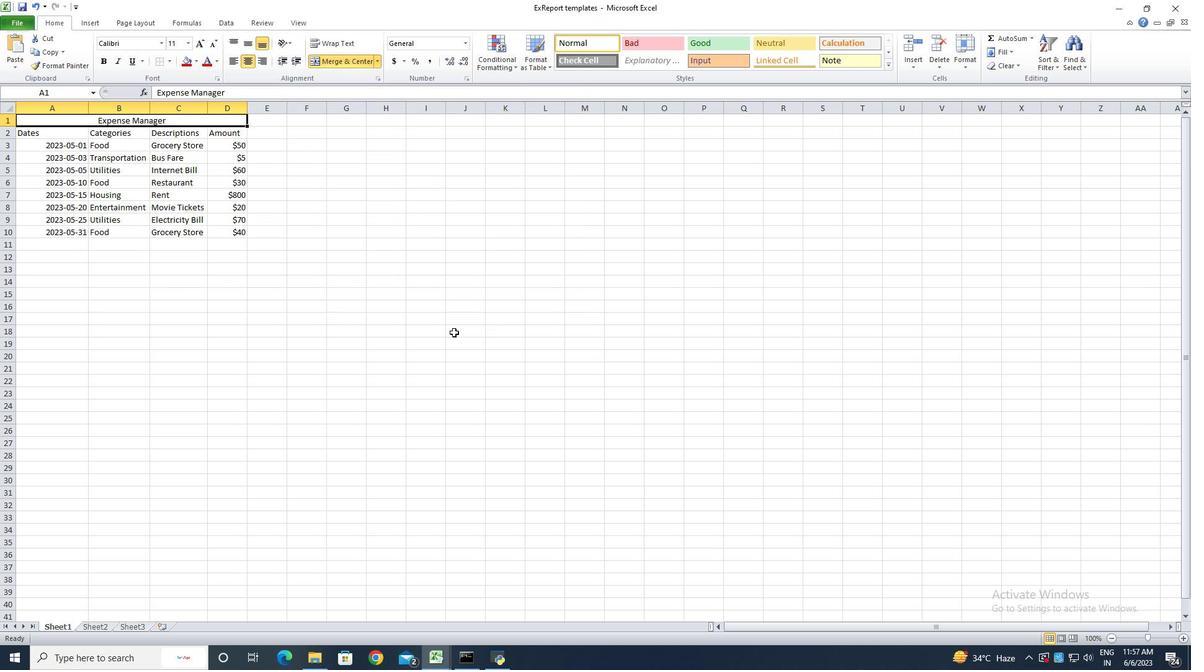 
Action: Mouse pressed left at (360, 326)
Screenshot: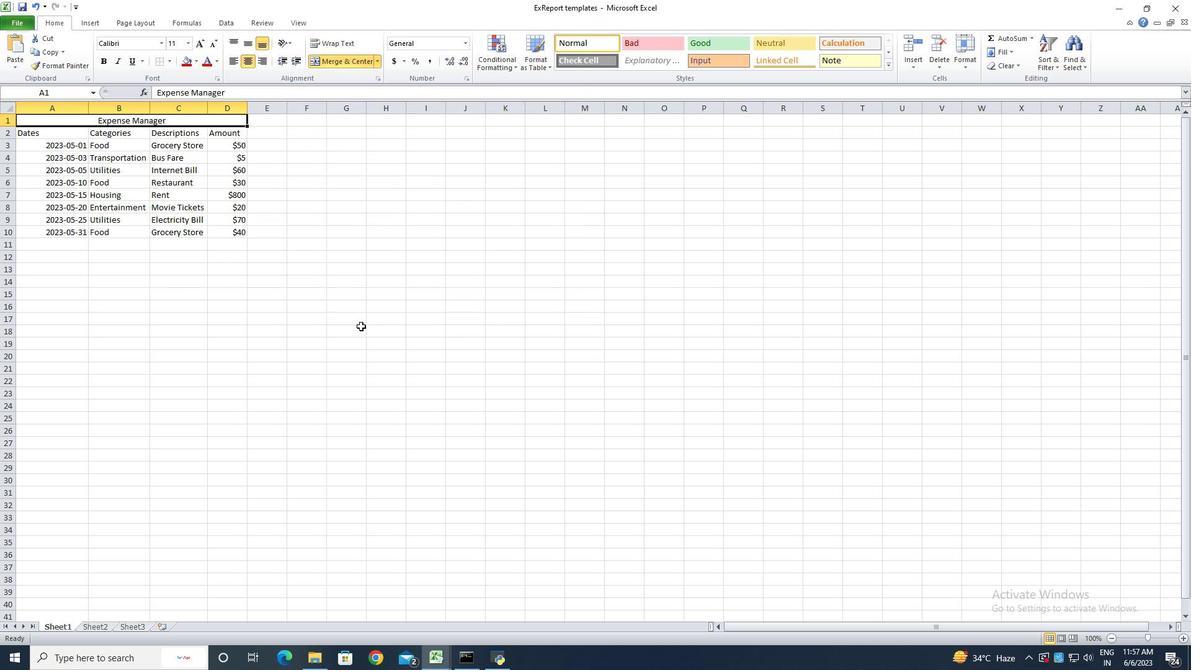 
Action: Key pressed ctrl+S<'\x13'><'\x13'><'\x13'><'\x13'>
Screenshot: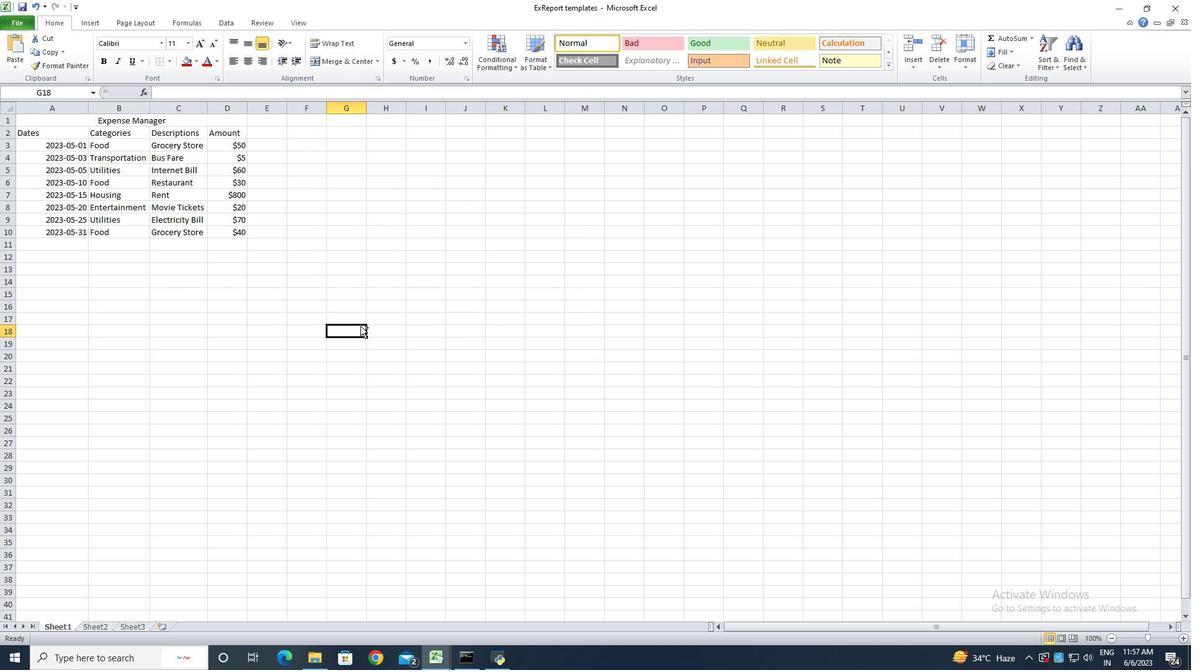 
